 Task: Compose an email with the signature Dominique Adams with the subject Budget report and the message I am writing to inform you that there will be a delay in the shipment. from softage.1@softage.net to softage.9@softage.net with an attached document Product_catalog.pdf Undo the message and rewrite the message as Please let me know if you have any feedback on this proposal. Send the email. Finally, move the email from Sent Items to the label Properties
Action: Mouse moved to (414, 665)
Screenshot: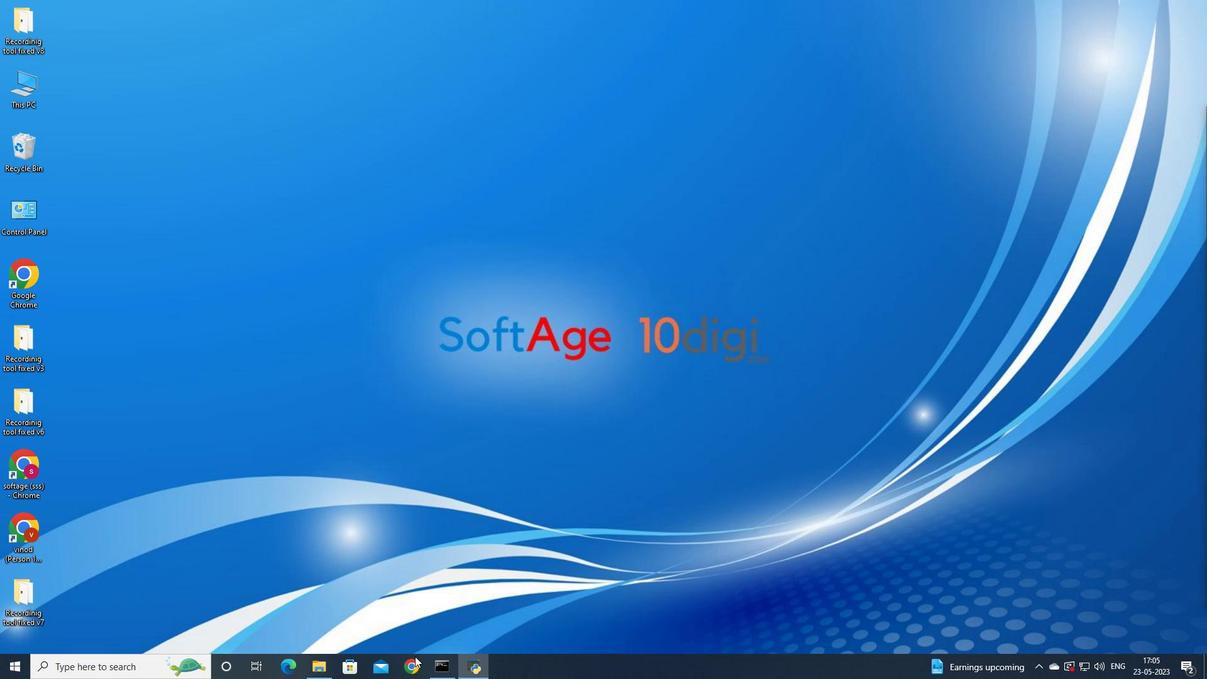 
Action: Mouse pressed left at (414, 665)
Screenshot: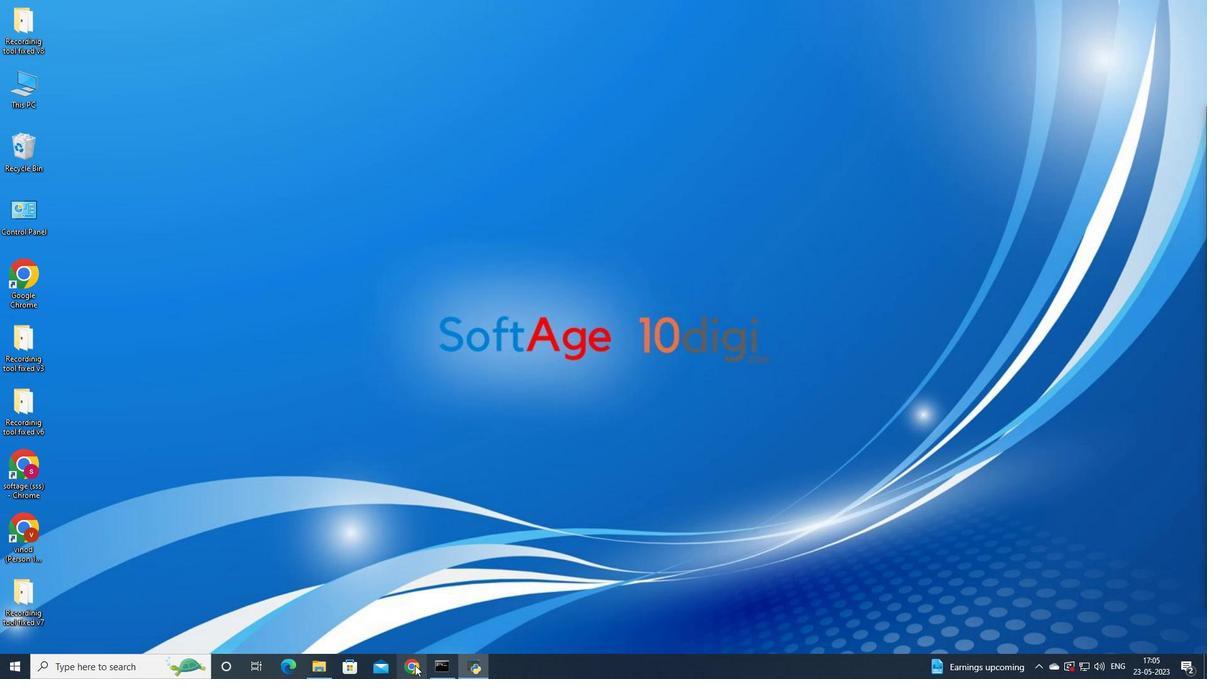 
Action: Mouse moved to (548, 411)
Screenshot: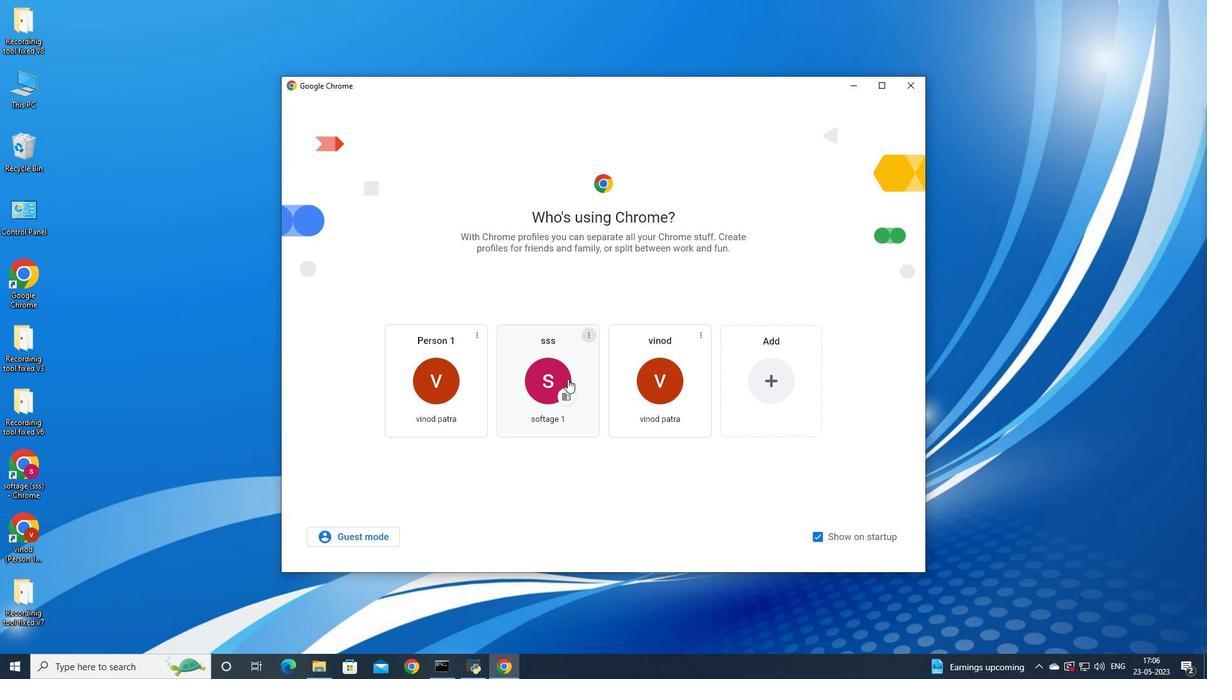 
Action: Mouse pressed left at (548, 411)
Screenshot: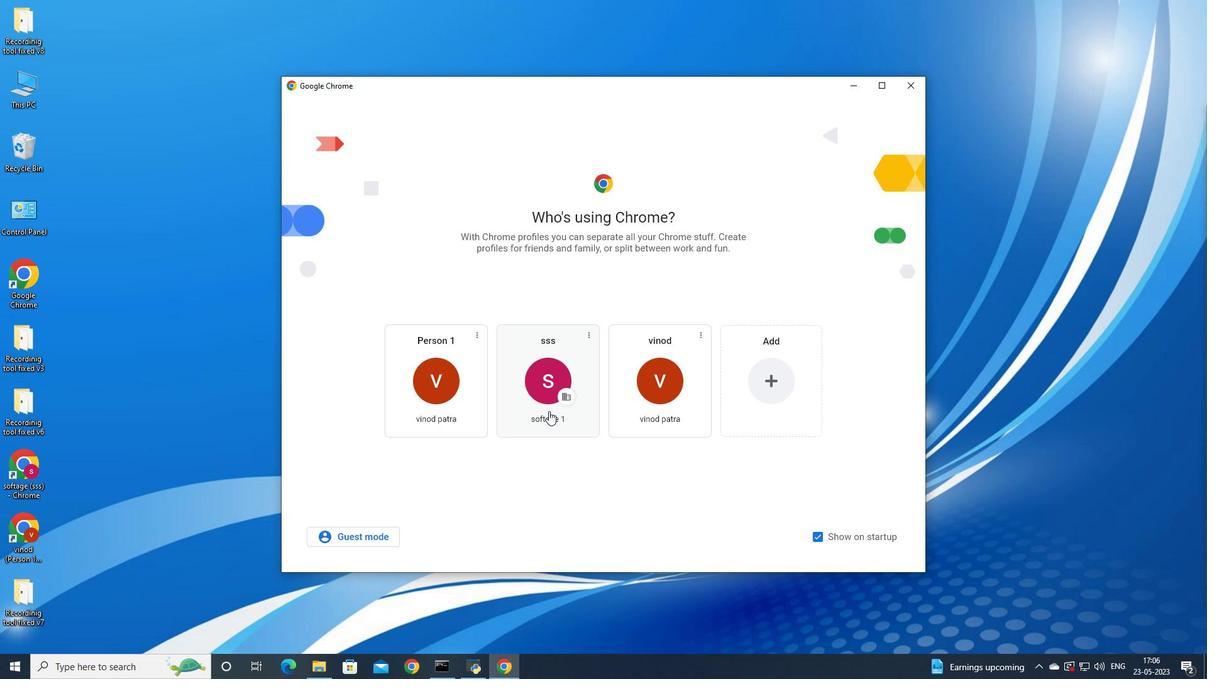 
Action: Mouse moved to (1100, 66)
Screenshot: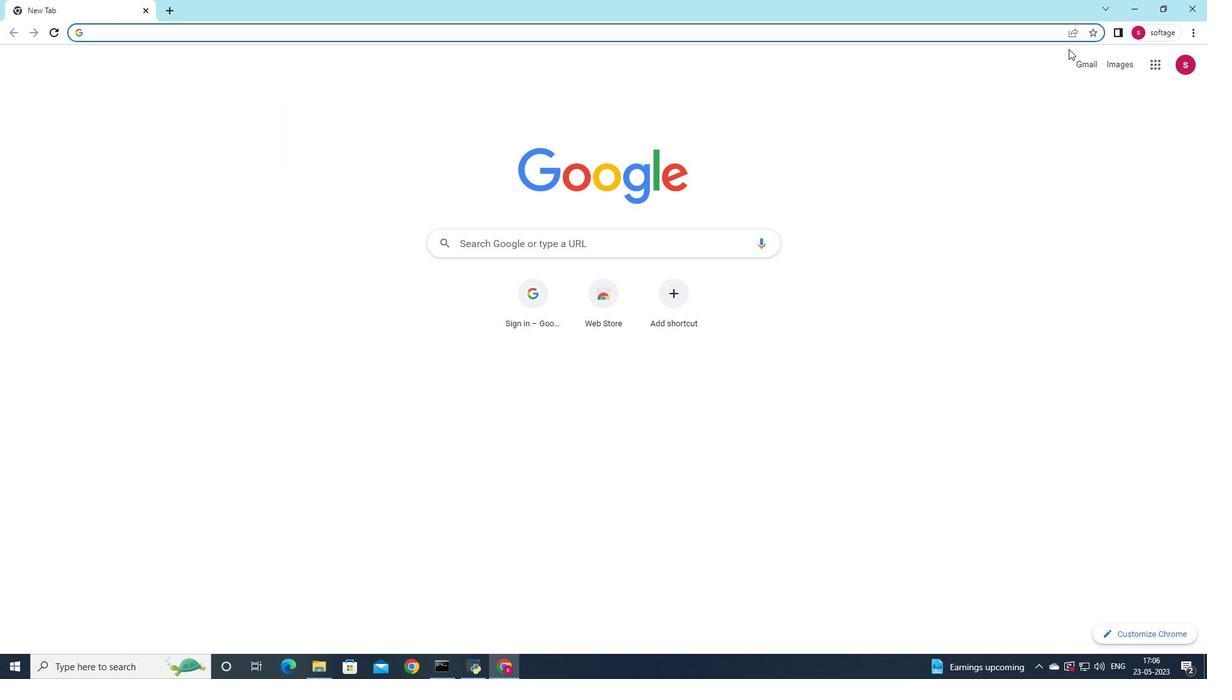 
Action: Mouse pressed left at (1100, 66)
Screenshot: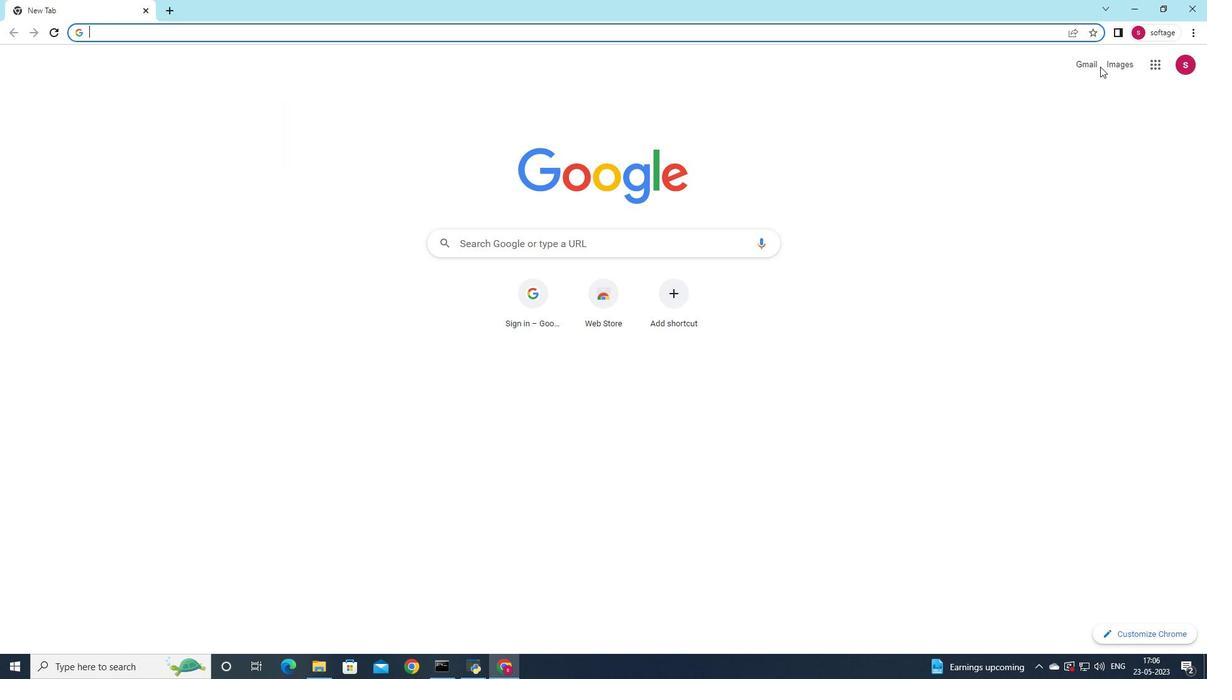 
Action: Mouse moved to (1077, 61)
Screenshot: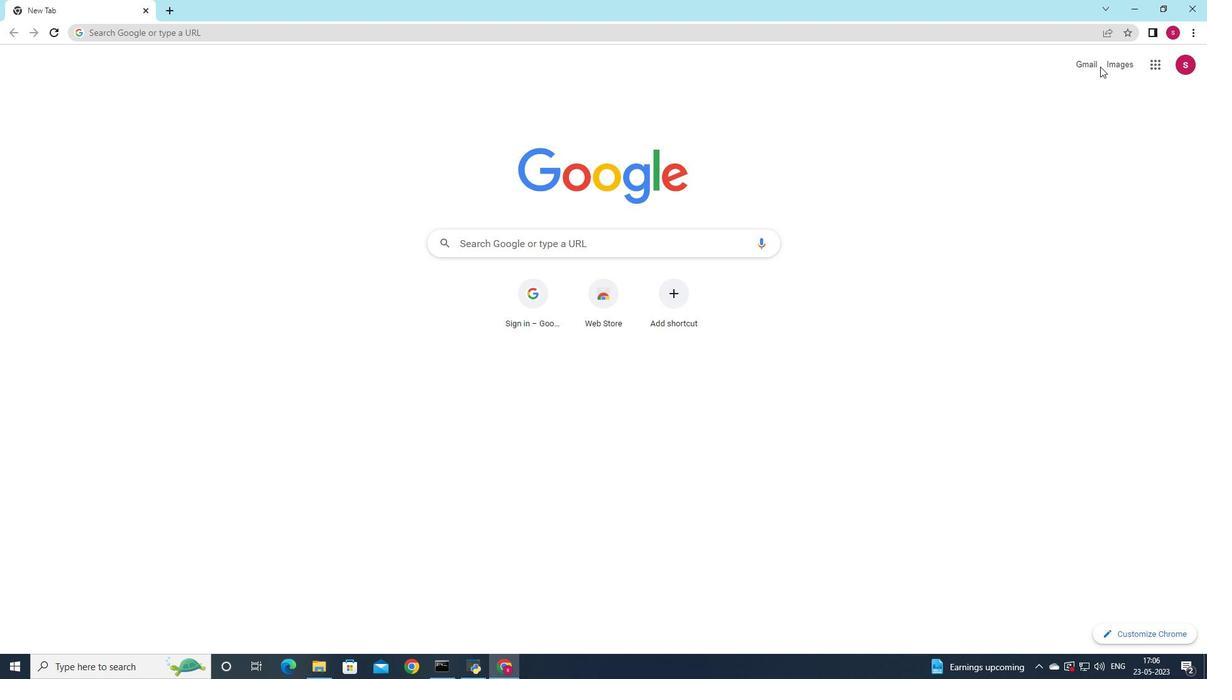 
Action: Mouse pressed left at (1077, 61)
Screenshot: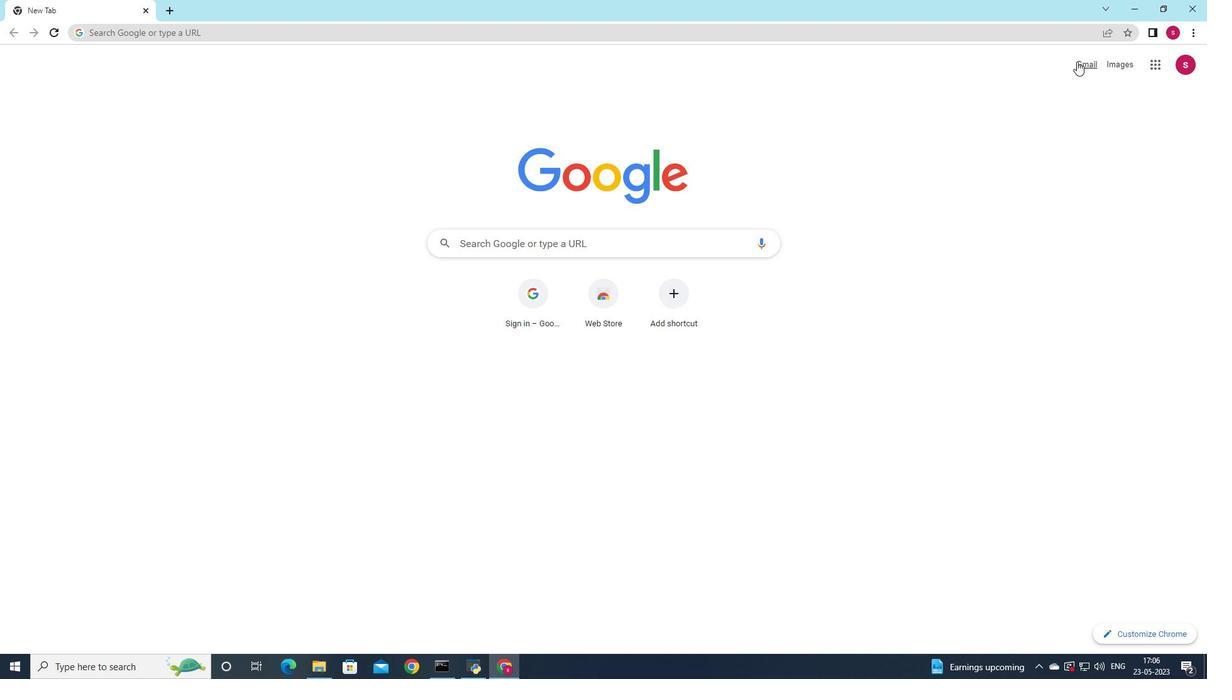
Action: Mouse moved to (1061, 91)
Screenshot: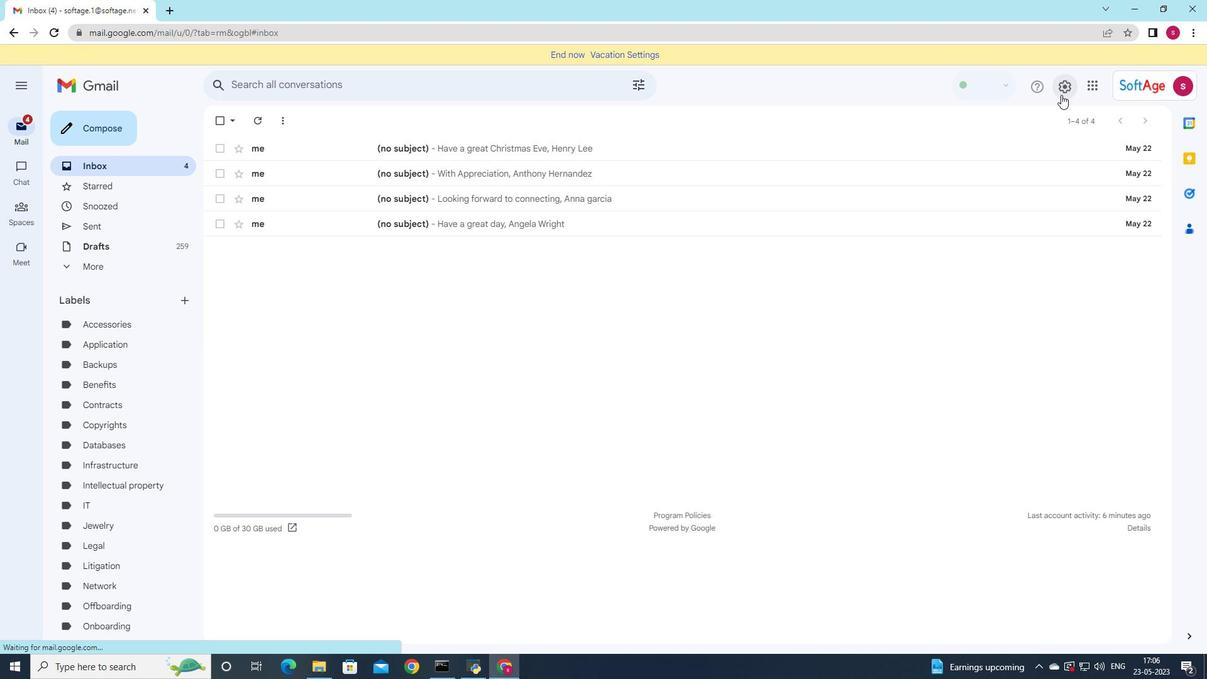 
Action: Mouse pressed left at (1061, 91)
Screenshot: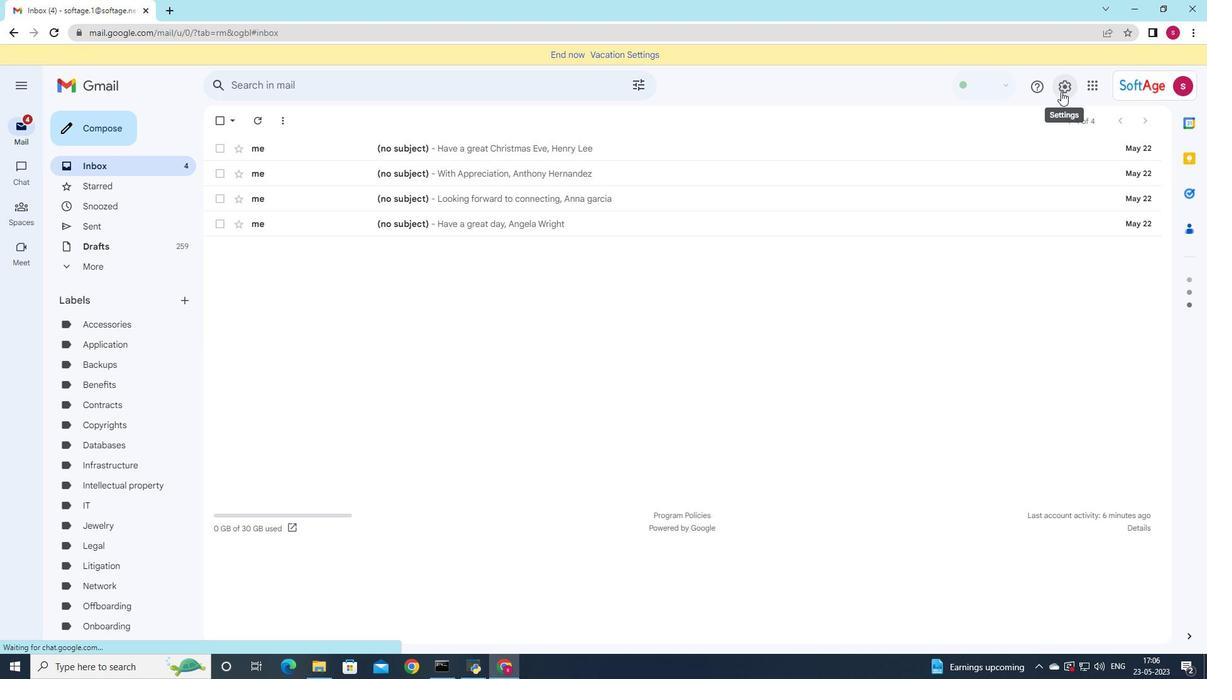 
Action: Mouse moved to (1073, 151)
Screenshot: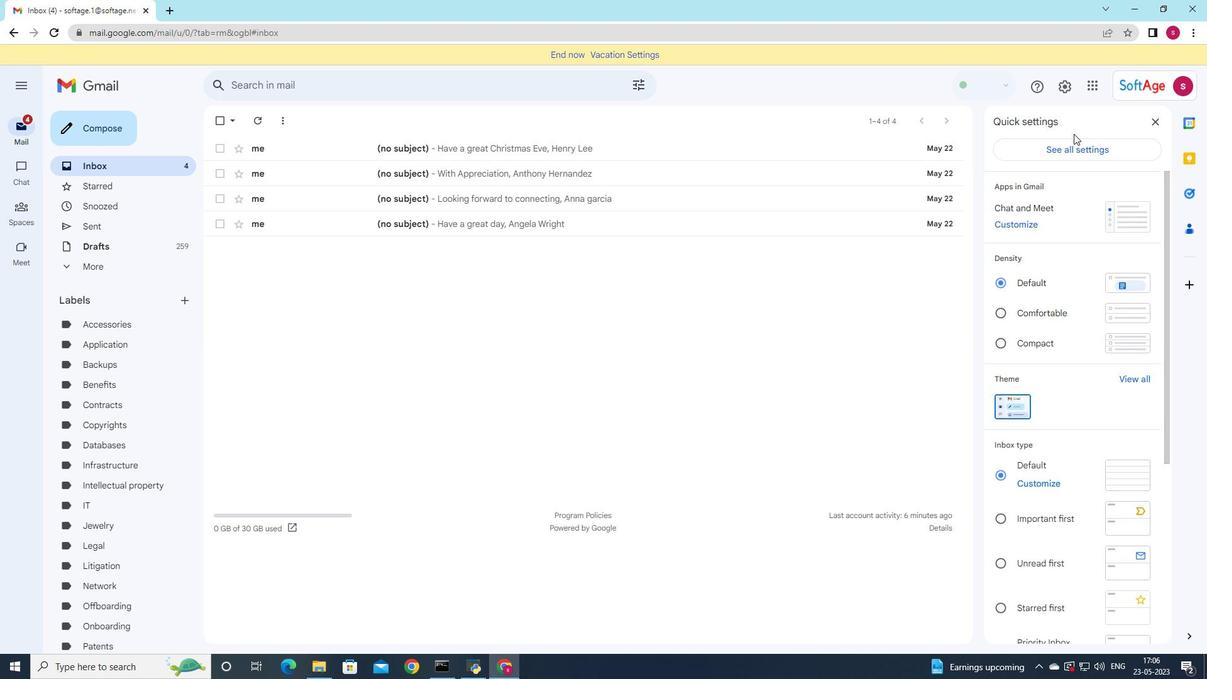 
Action: Mouse pressed left at (1073, 151)
Screenshot: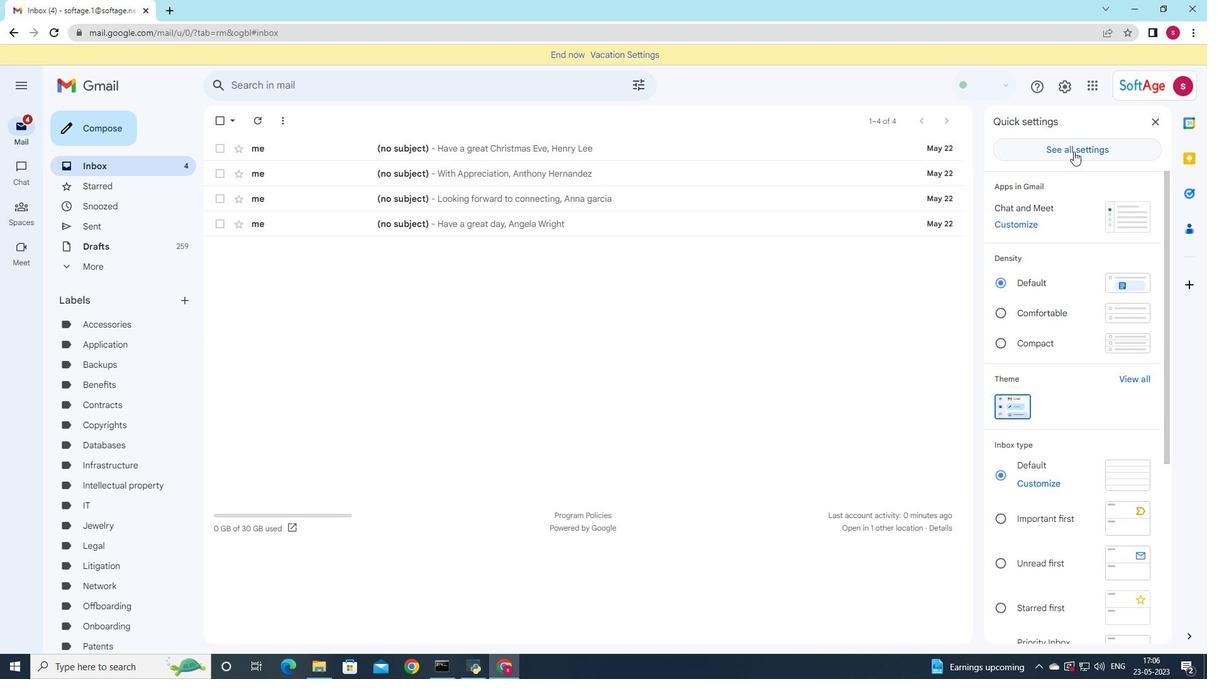 
Action: Mouse moved to (630, 186)
Screenshot: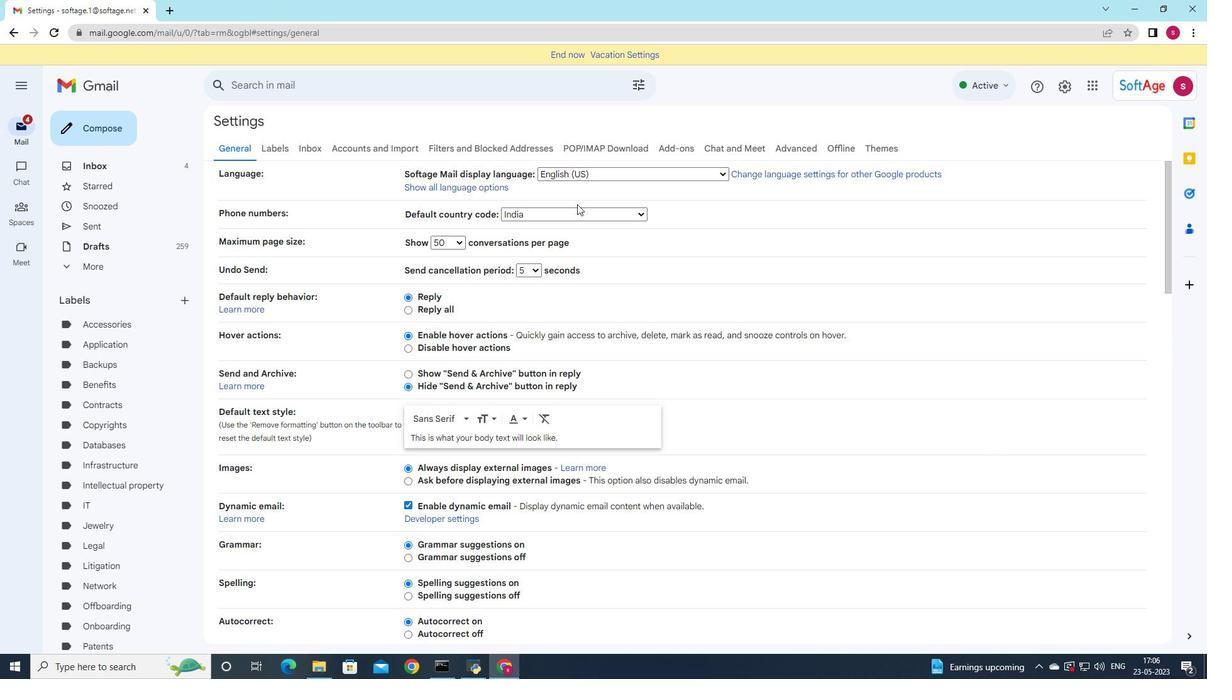 
Action: Mouse scrolled (630, 185) with delta (0, 0)
Screenshot: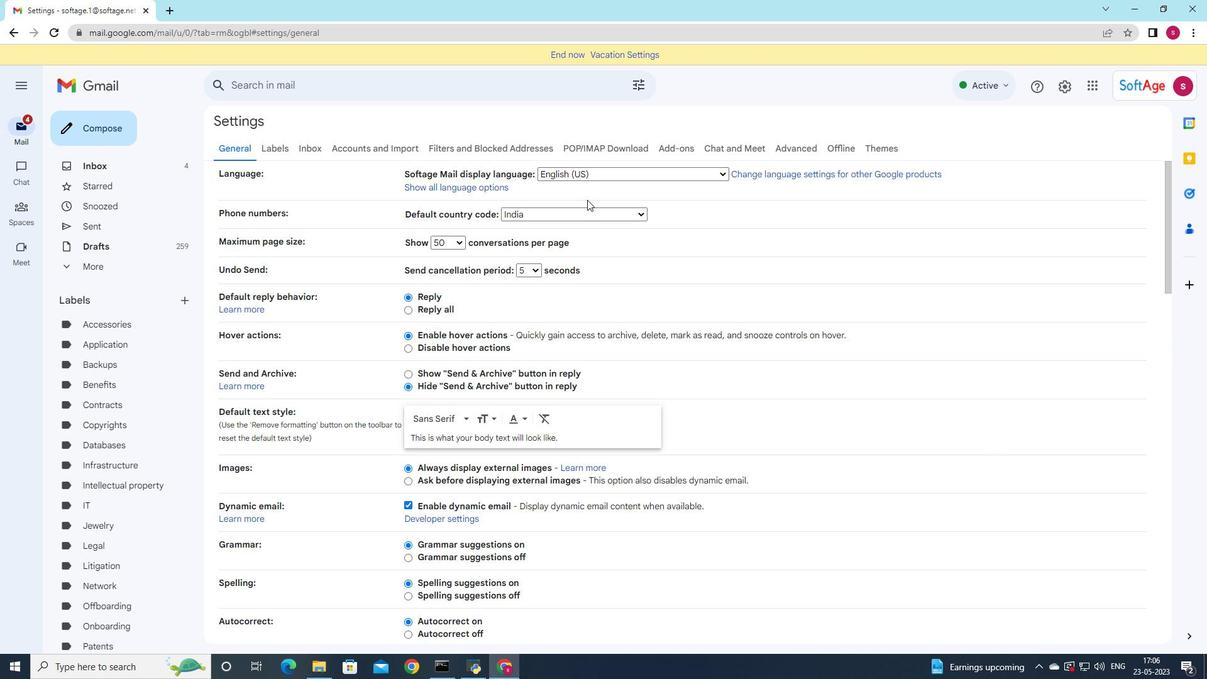 
Action: Mouse scrolled (630, 185) with delta (0, 0)
Screenshot: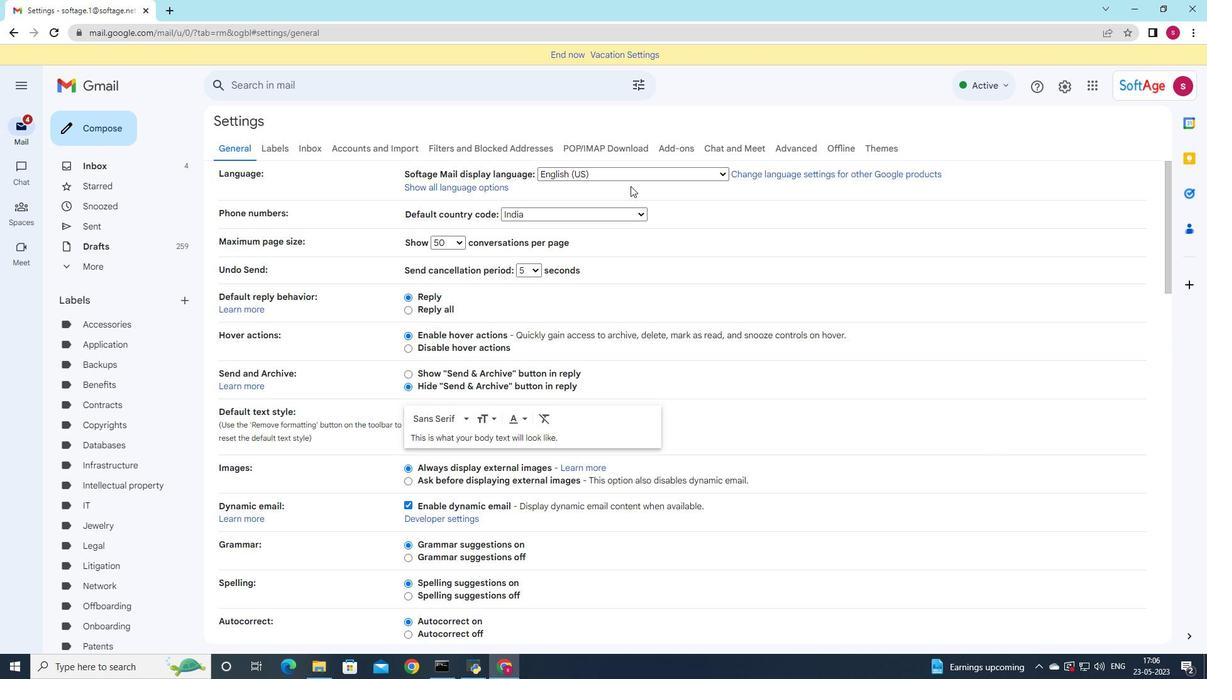 
Action: Mouse scrolled (630, 185) with delta (0, 0)
Screenshot: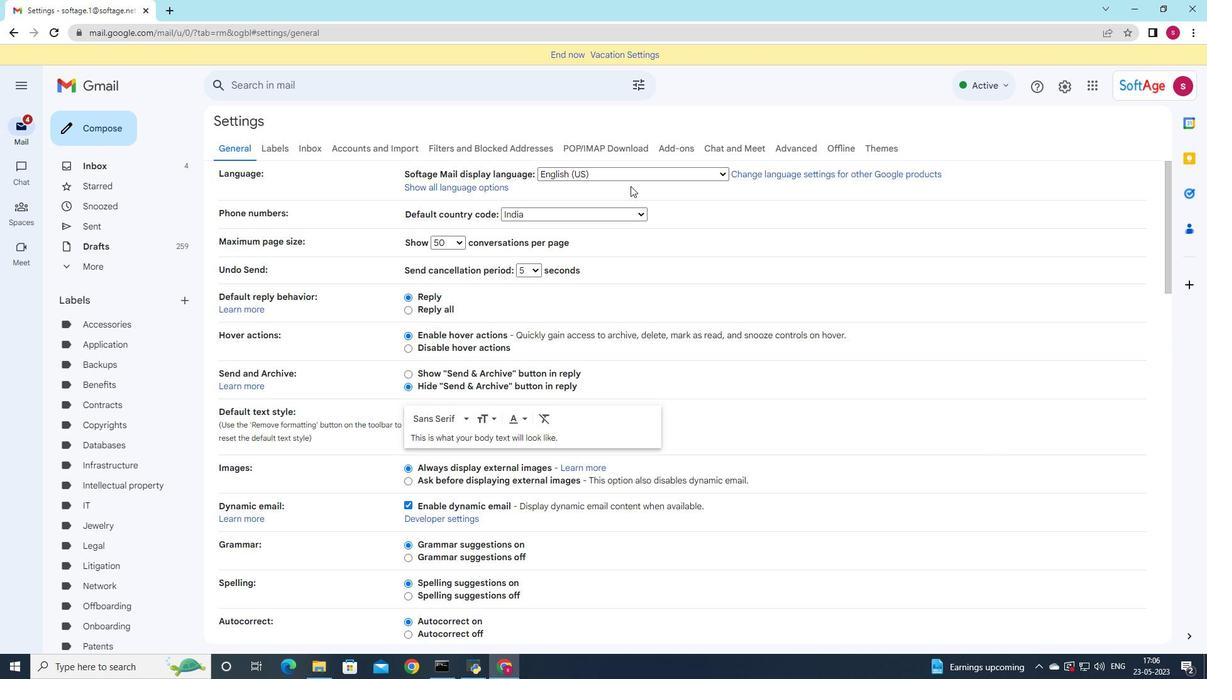 
Action: Mouse scrolled (630, 185) with delta (0, 0)
Screenshot: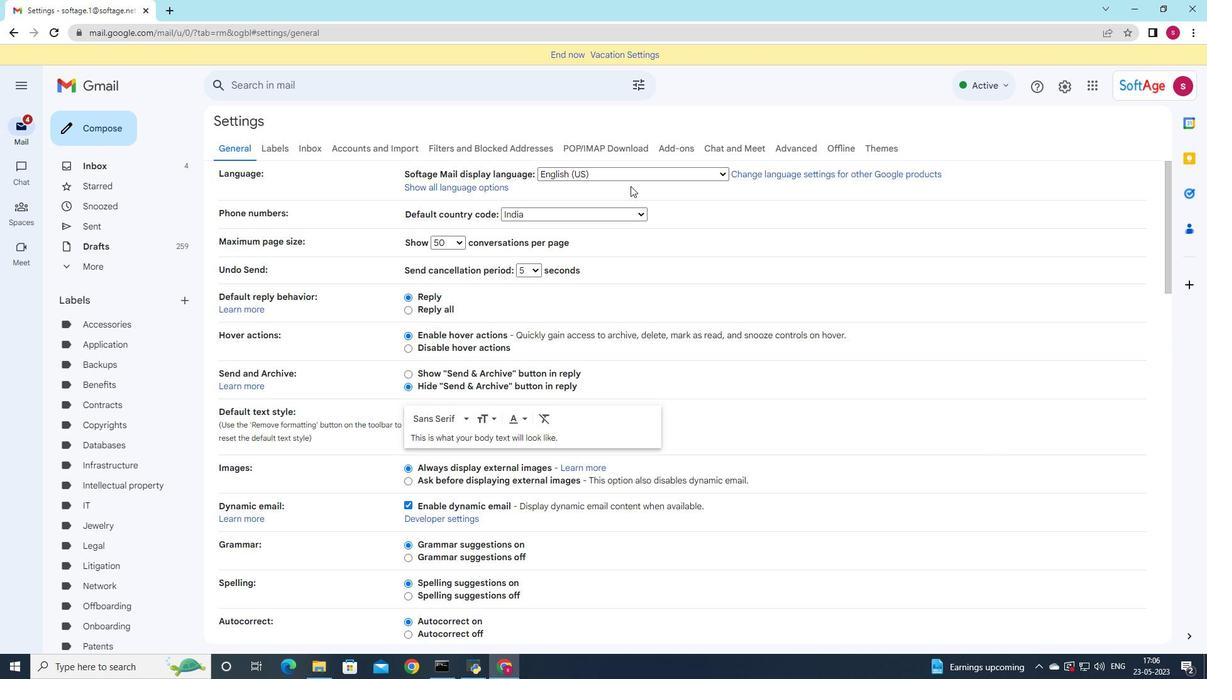 
Action: Mouse moved to (628, 186)
Screenshot: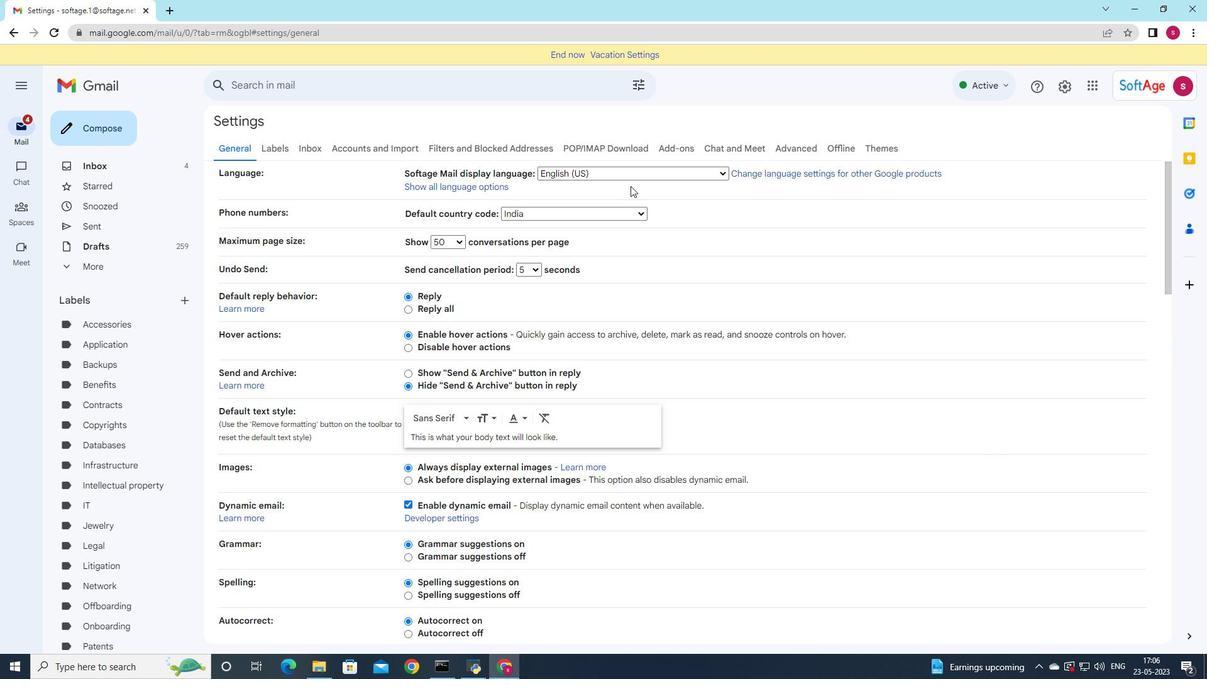 
Action: Mouse scrolled (628, 186) with delta (0, 0)
Screenshot: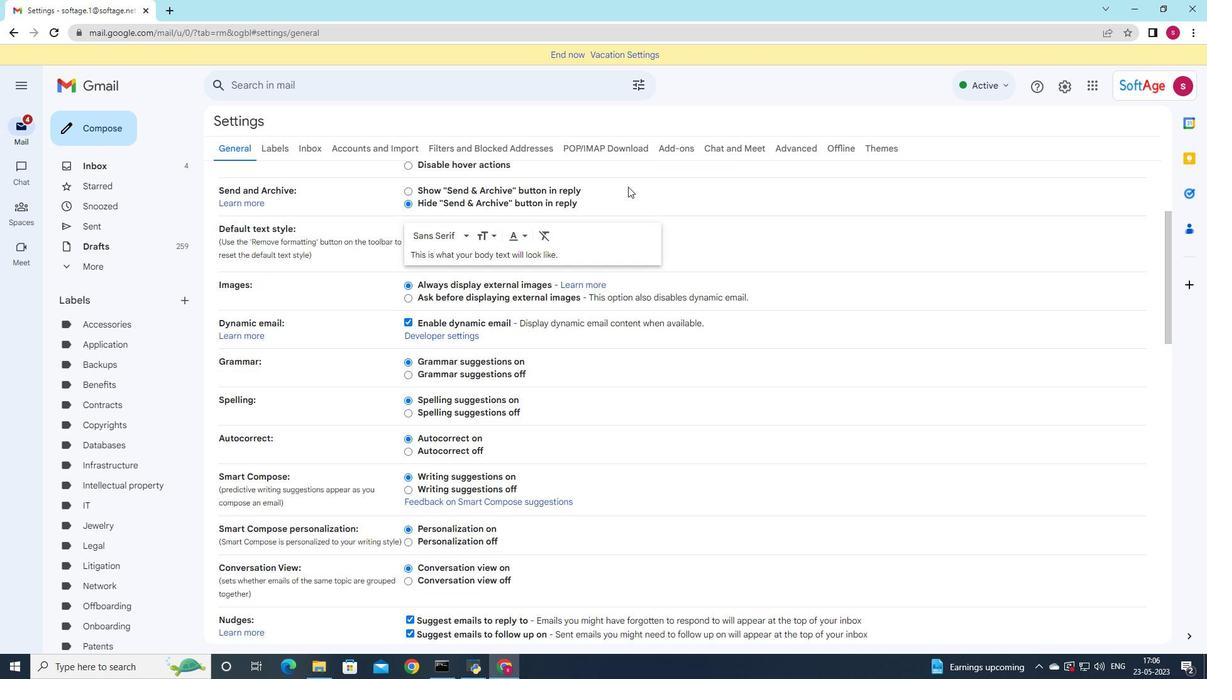
Action: Mouse scrolled (628, 186) with delta (0, 0)
Screenshot: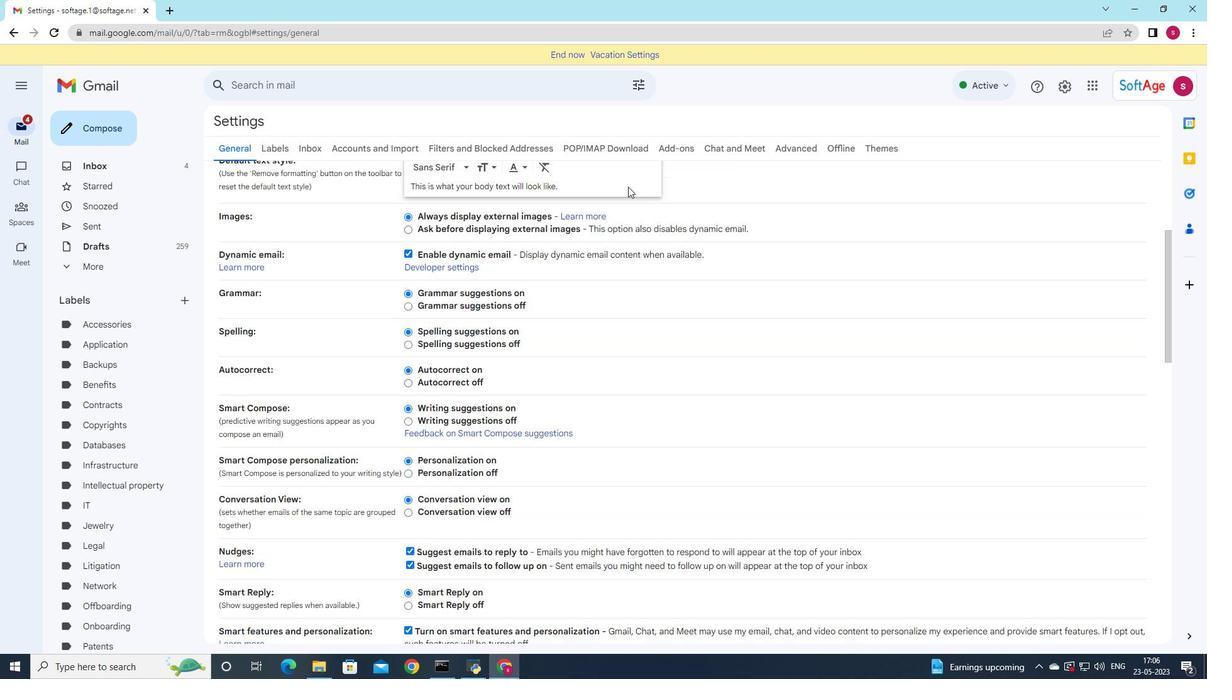 
Action: Mouse scrolled (628, 186) with delta (0, 0)
Screenshot: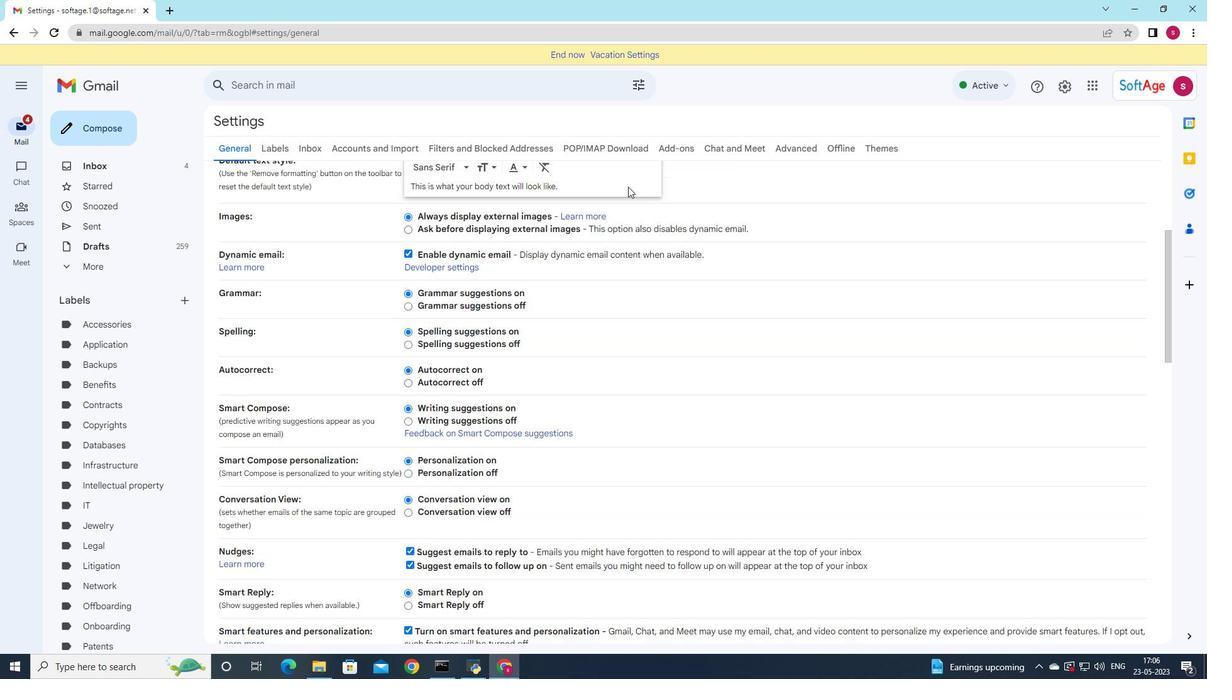 
Action: Mouse scrolled (628, 186) with delta (0, 0)
Screenshot: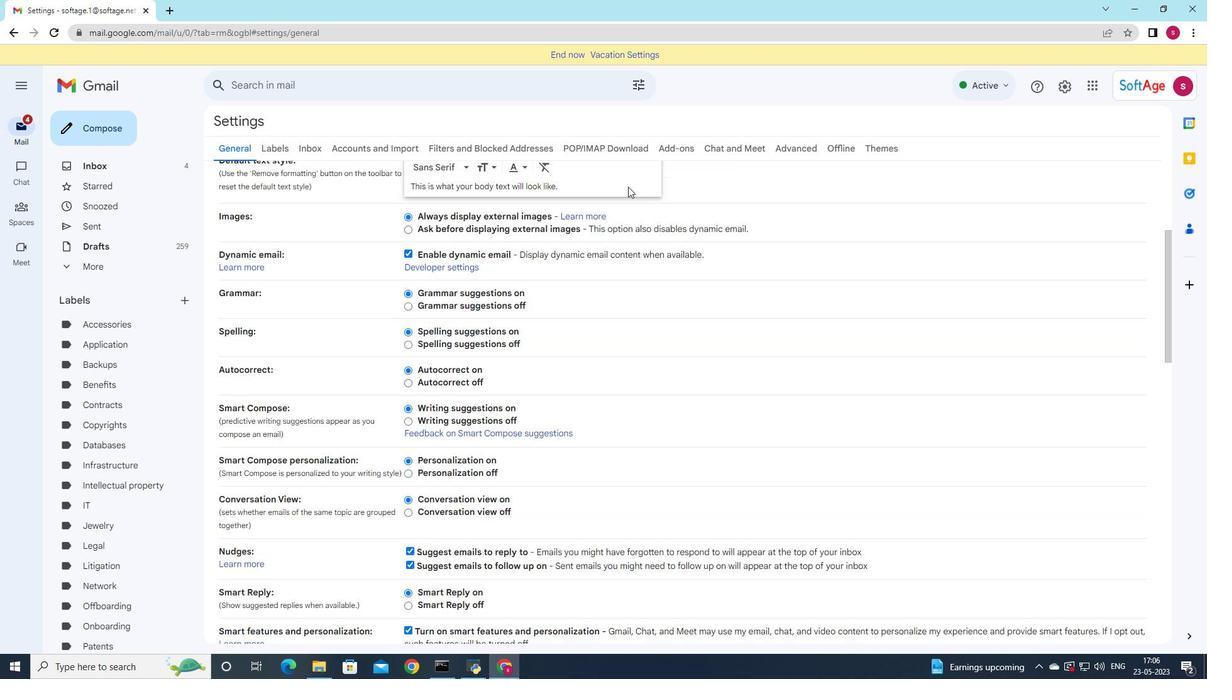 
Action: Mouse scrolled (628, 186) with delta (0, 0)
Screenshot: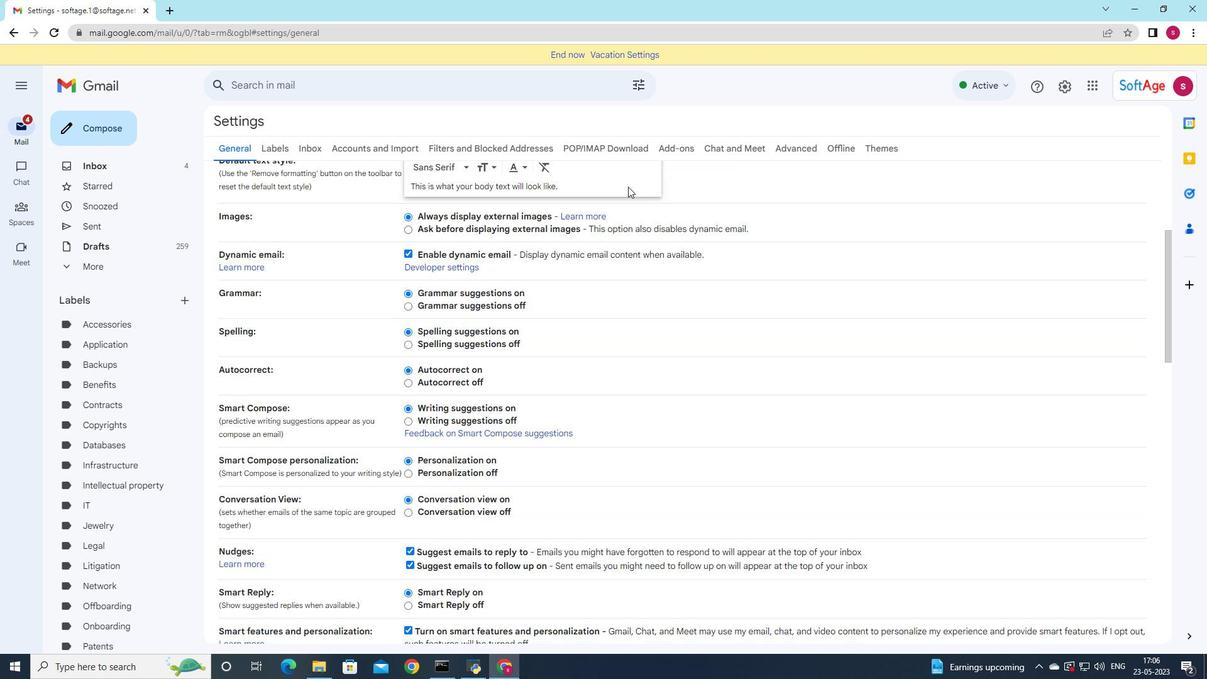 
Action: Mouse scrolled (628, 186) with delta (0, 0)
Screenshot: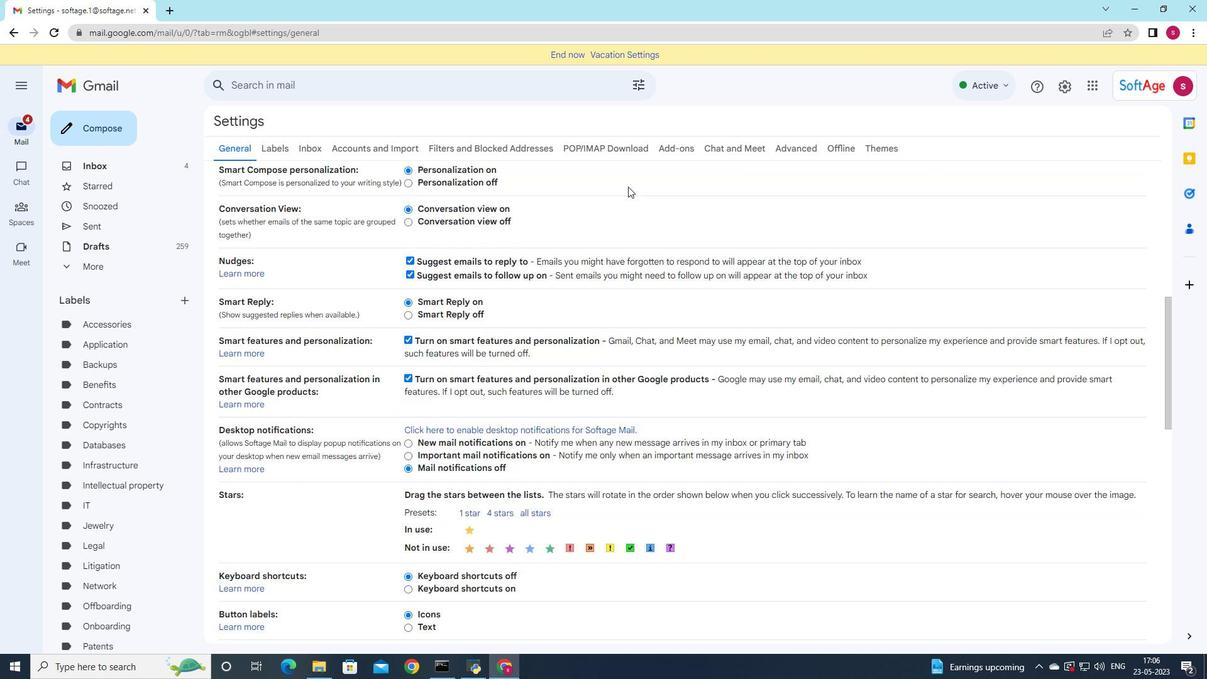 
Action: Mouse scrolled (628, 186) with delta (0, 0)
Screenshot: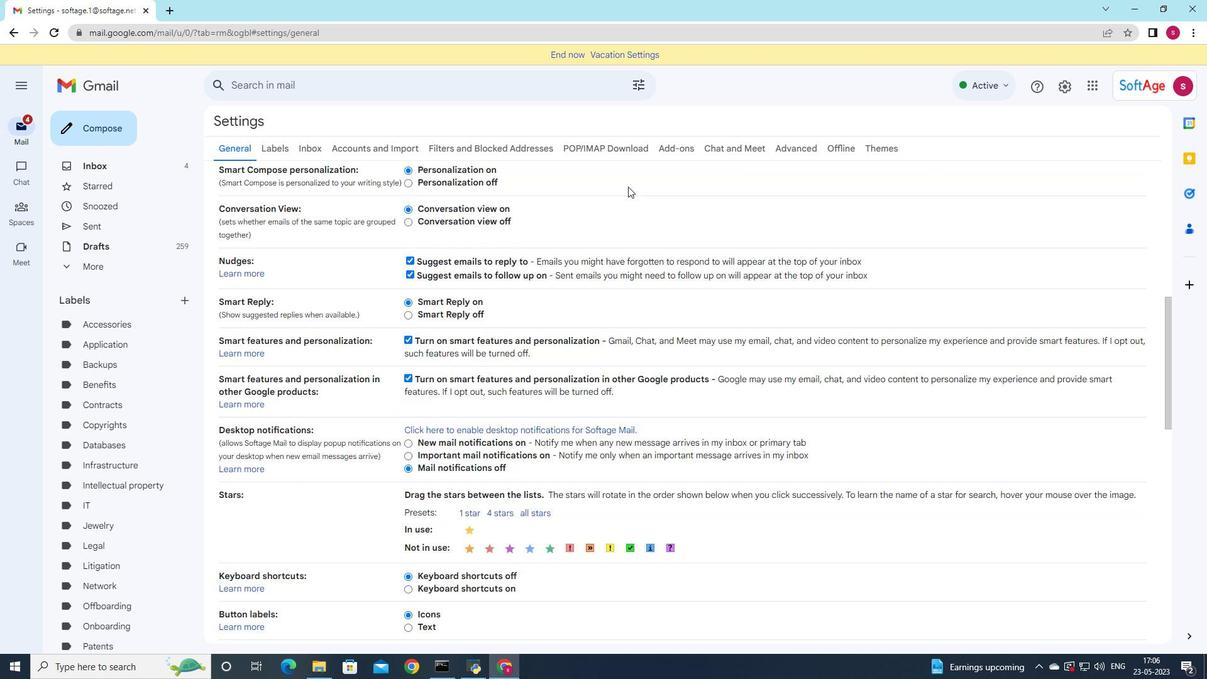 
Action: Mouse scrolled (628, 186) with delta (0, 0)
Screenshot: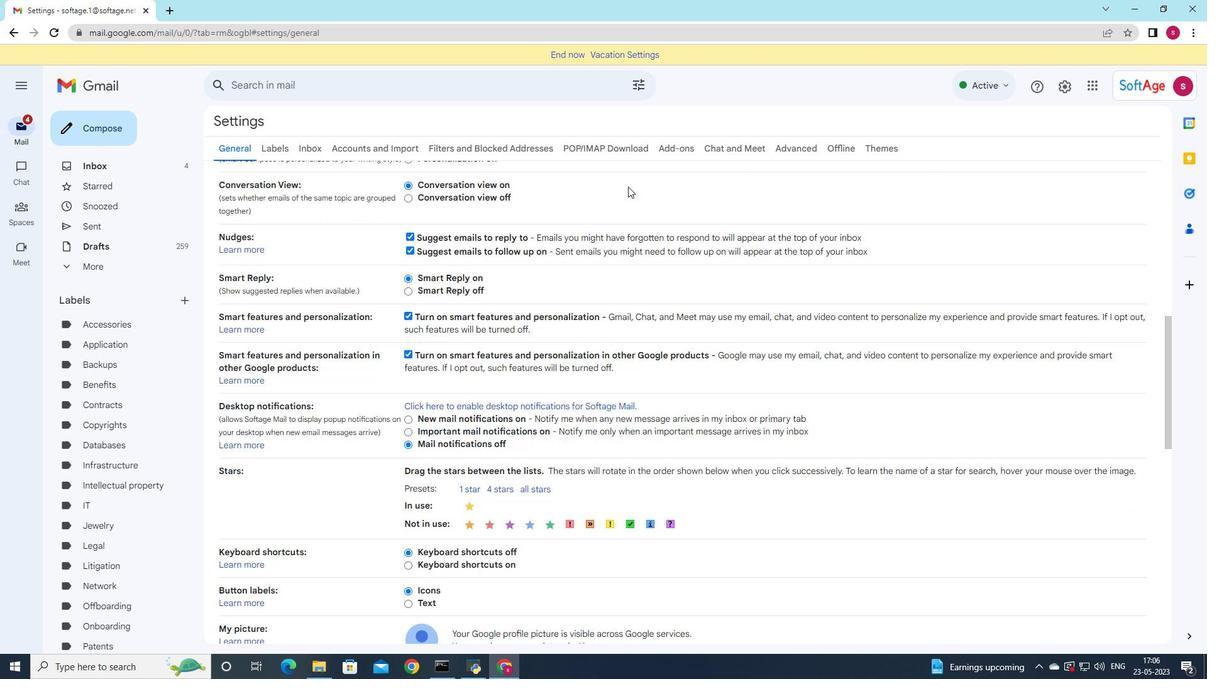 
Action: Mouse scrolled (628, 186) with delta (0, 0)
Screenshot: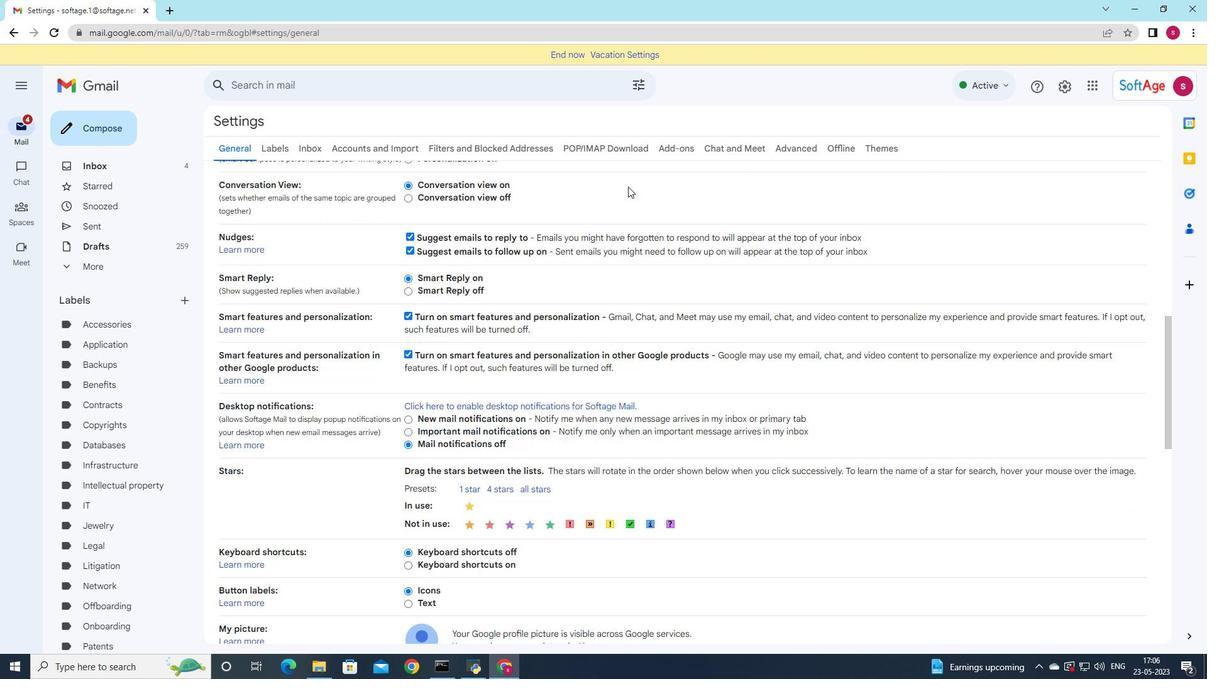 
Action: Mouse scrolled (628, 186) with delta (0, 0)
Screenshot: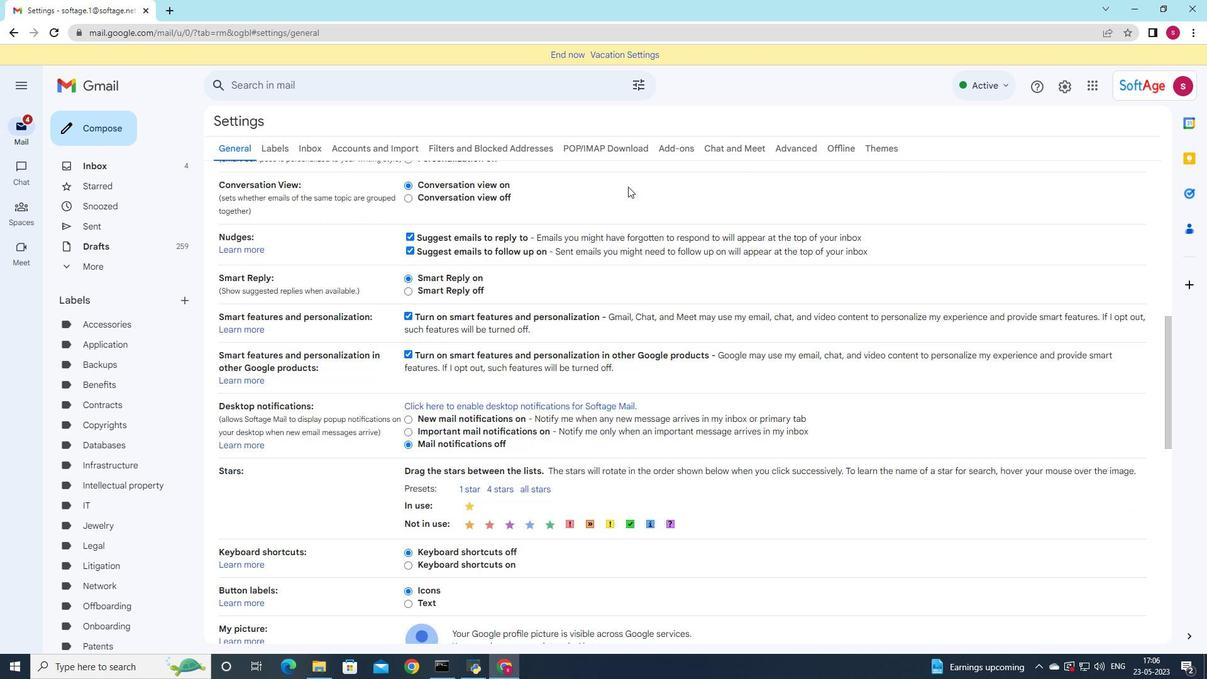 
Action: Mouse moved to (538, 411)
Screenshot: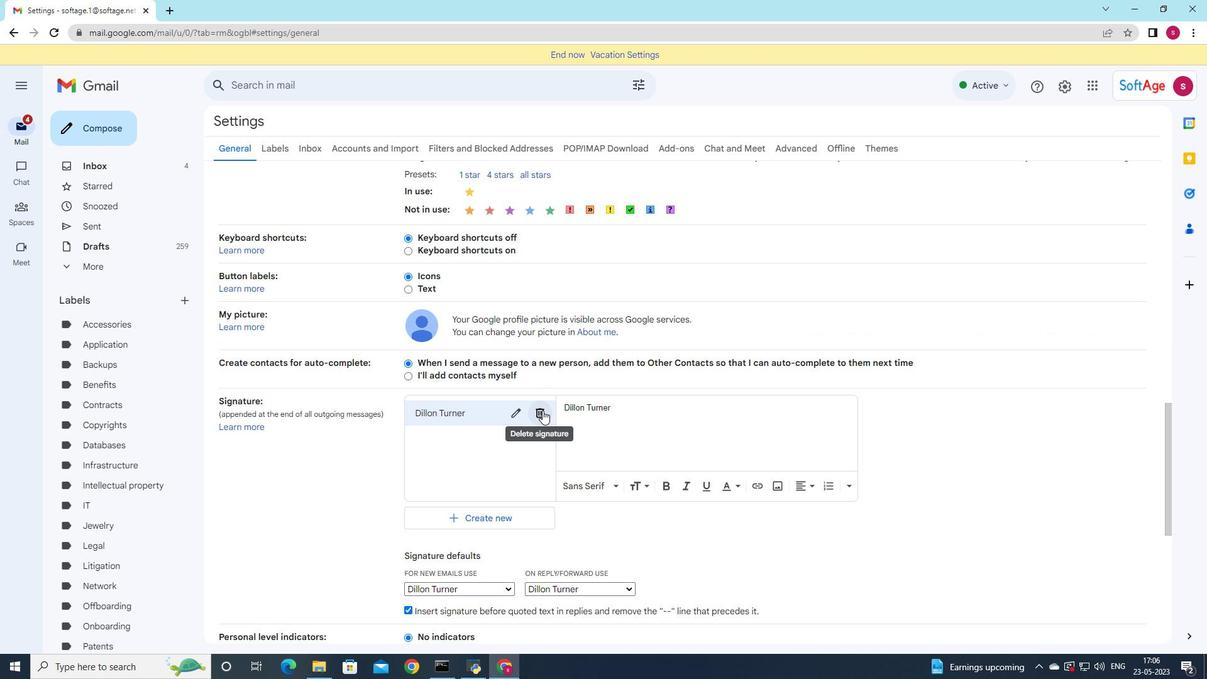
Action: Mouse pressed left at (538, 411)
Screenshot: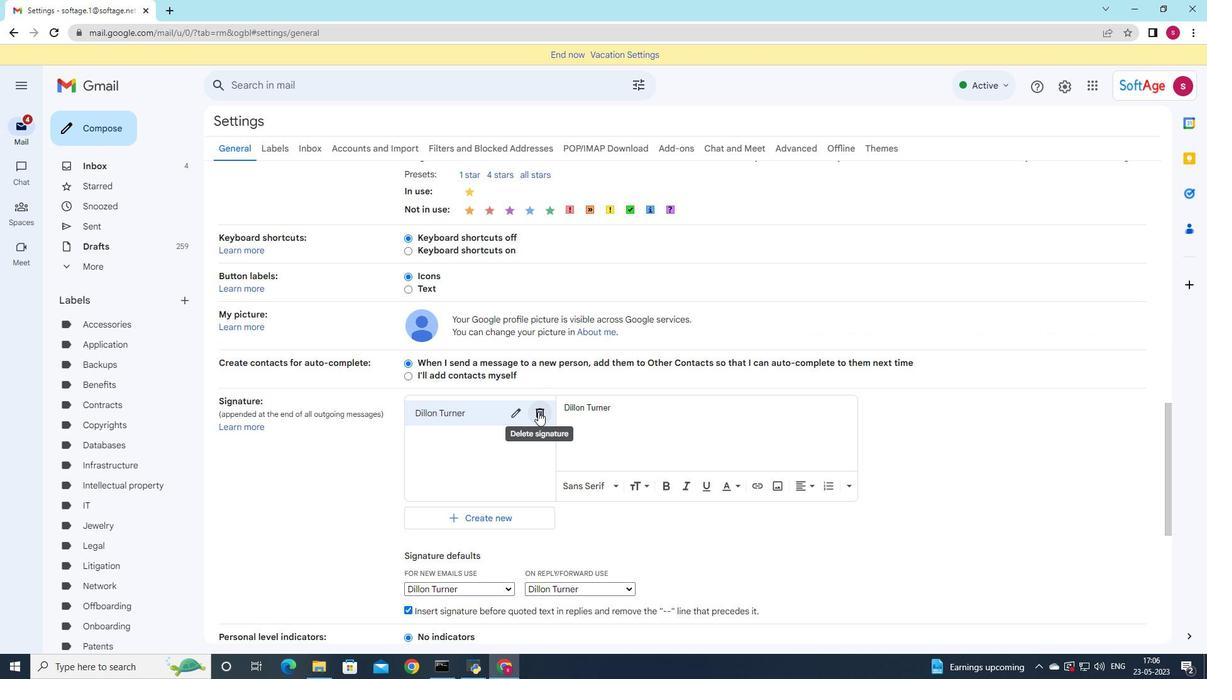 
Action: Mouse moved to (724, 380)
Screenshot: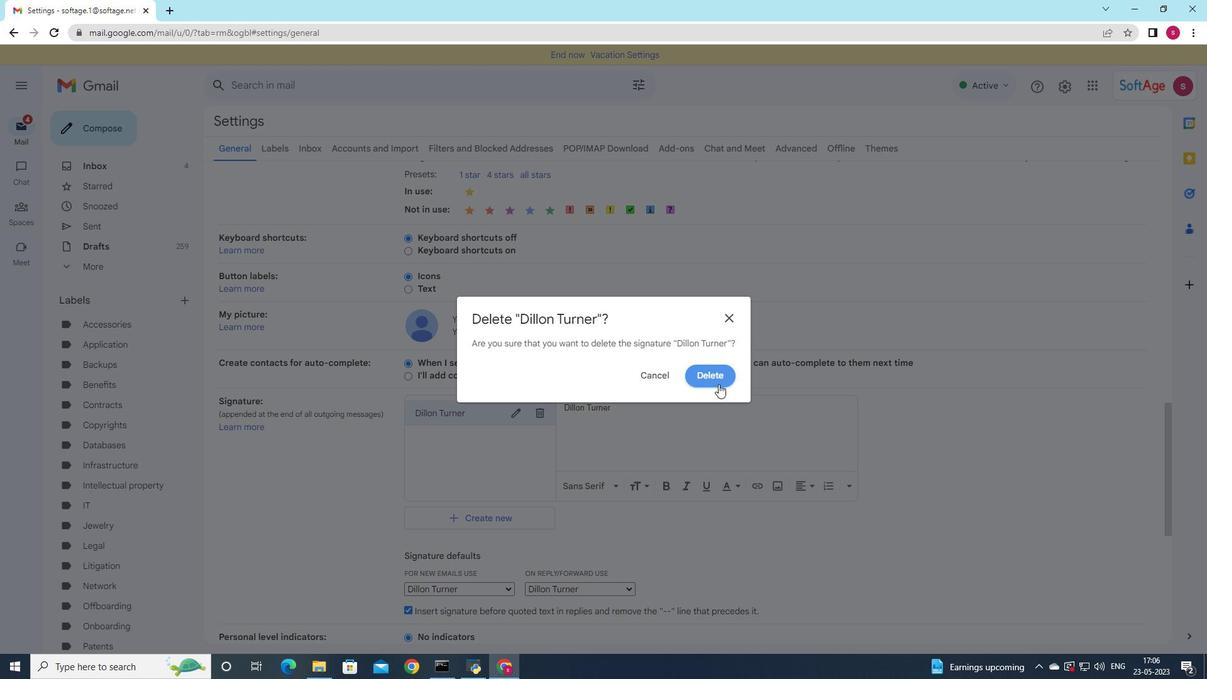 
Action: Mouse pressed left at (724, 380)
Screenshot: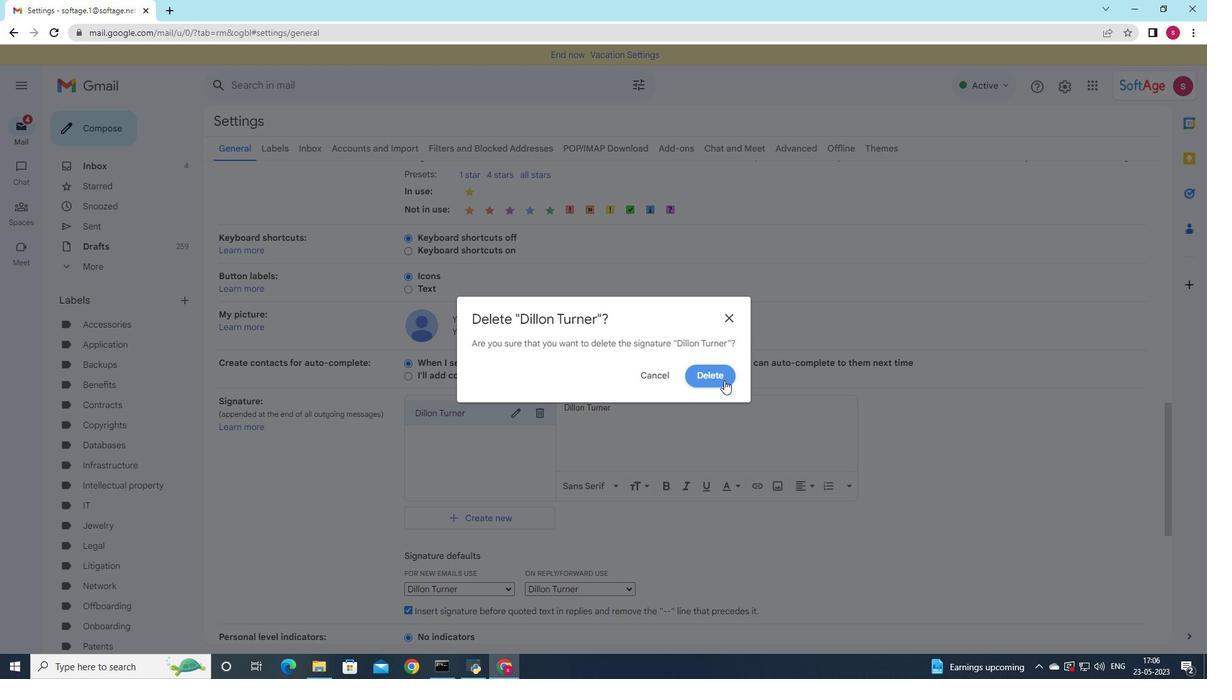 
Action: Mouse moved to (472, 418)
Screenshot: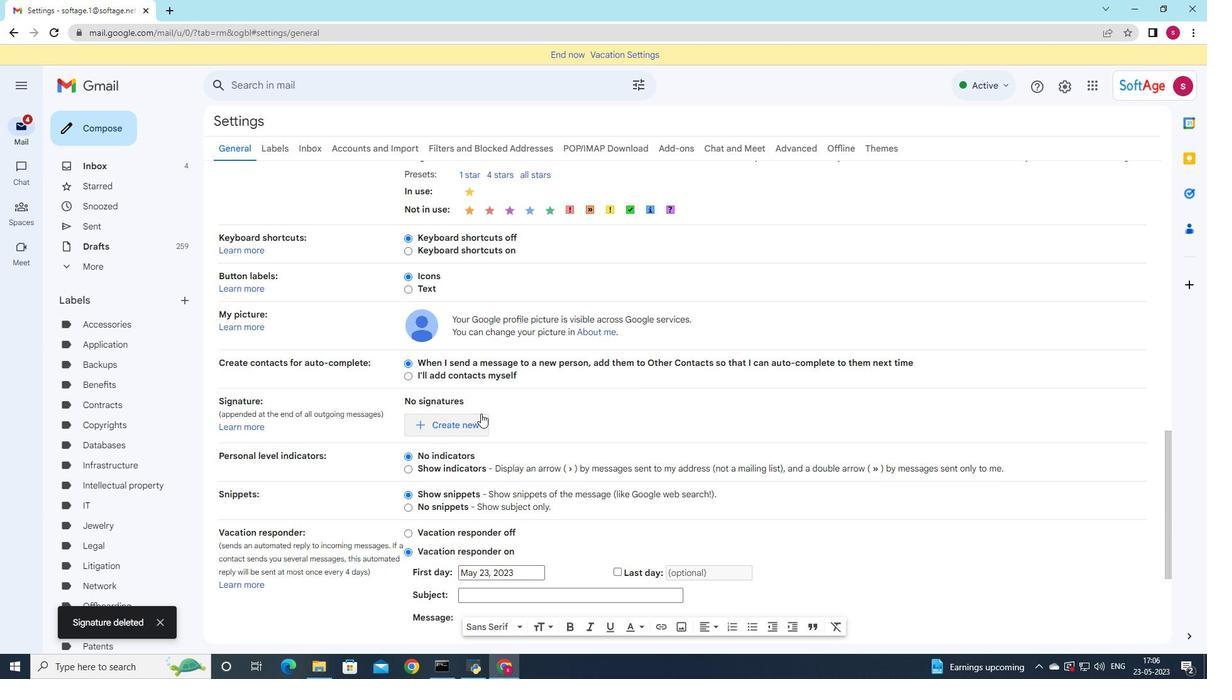 
Action: Mouse pressed left at (472, 418)
Screenshot: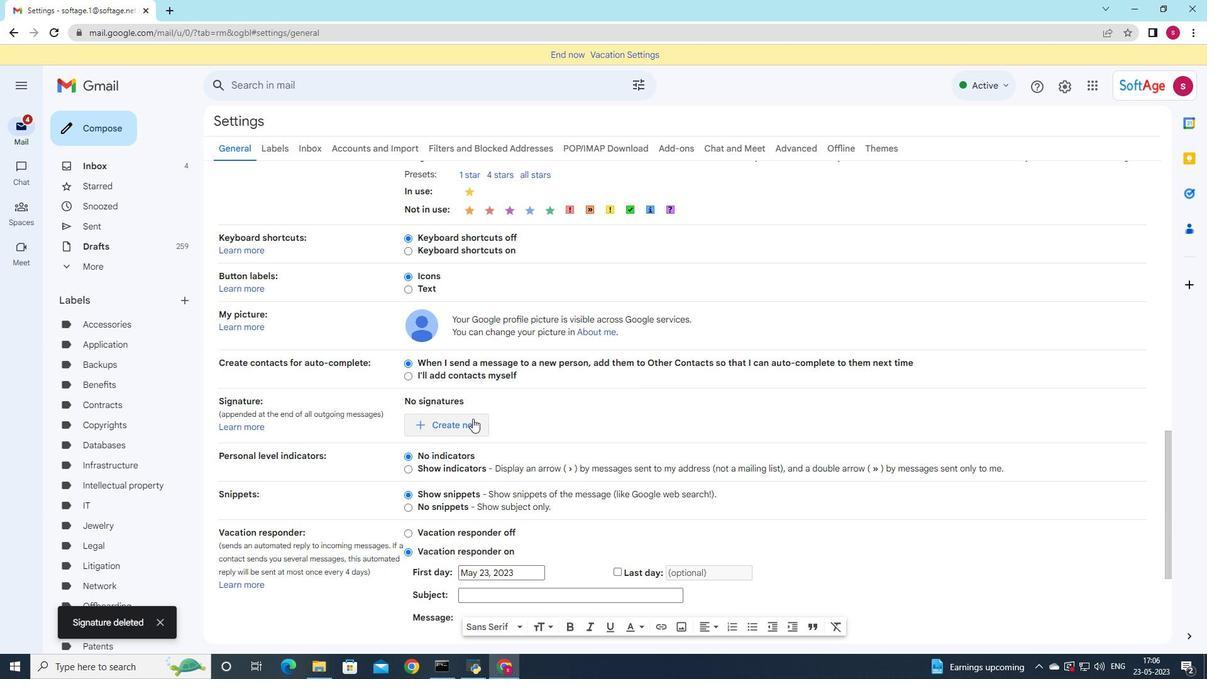 
Action: Mouse moved to (658, 359)
Screenshot: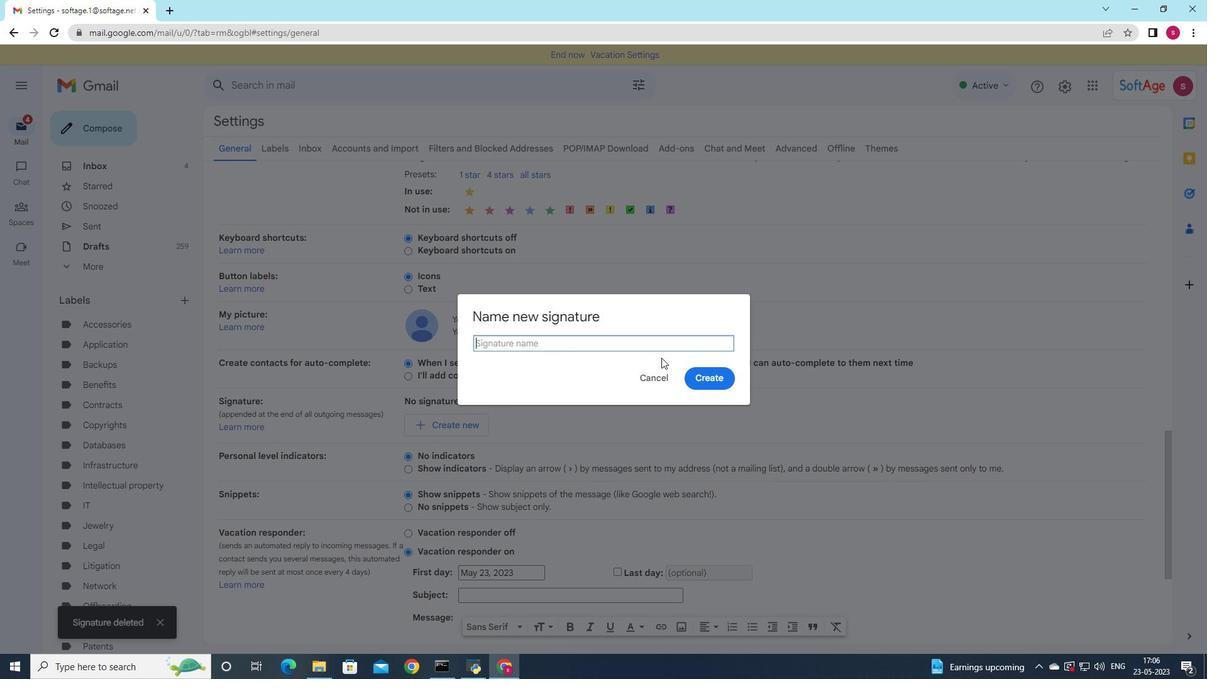 
Action: Key pressed <Key.shift>Dominique<Key.space><Key.shift>Adams
Screenshot: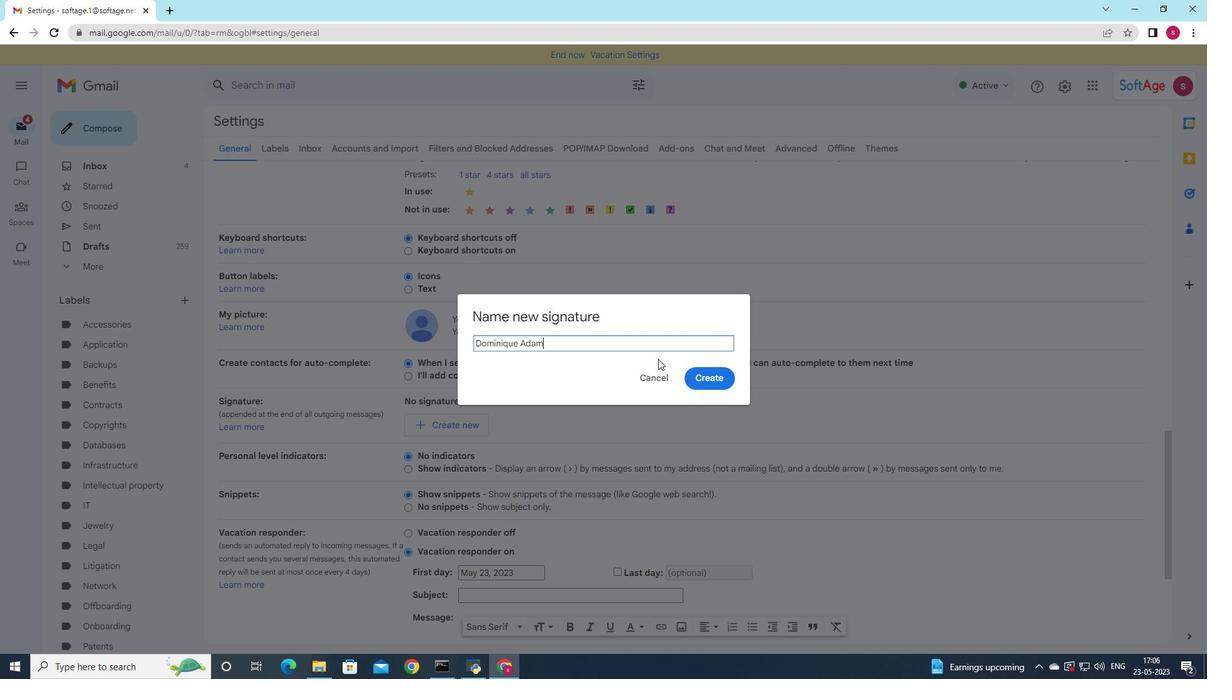 
Action: Mouse moved to (715, 375)
Screenshot: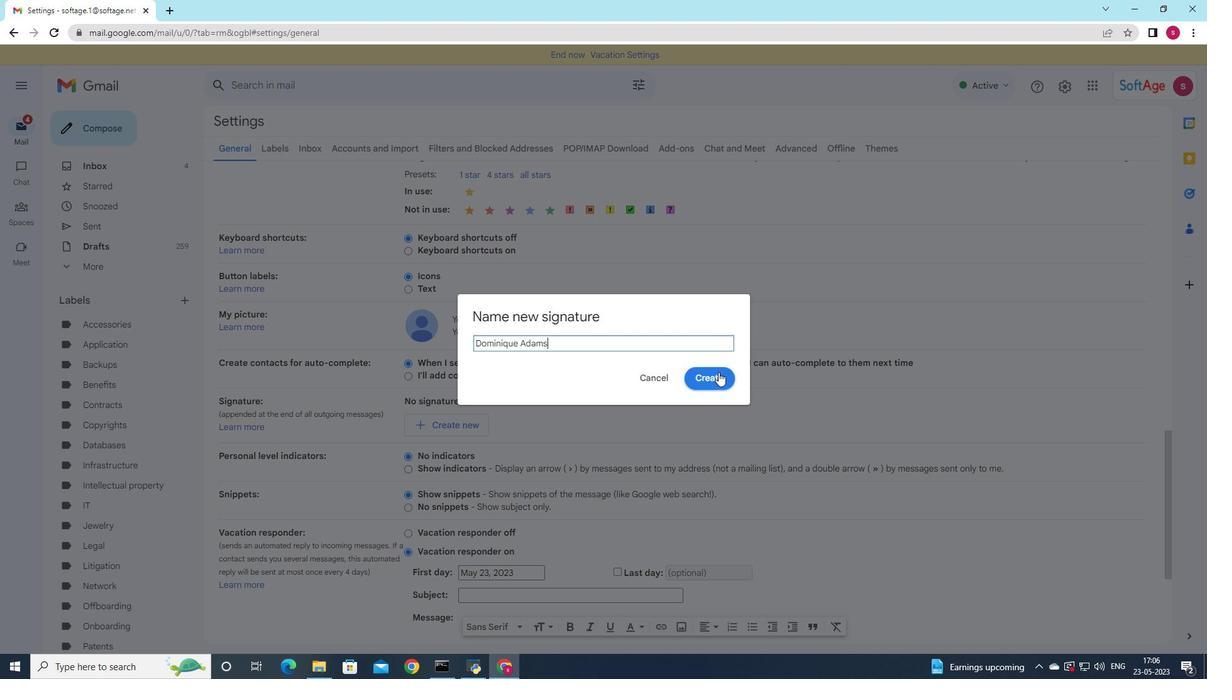
Action: Mouse pressed left at (715, 375)
Screenshot: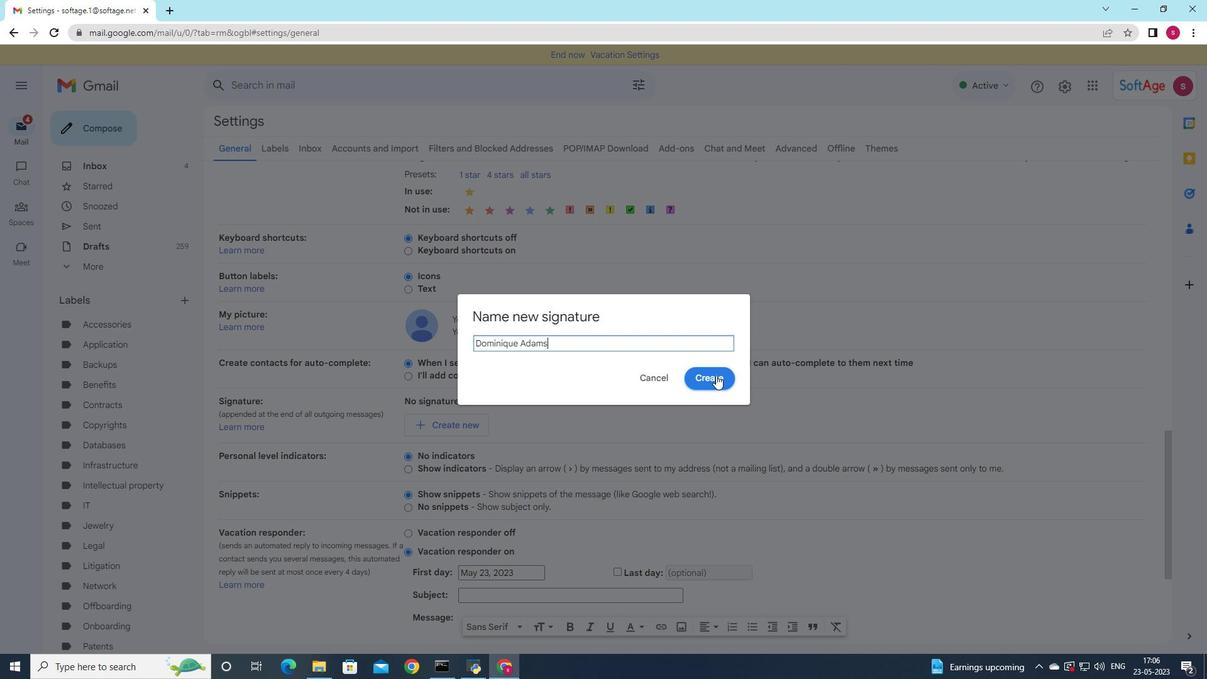 
Action: Mouse moved to (598, 418)
Screenshot: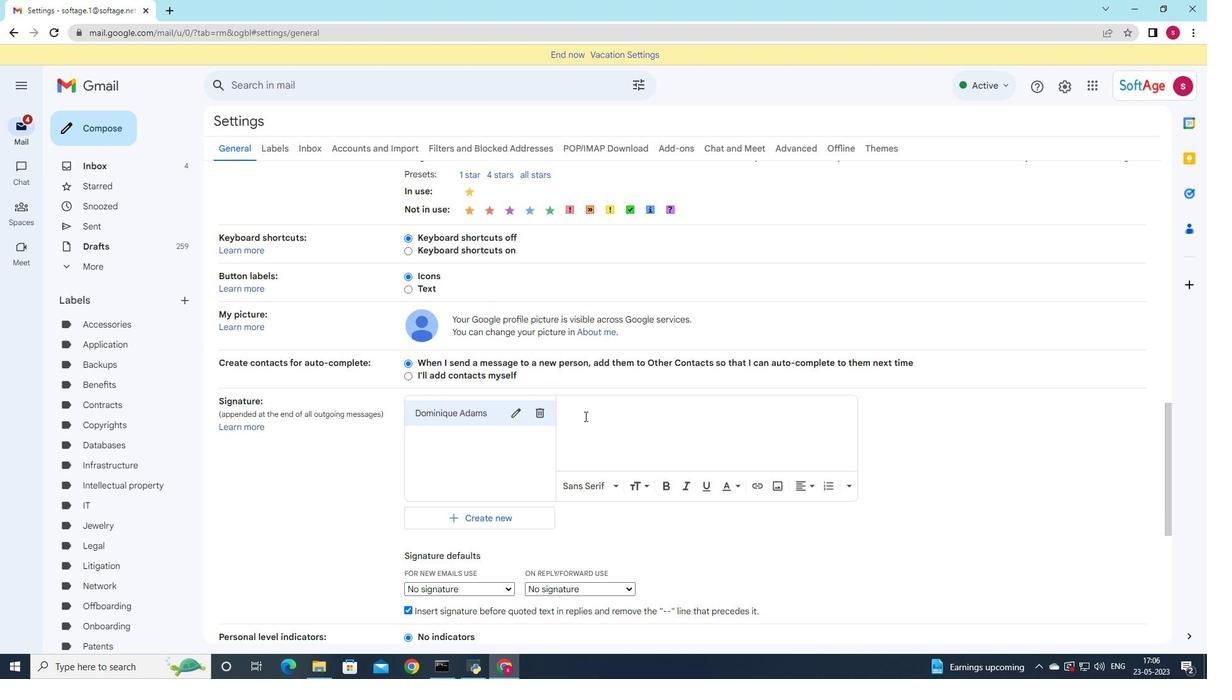 
Action: Mouse pressed left at (598, 418)
Screenshot: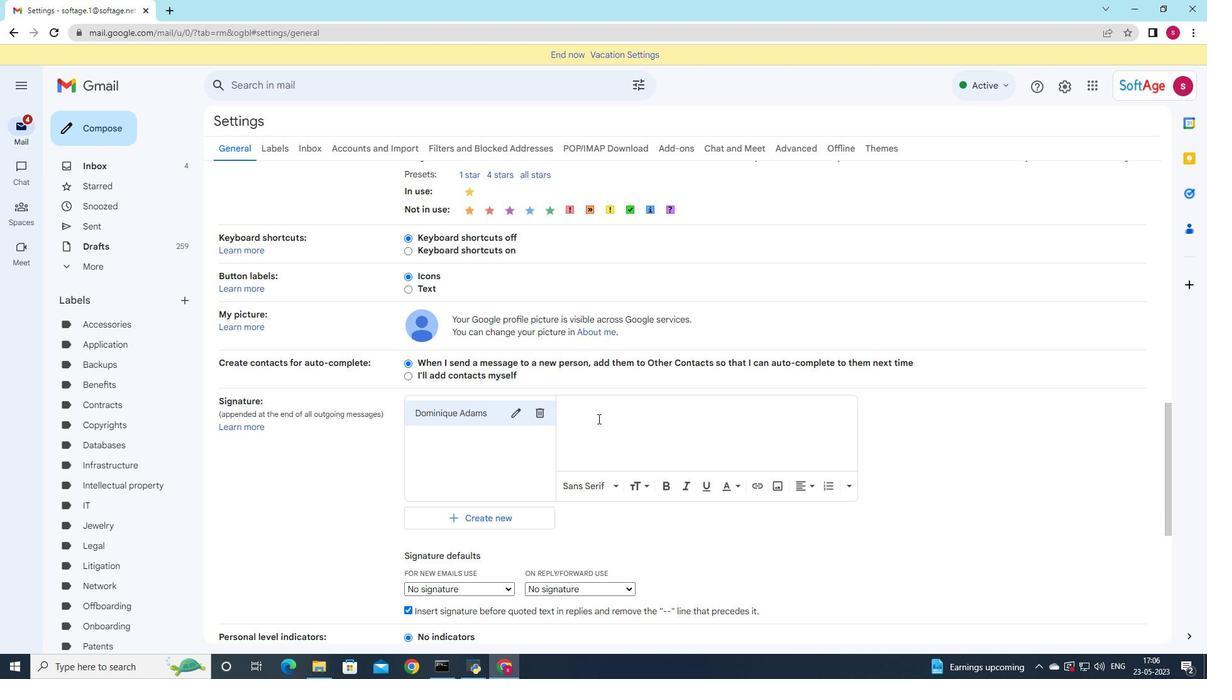 
Action: Mouse moved to (729, 415)
Screenshot: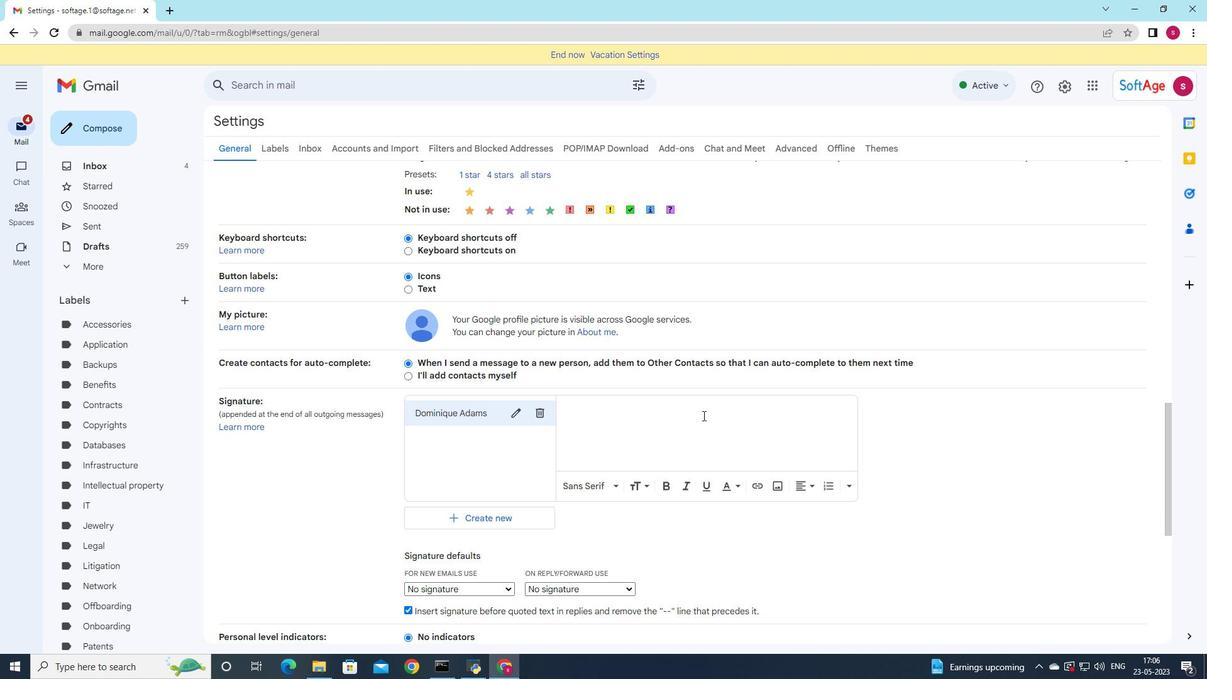 
Action: Key pressed <Key.shift>Dominique<Key.space><Key.shift>Adams
Screenshot: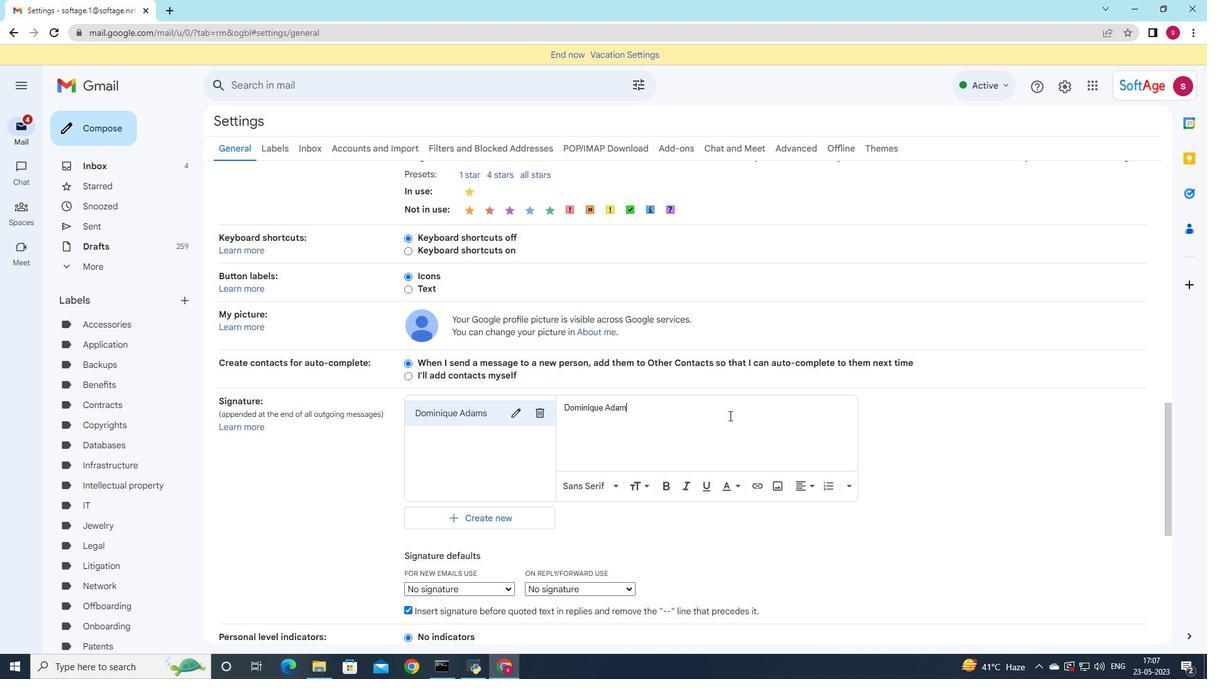 
Action: Mouse moved to (653, 477)
Screenshot: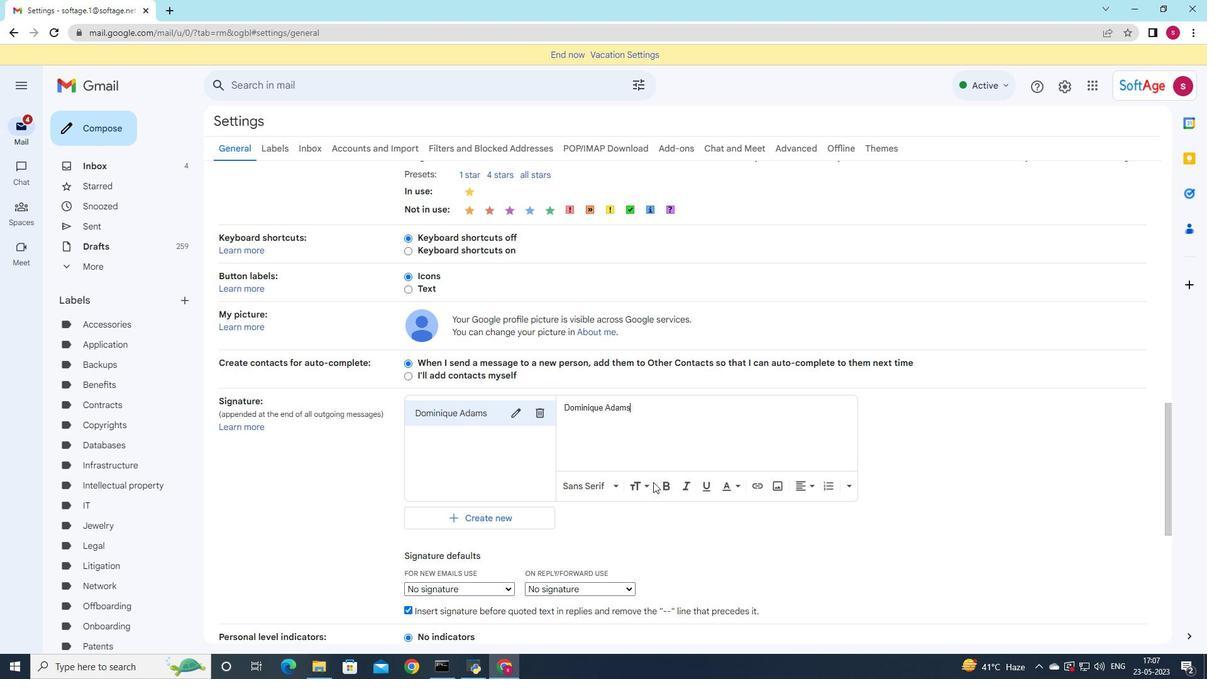 
Action: Mouse scrolled (653, 476) with delta (0, 0)
Screenshot: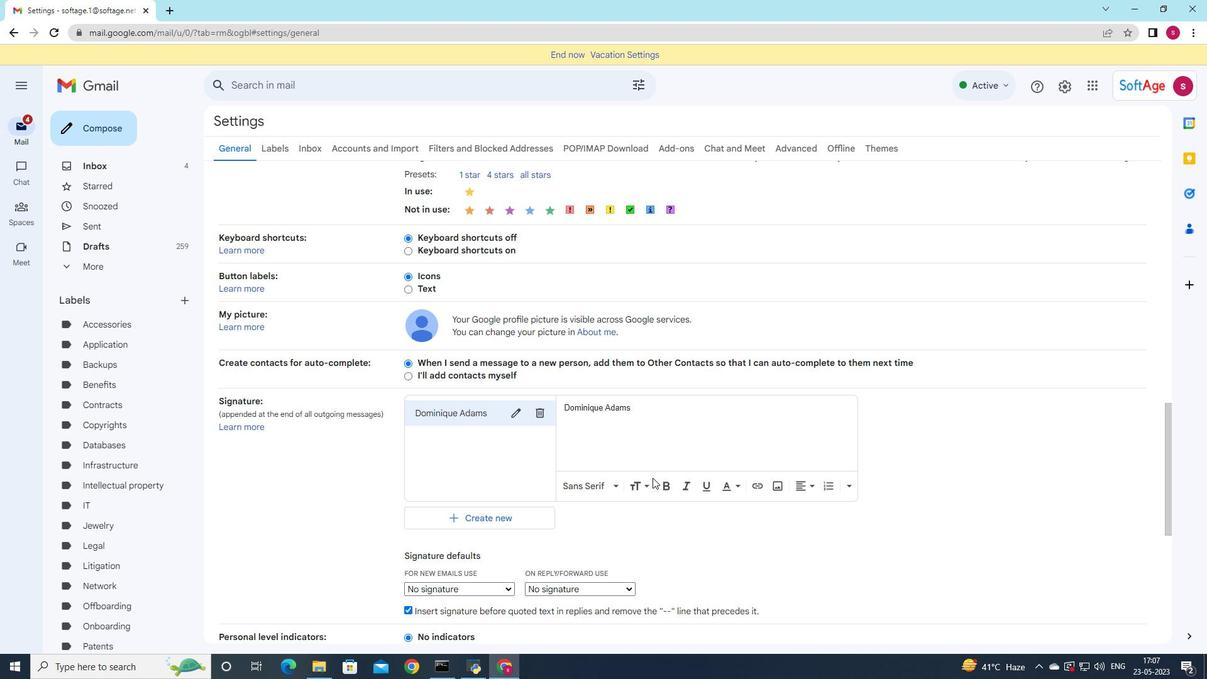 
Action: Mouse moved to (653, 477)
Screenshot: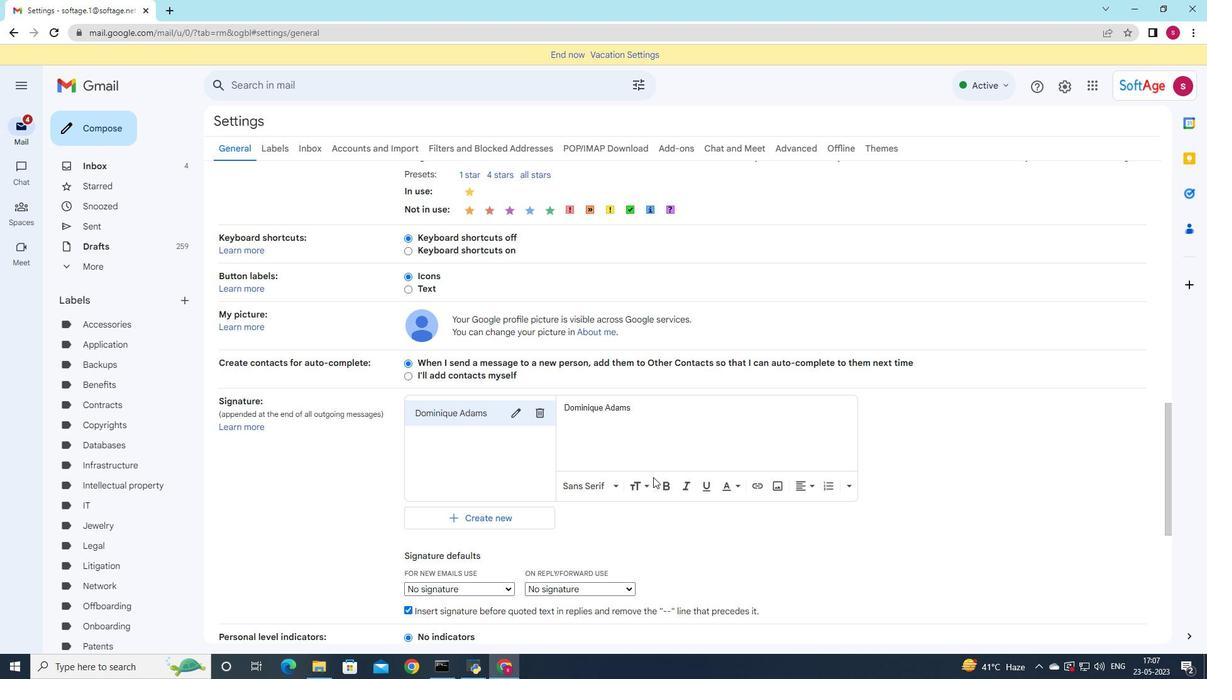 
Action: Mouse scrolled (653, 476) with delta (0, 0)
Screenshot: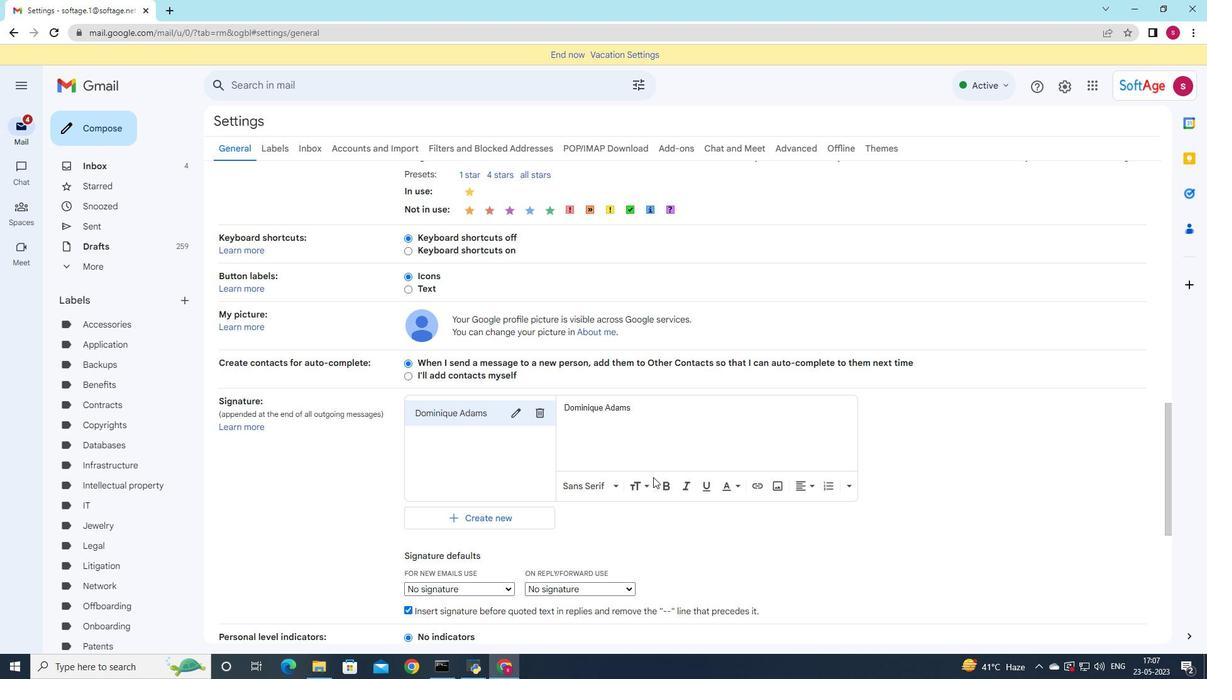 
Action: Mouse moved to (493, 467)
Screenshot: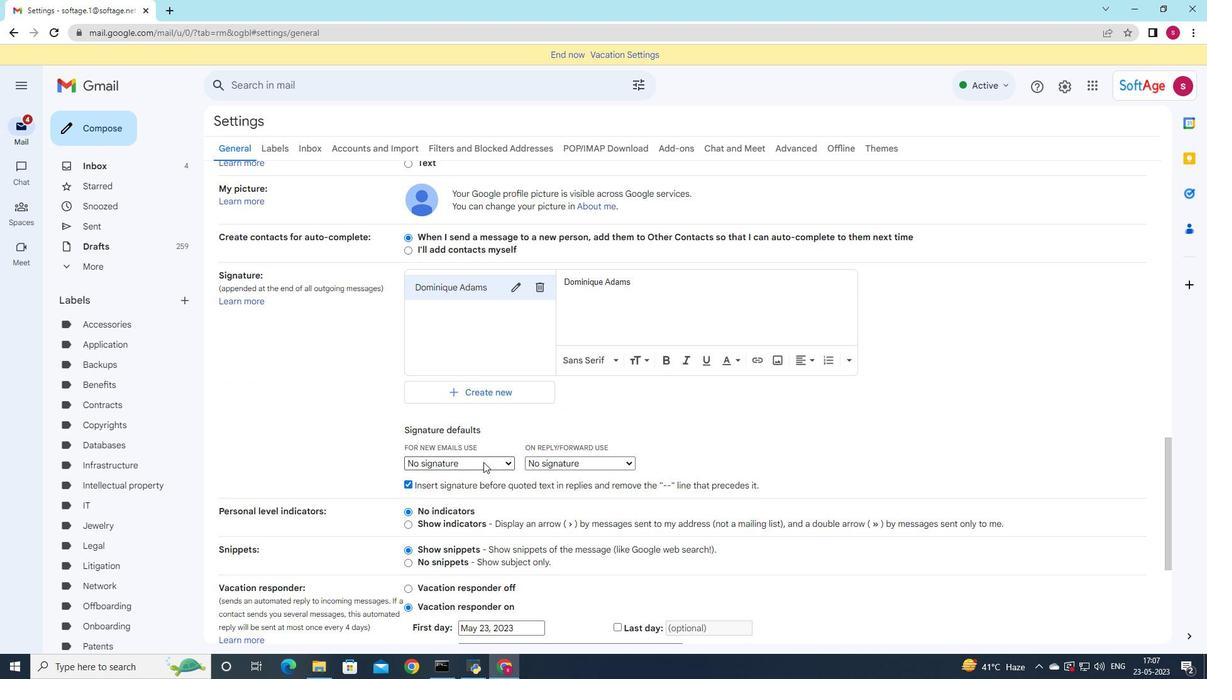 
Action: Mouse pressed left at (493, 467)
Screenshot: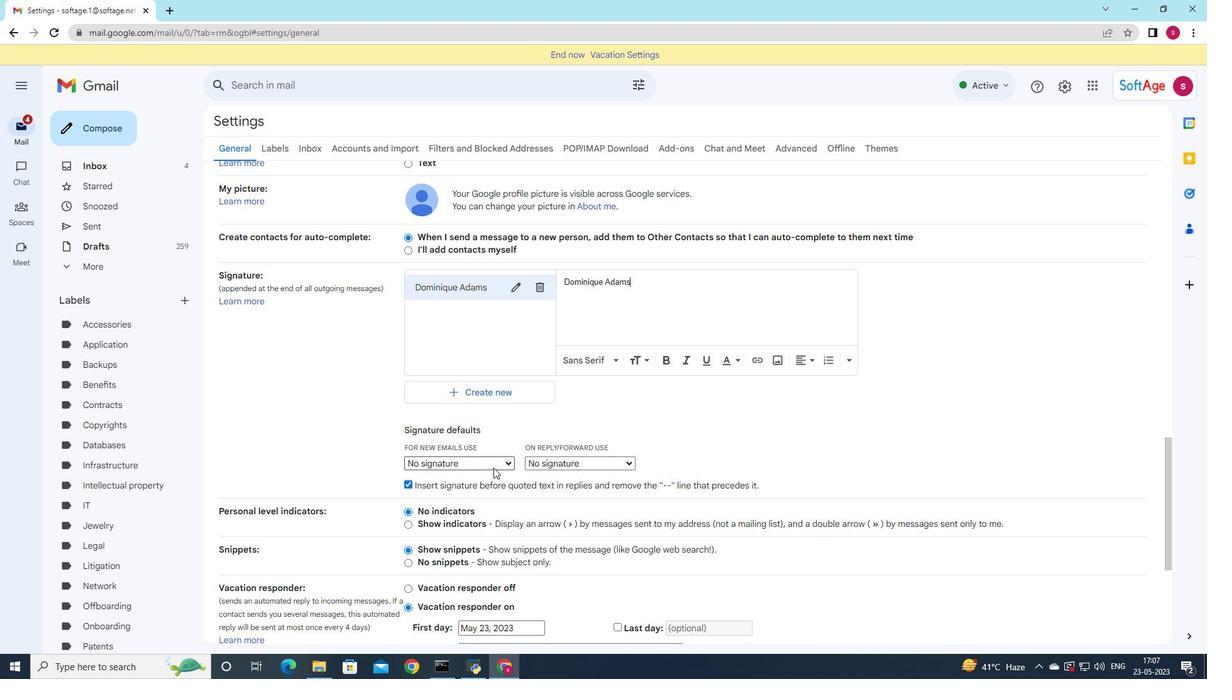 
Action: Mouse moved to (491, 481)
Screenshot: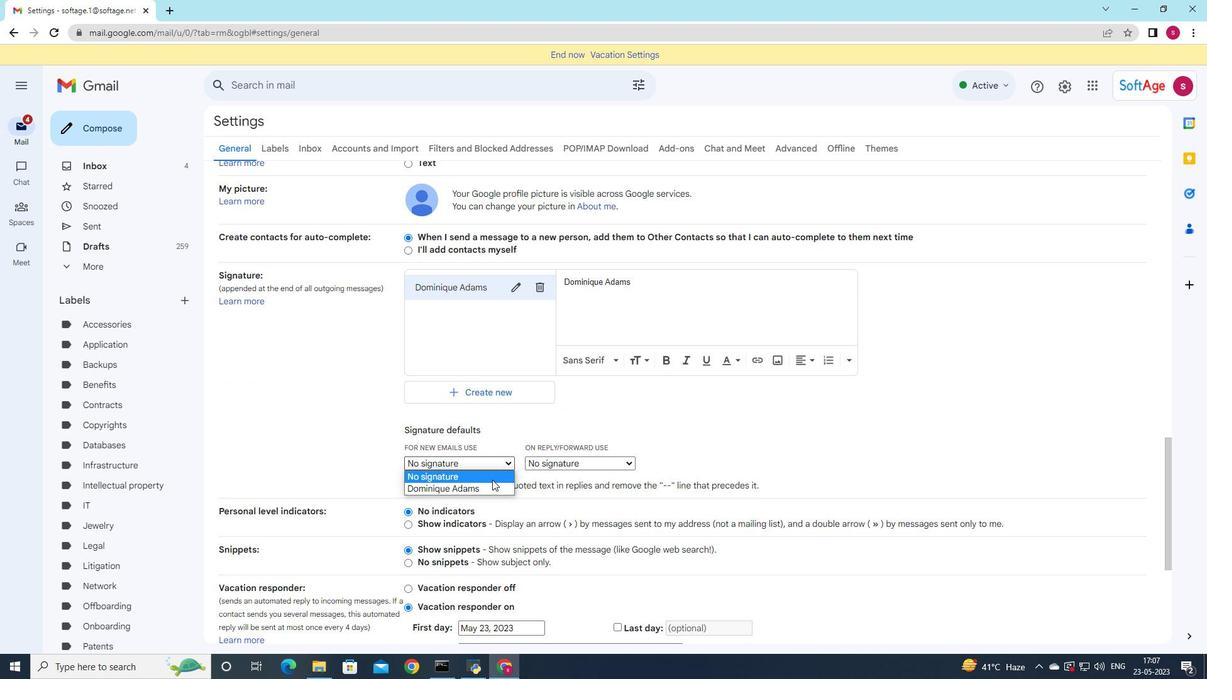
Action: Mouse pressed left at (491, 481)
Screenshot: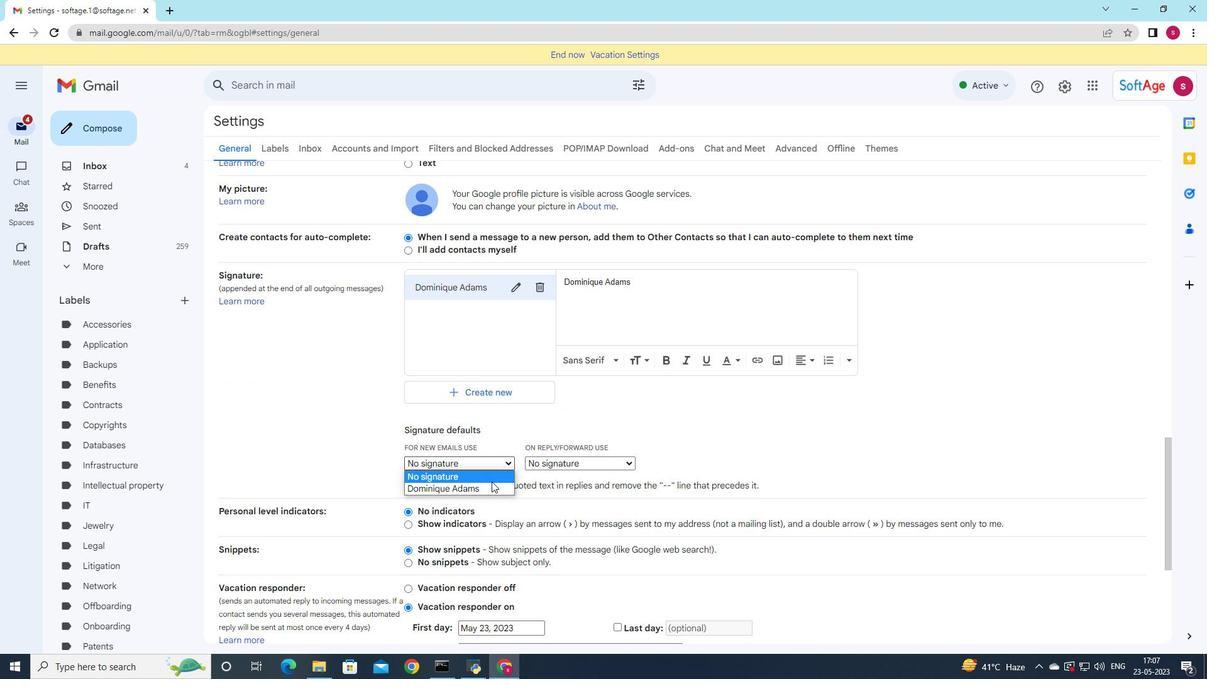 
Action: Mouse moved to (501, 460)
Screenshot: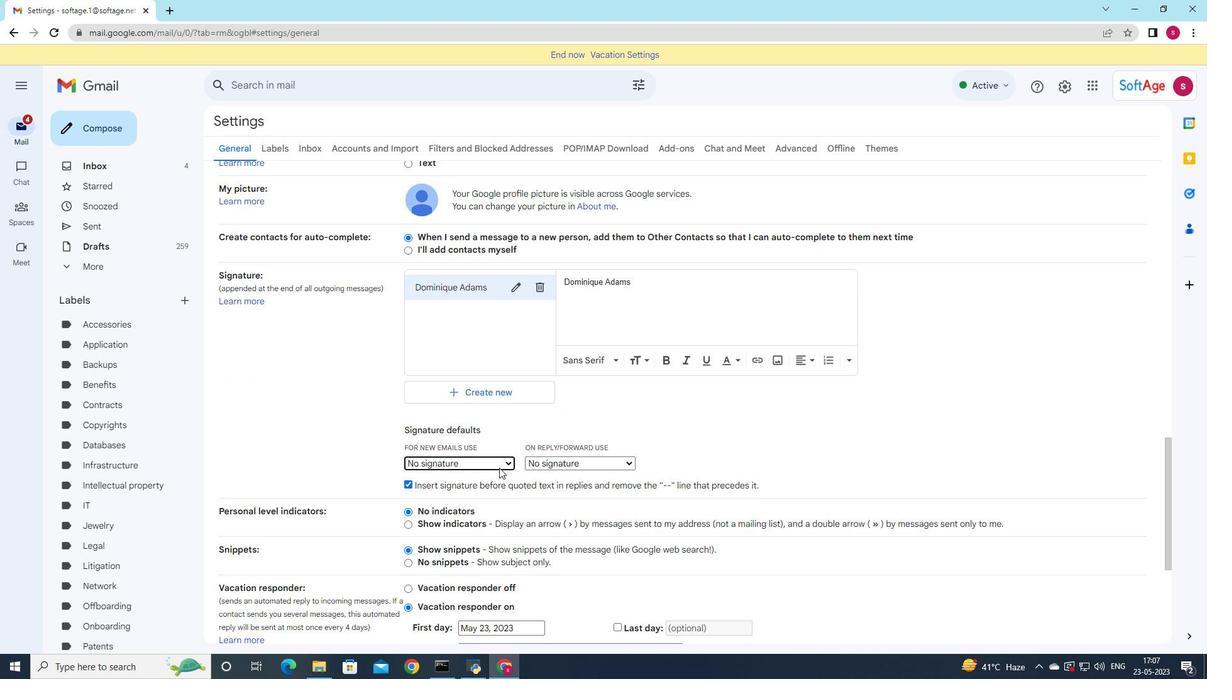 
Action: Mouse pressed left at (501, 460)
Screenshot: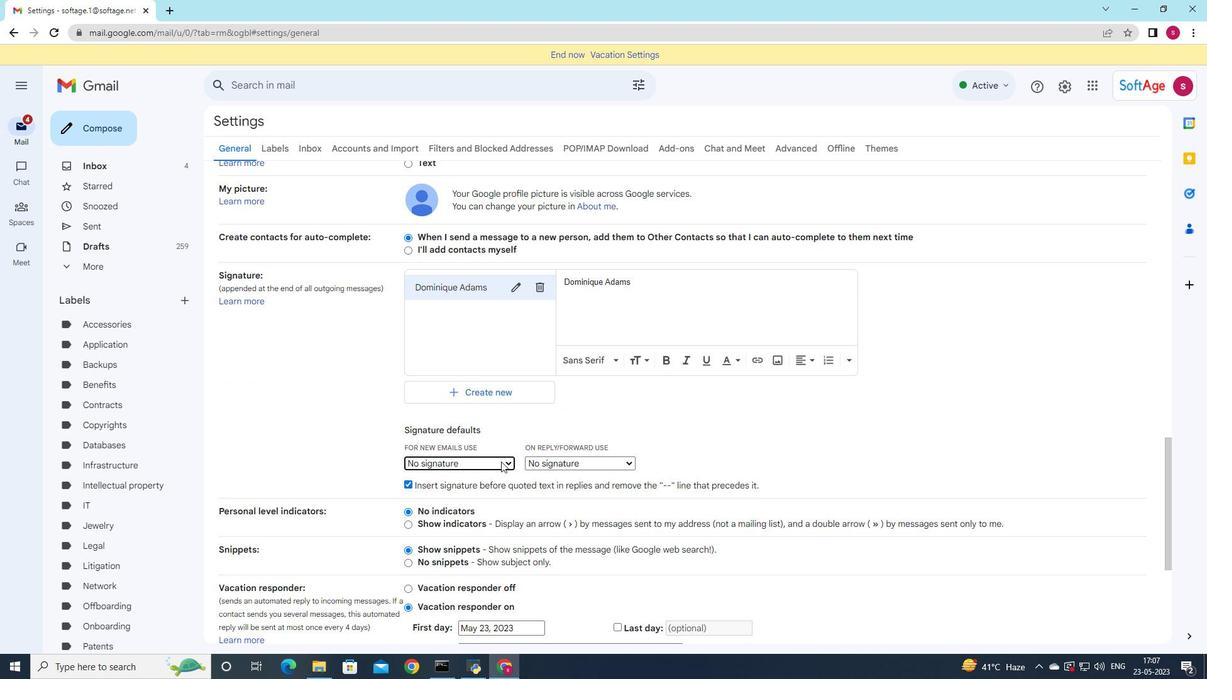 
Action: Mouse moved to (503, 492)
Screenshot: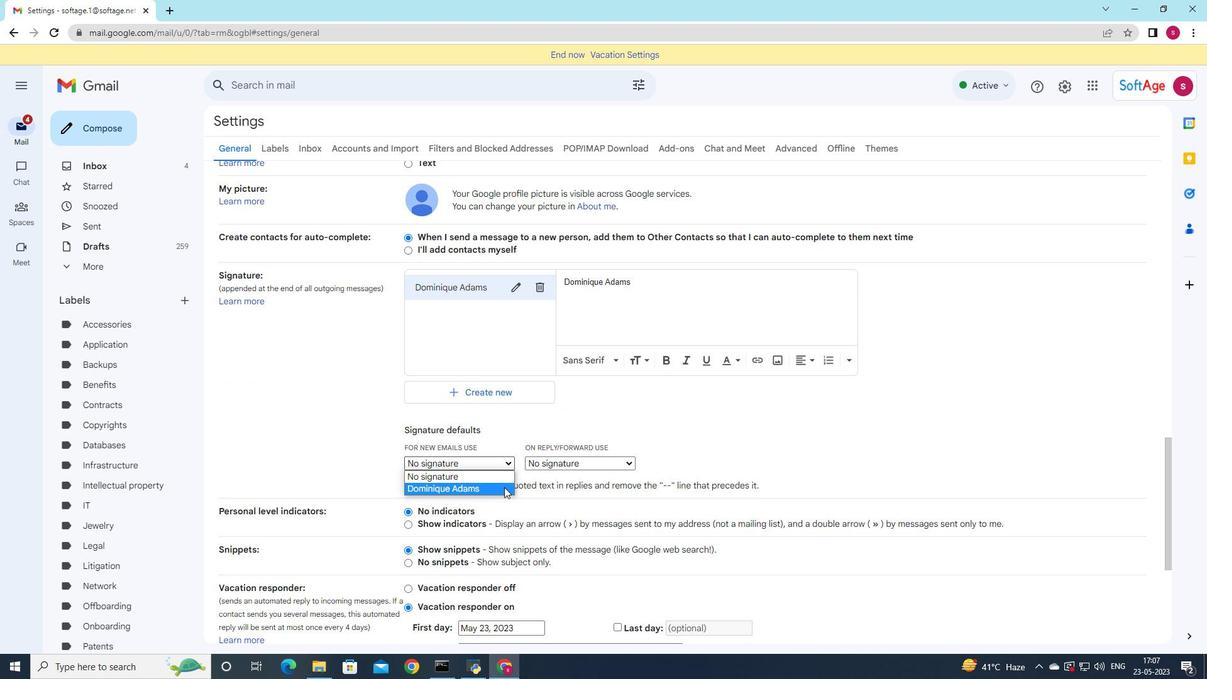 
Action: Mouse pressed left at (503, 492)
Screenshot: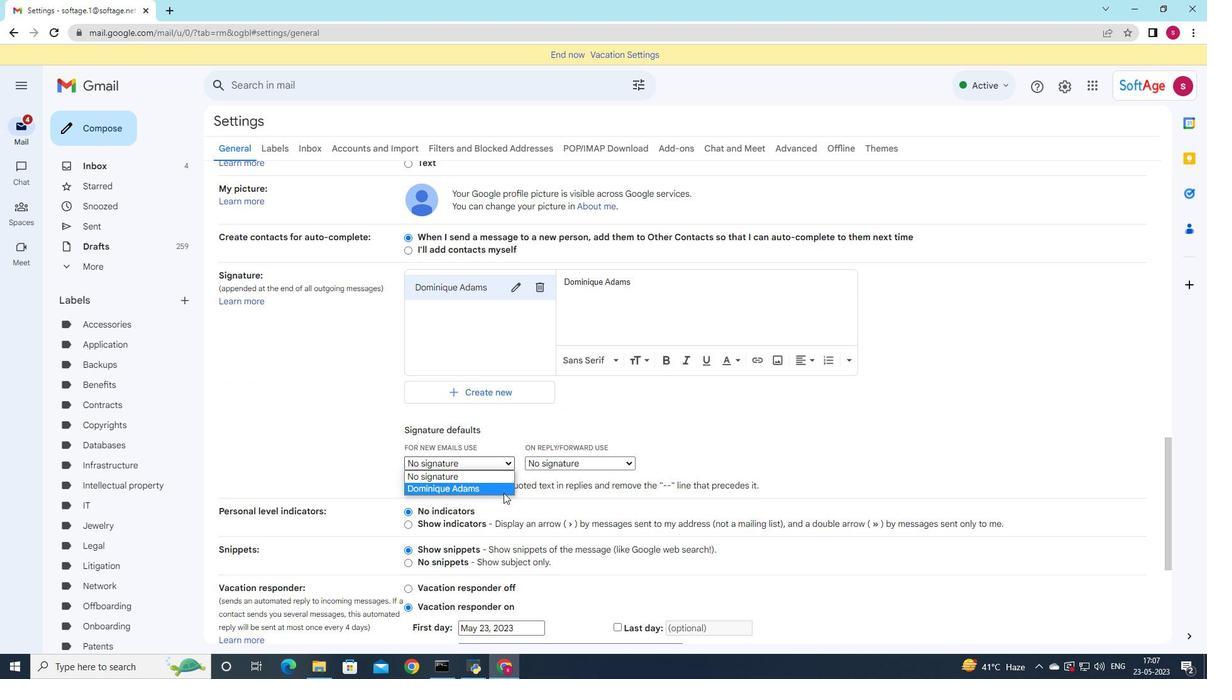 
Action: Mouse moved to (565, 459)
Screenshot: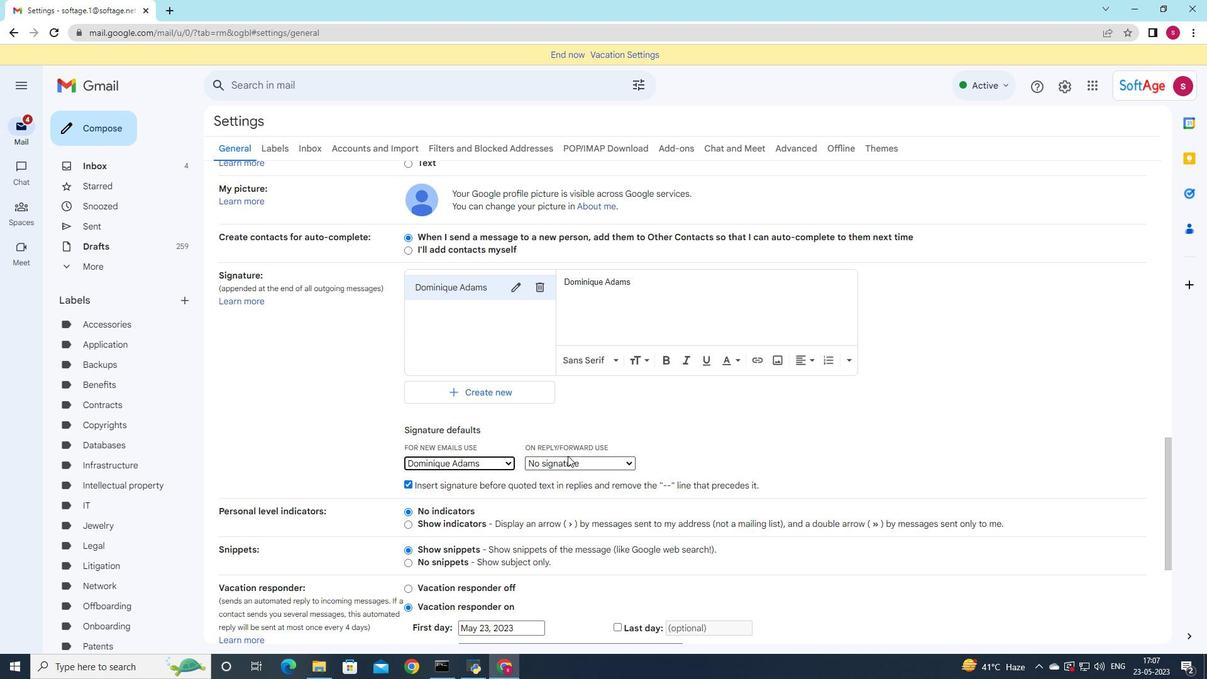 
Action: Mouse pressed left at (565, 459)
Screenshot: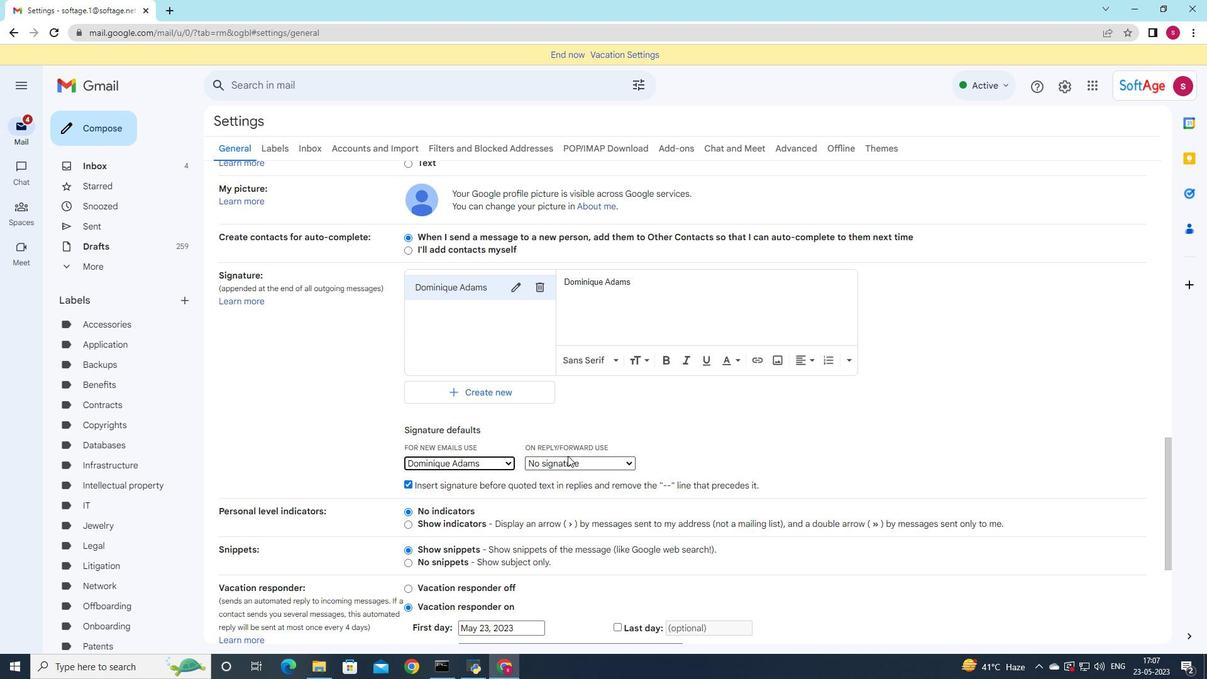 
Action: Mouse moved to (574, 491)
Screenshot: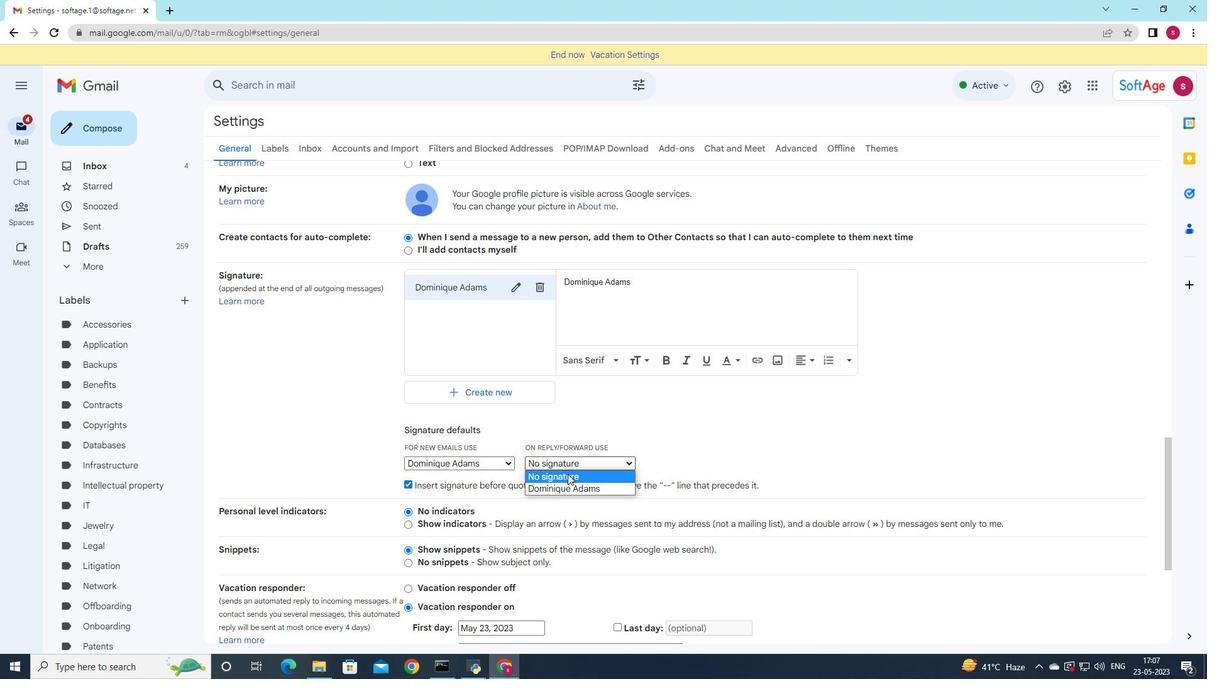 
Action: Mouse pressed left at (574, 491)
Screenshot: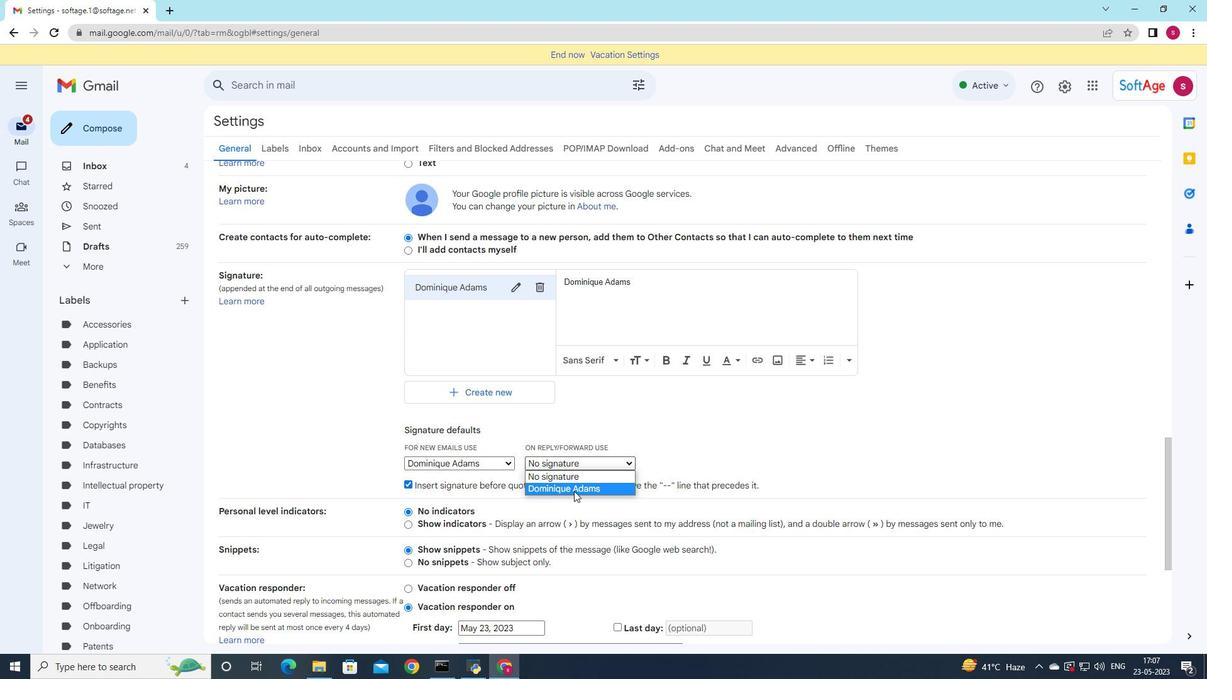 
Action: Mouse moved to (564, 481)
Screenshot: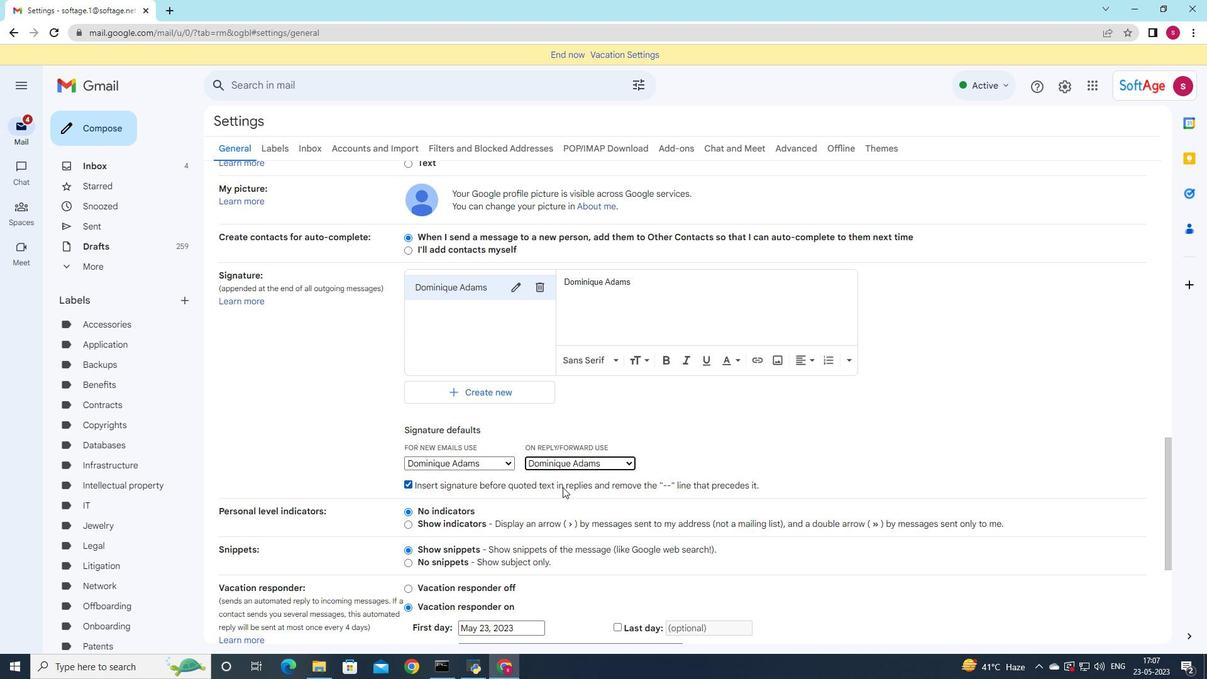 
Action: Mouse scrolled (564, 481) with delta (0, 0)
Screenshot: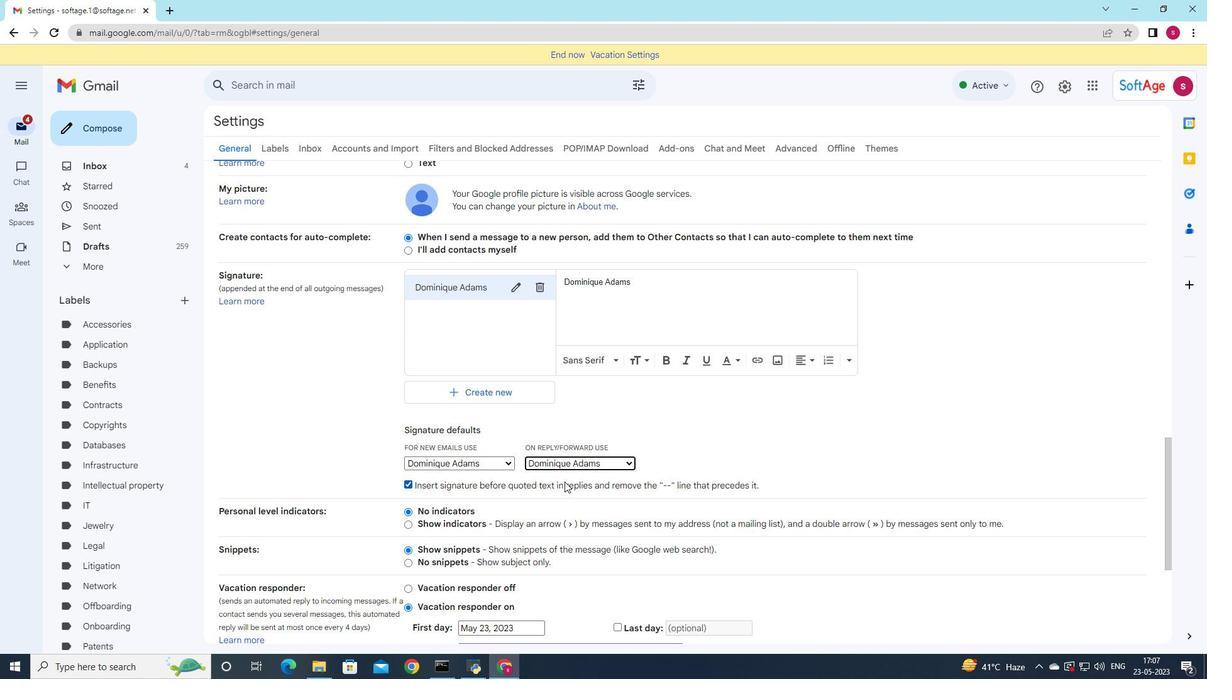 
Action: Mouse scrolled (564, 481) with delta (0, 0)
Screenshot: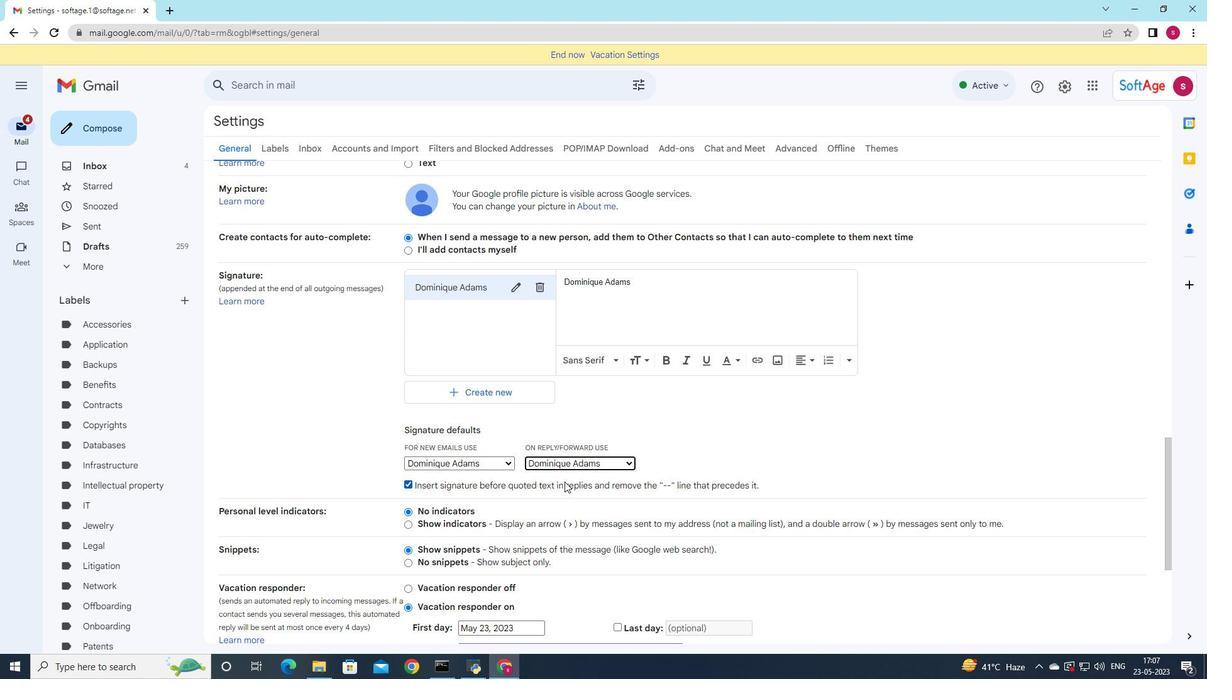
Action: Mouse scrolled (564, 481) with delta (0, 0)
Screenshot: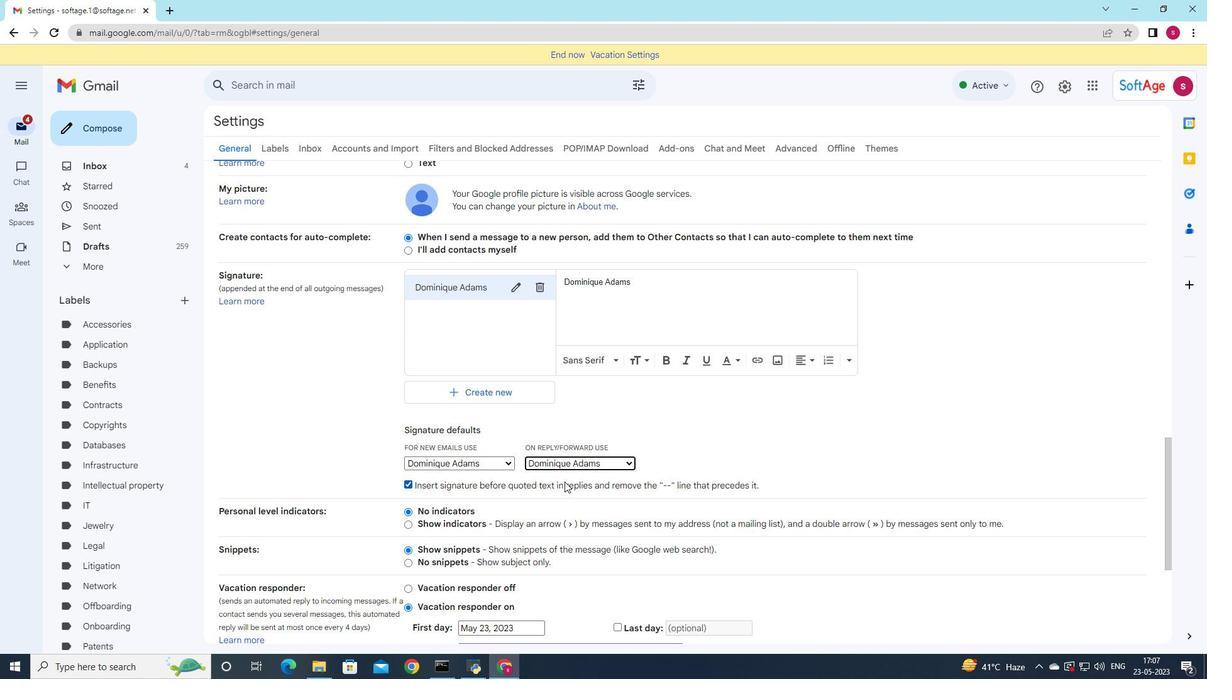 
Action: Mouse scrolled (564, 481) with delta (0, 0)
Screenshot: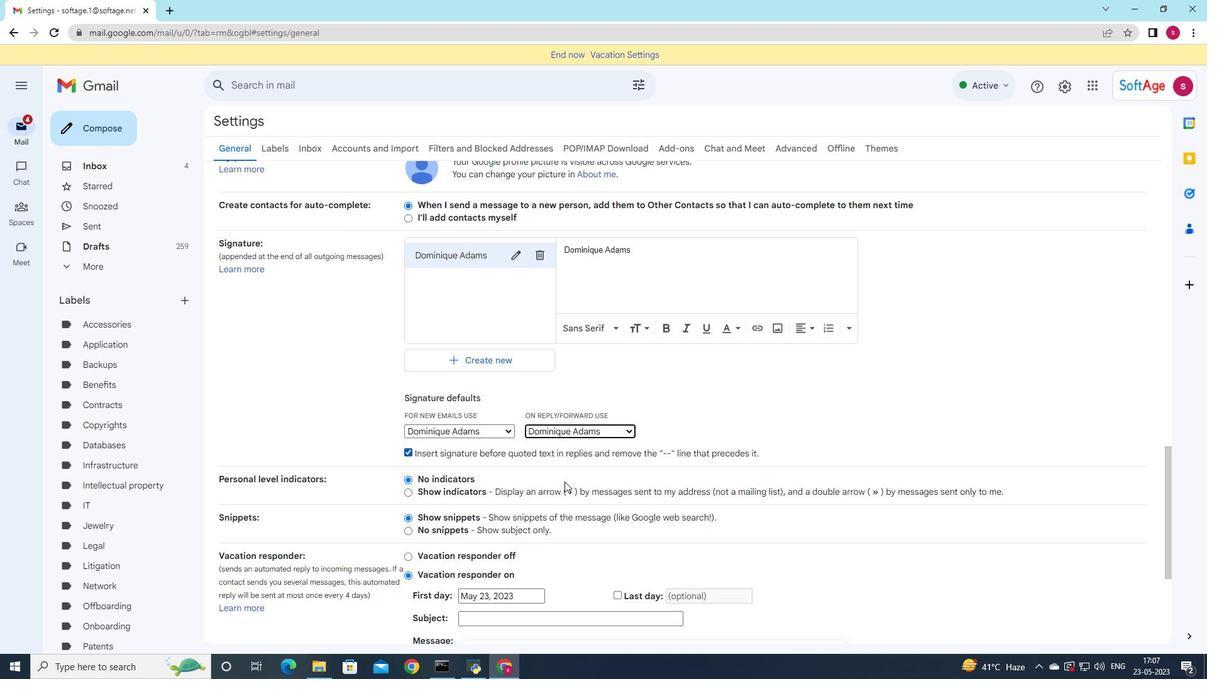 
Action: Mouse scrolled (564, 481) with delta (0, 0)
Screenshot: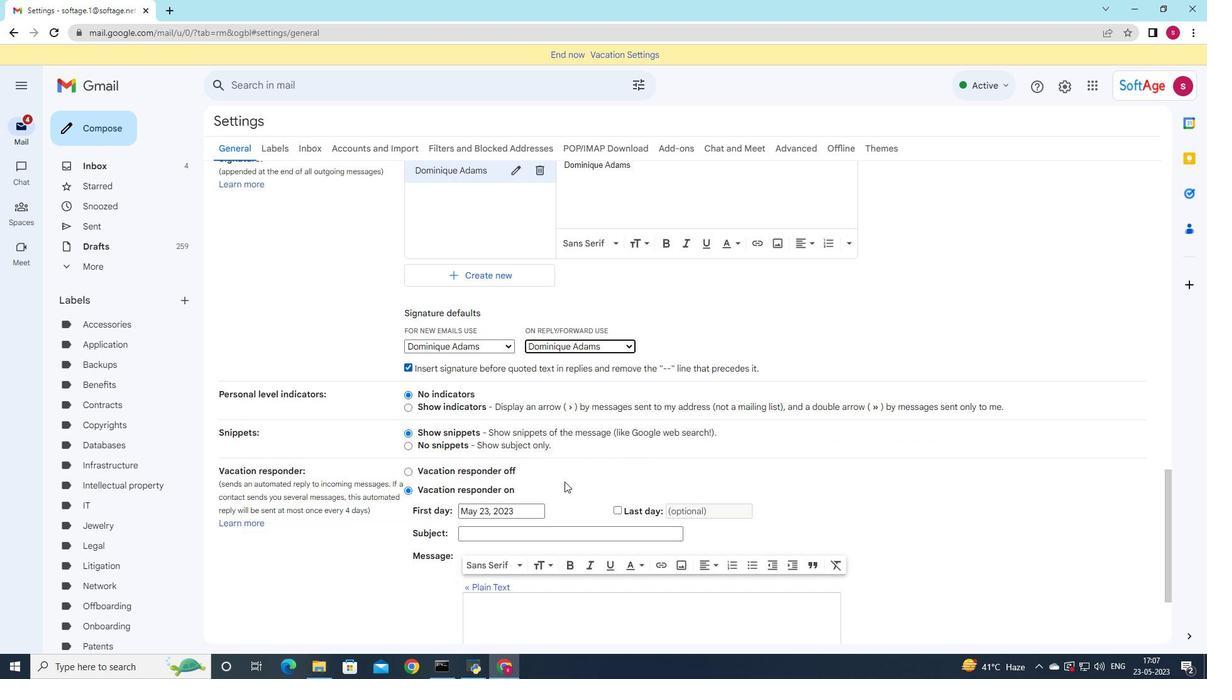
Action: Mouse moved to (563, 479)
Screenshot: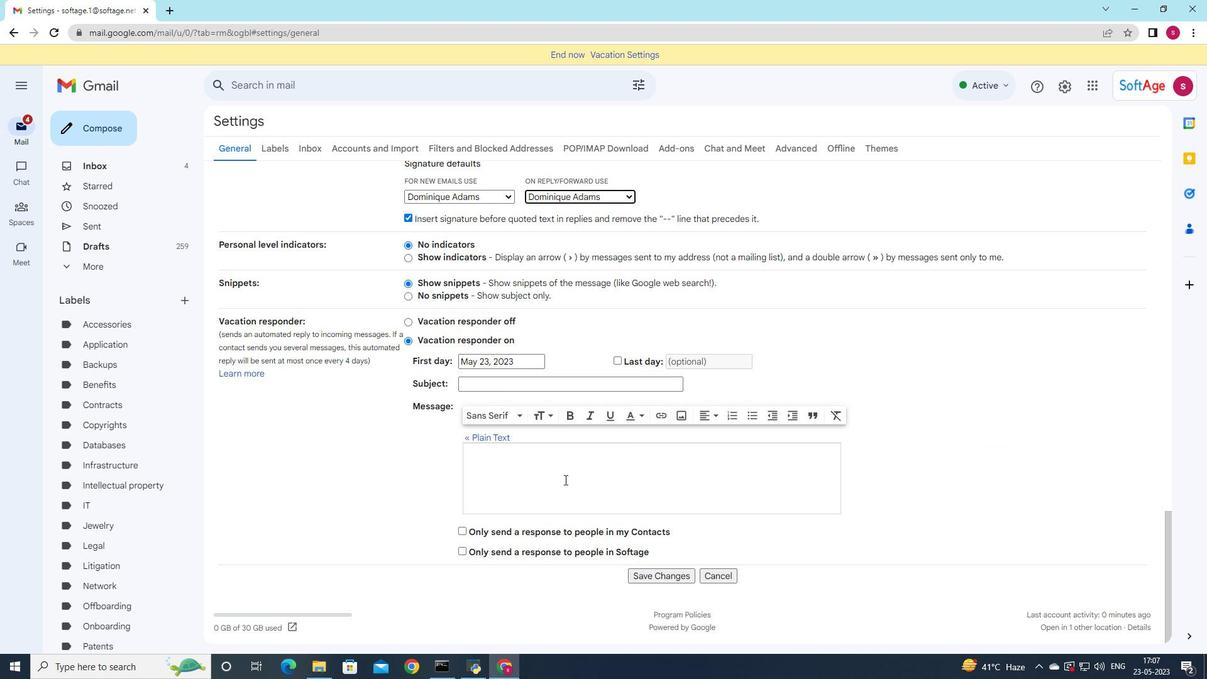 
Action: Mouse scrolled (563, 479) with delta (0, 0)
Screenshot: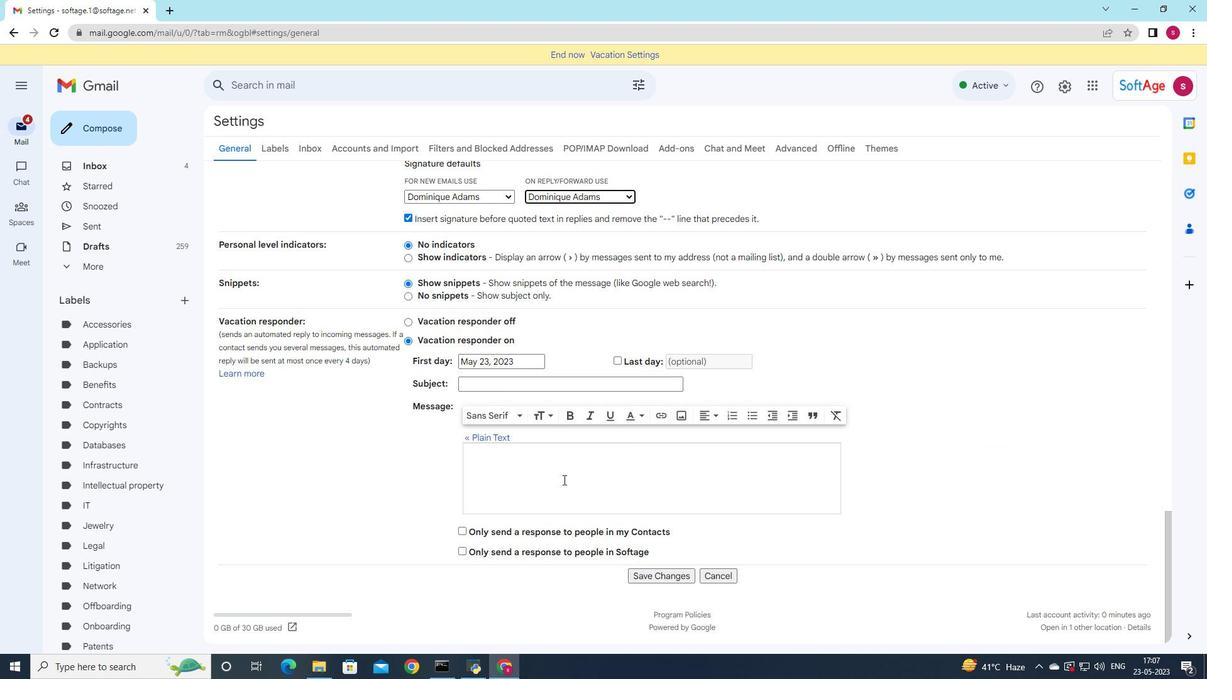 
Action: Mouse scrolled (563, 479) with delta (0, 0)
Screenshot: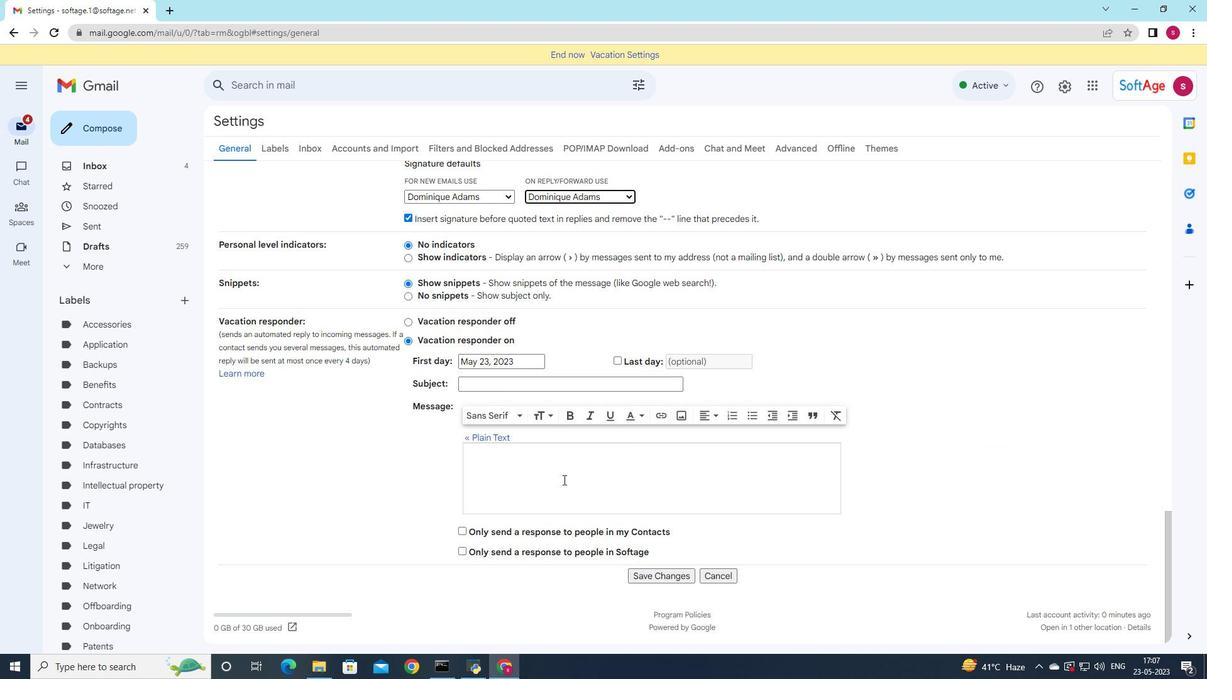 
Action: Mouse scrolled (563, 479) with delta (0, 0)
Screenshot: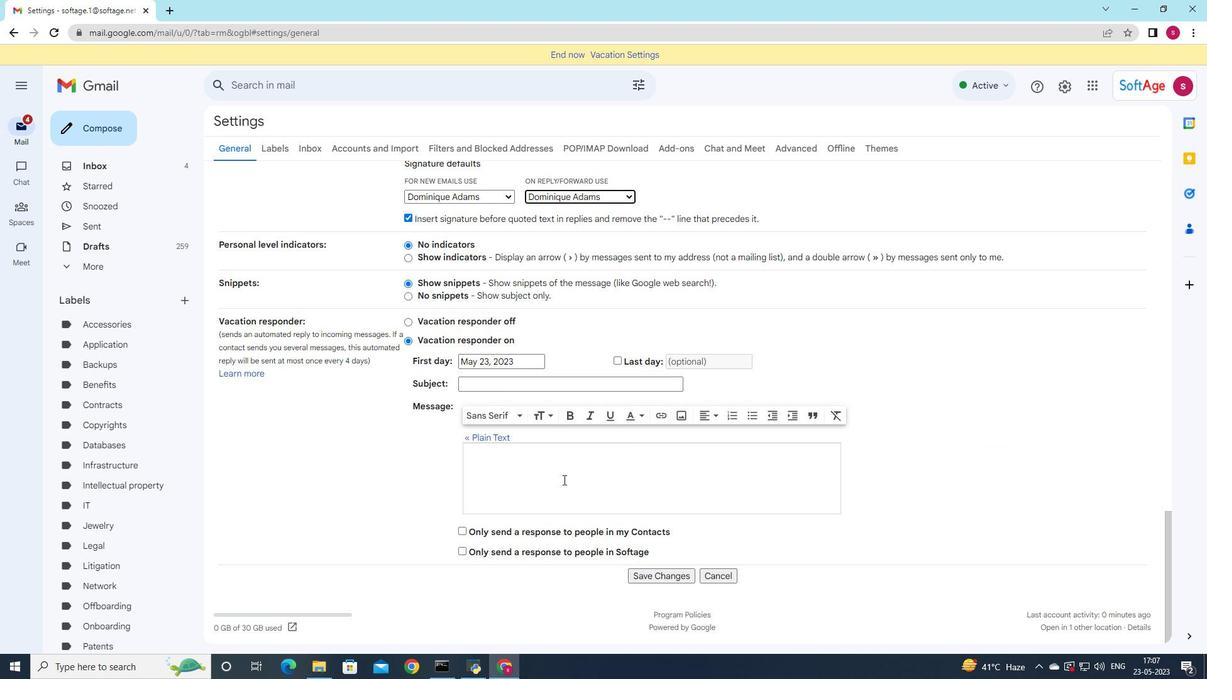 
Action: Mouse scrolled (563, 479) with delta (0, 0)
Screenshot: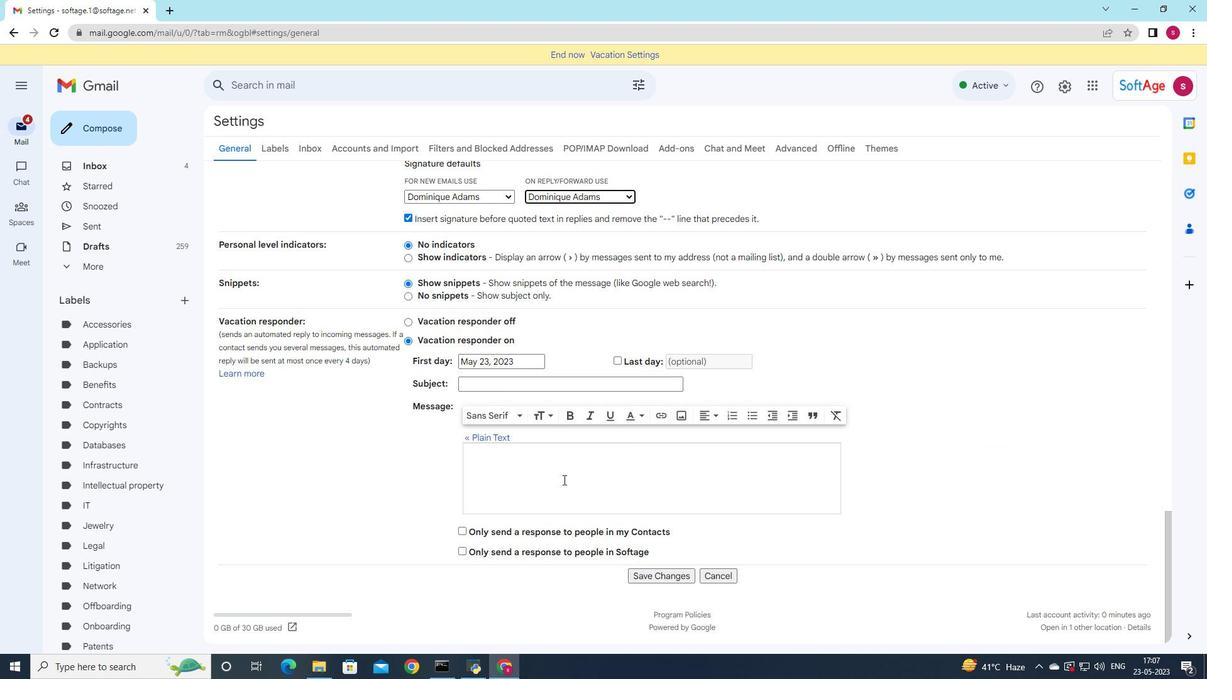 
Action: Mouse moved to (633, 570)
Screenshot: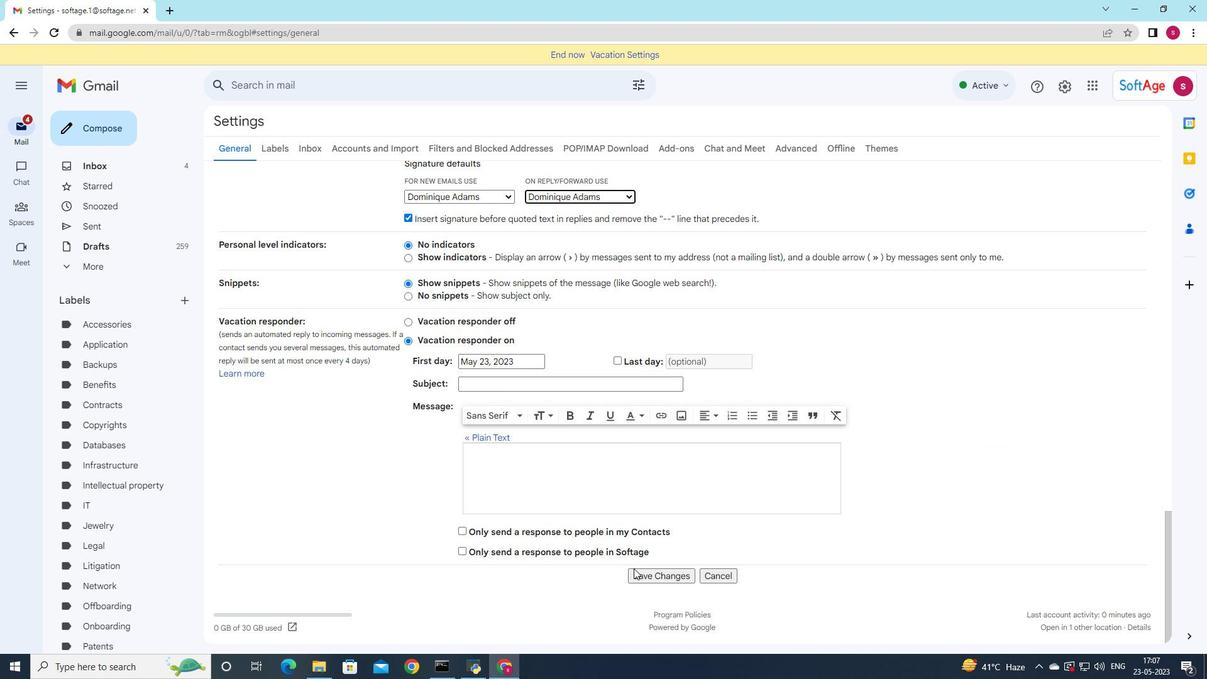 
Action: Mouse pressed left at (633, 570)
Screenshot: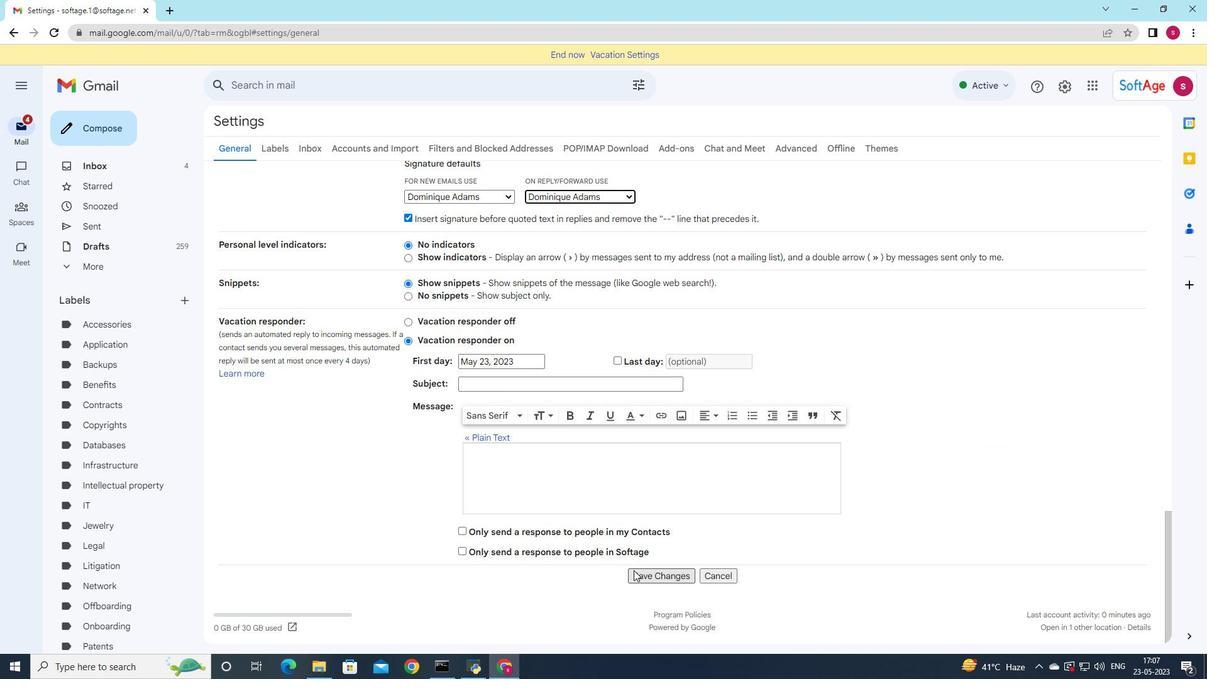 
Action: Mouse moved to (104, 127)
Screenshot: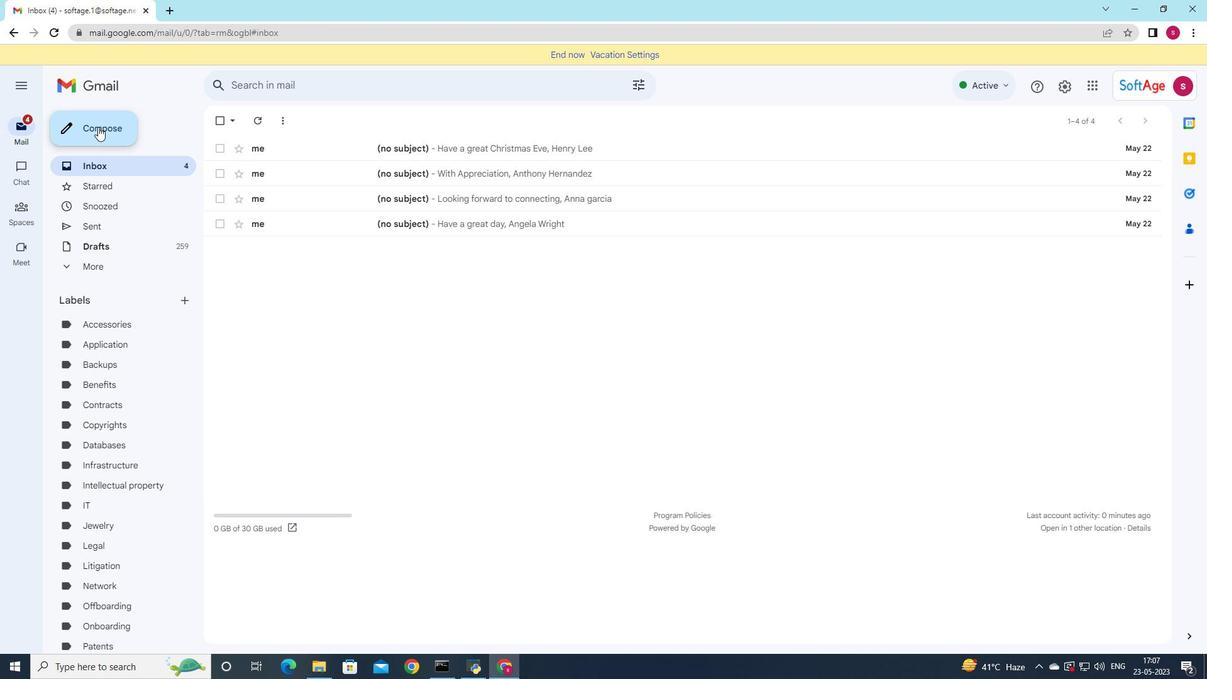 
Action: Mouse pressed left at (104, 127)
Screenshot: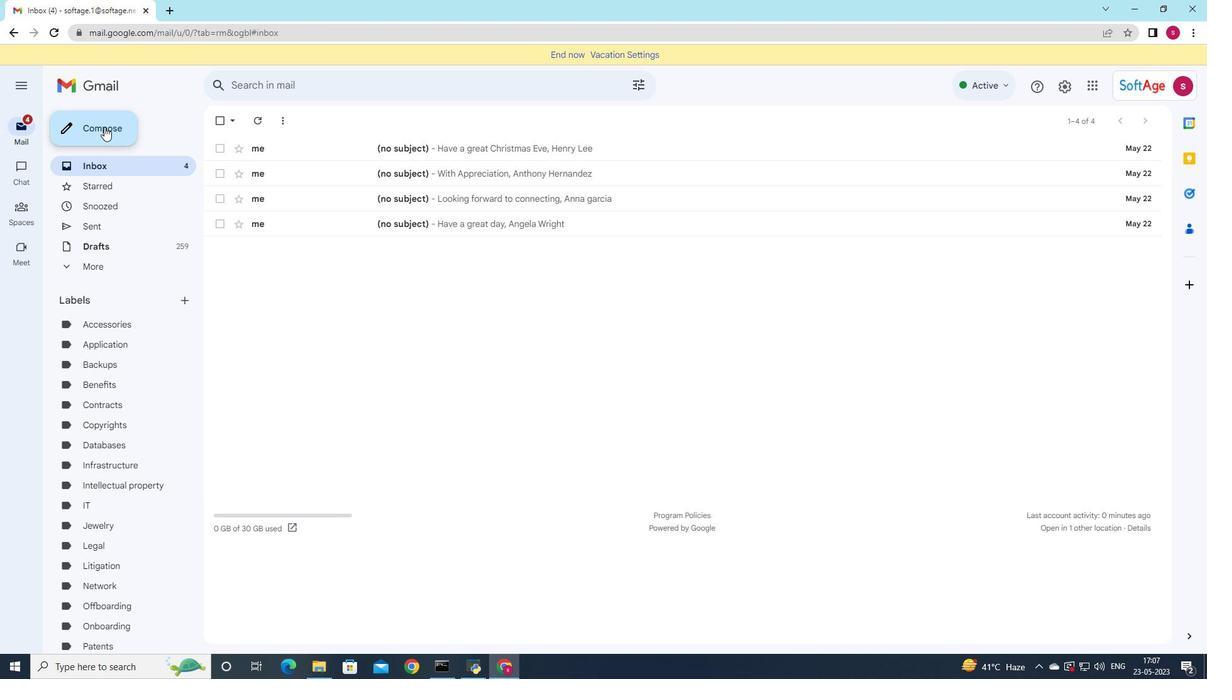 
Action: Mouse moved to (867, 304)
Screenshot: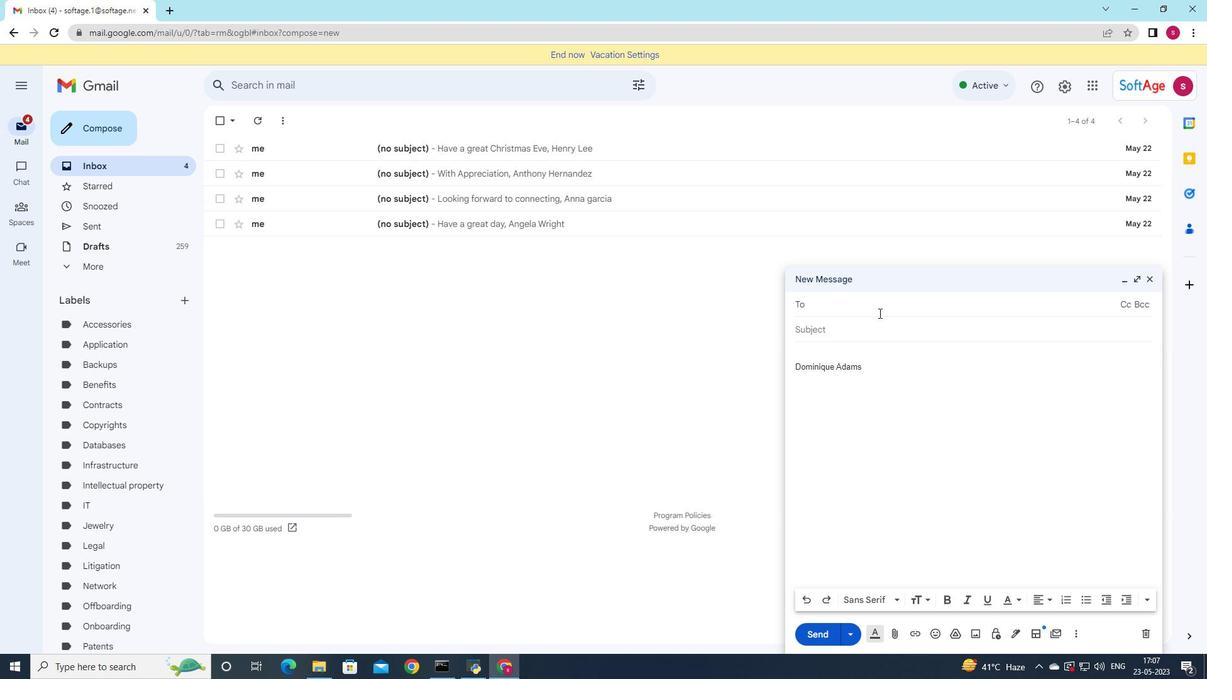 
Action: Key pressed softage
Screenshot: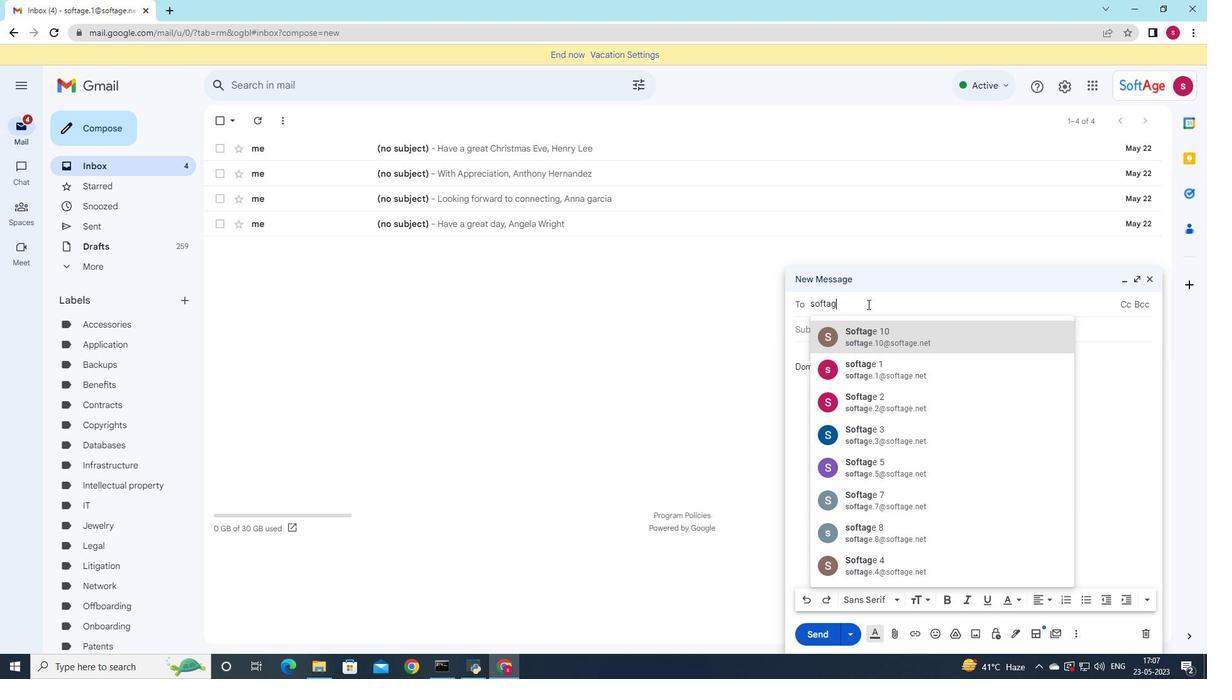 
Action: Mouse moved to (1063, 309)
Screenshot: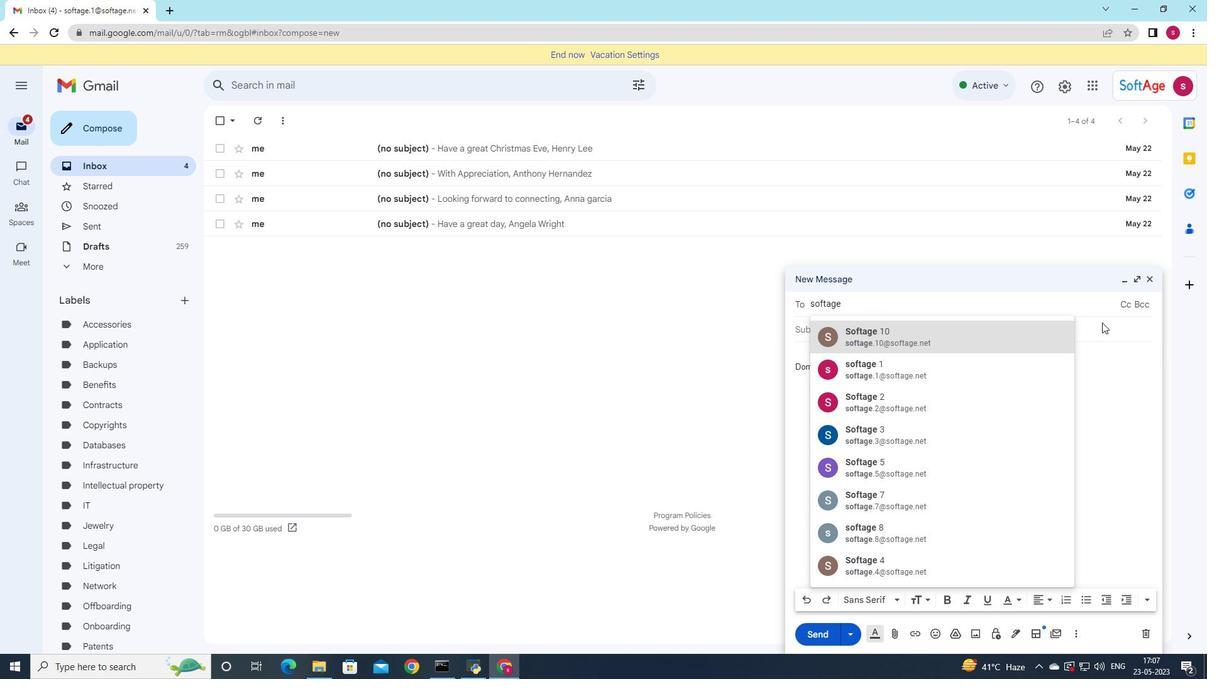 
Action: Key pressed .9
Screenshot: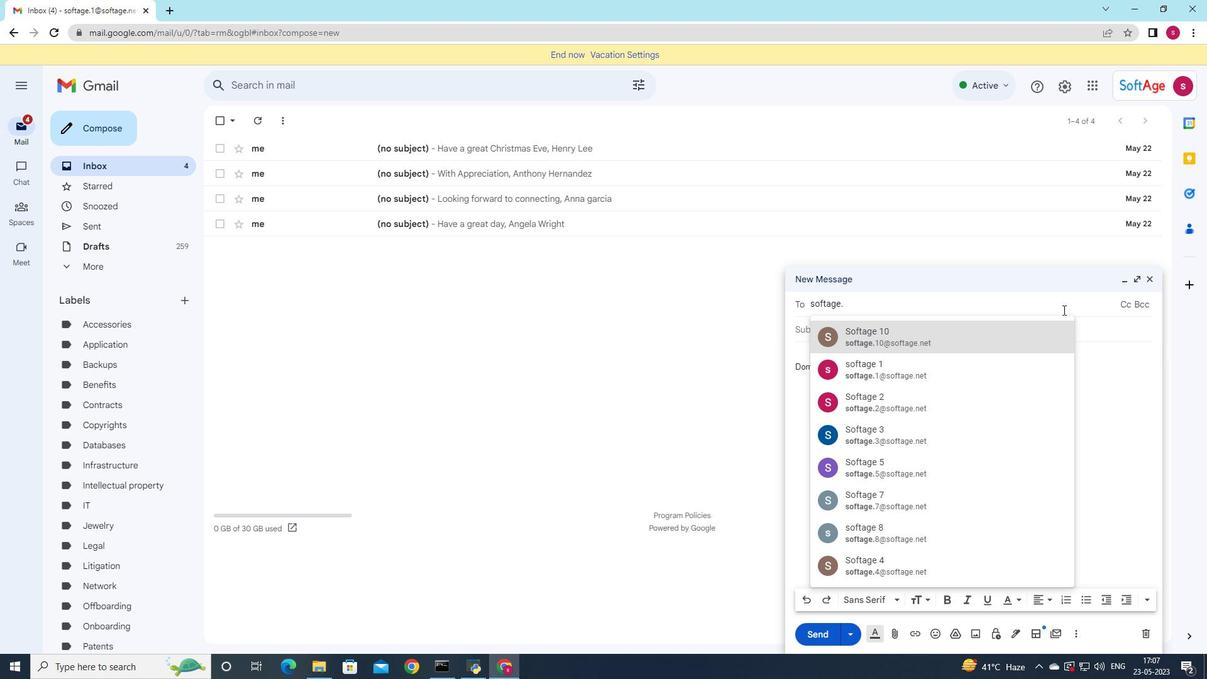 
Action: Mouse moved to (993, 337)
Screenshot: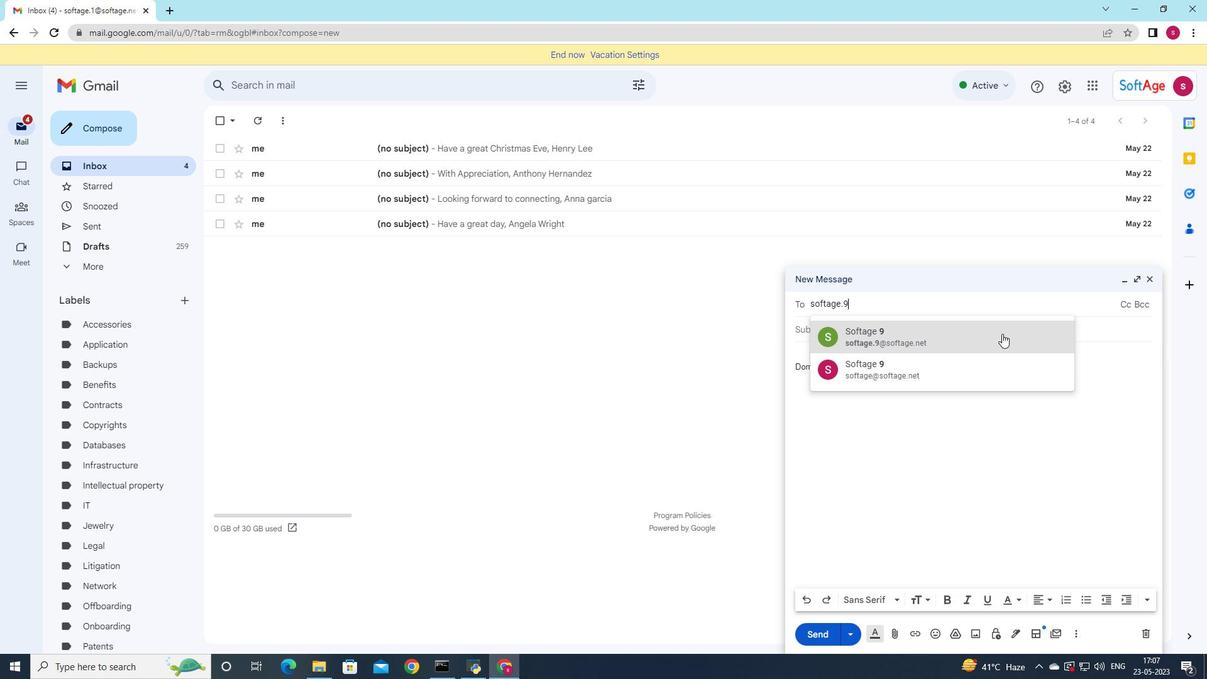 
Action: Mouse pressed left at (993, 337)
Screenshot: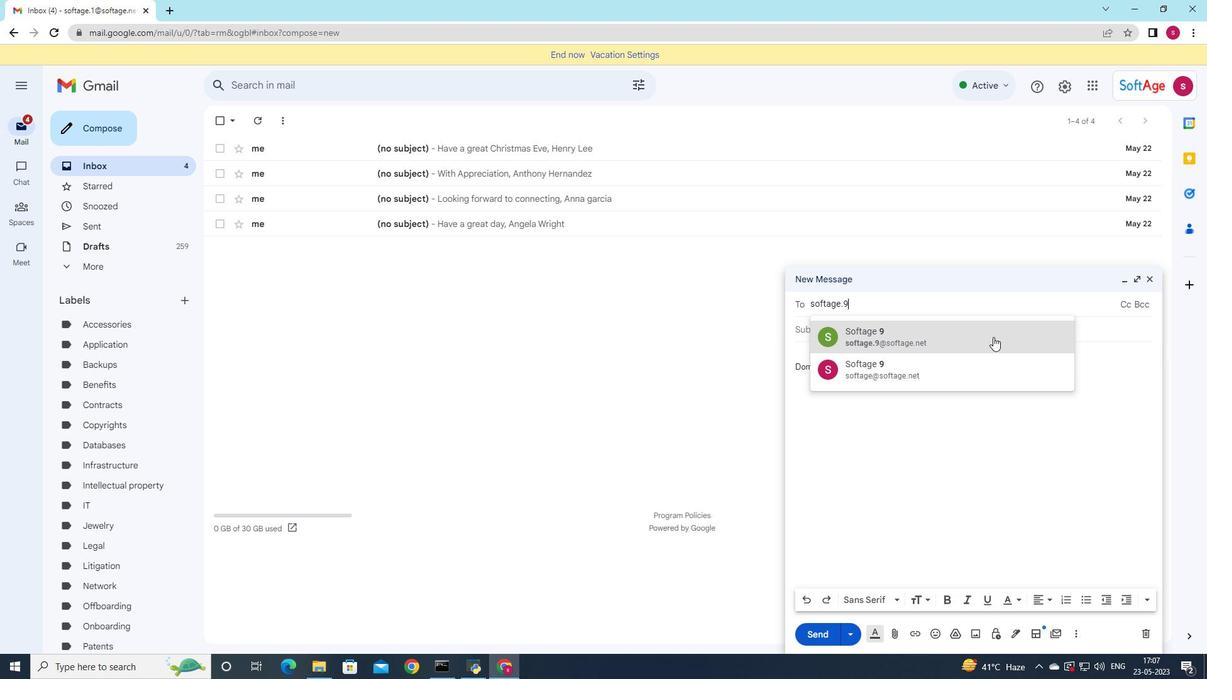 
Action: Mouse moved to (880, 345)
Screenshot: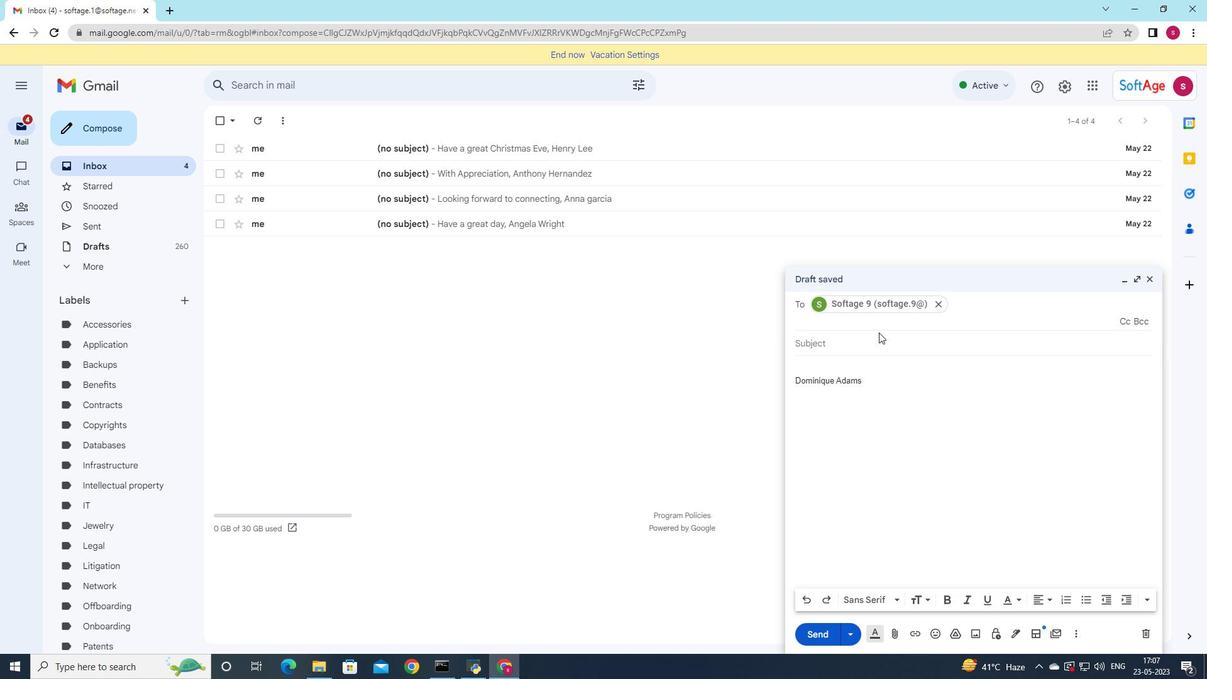 
Action: Mouse pressed left at (880, 345)
Screenshot: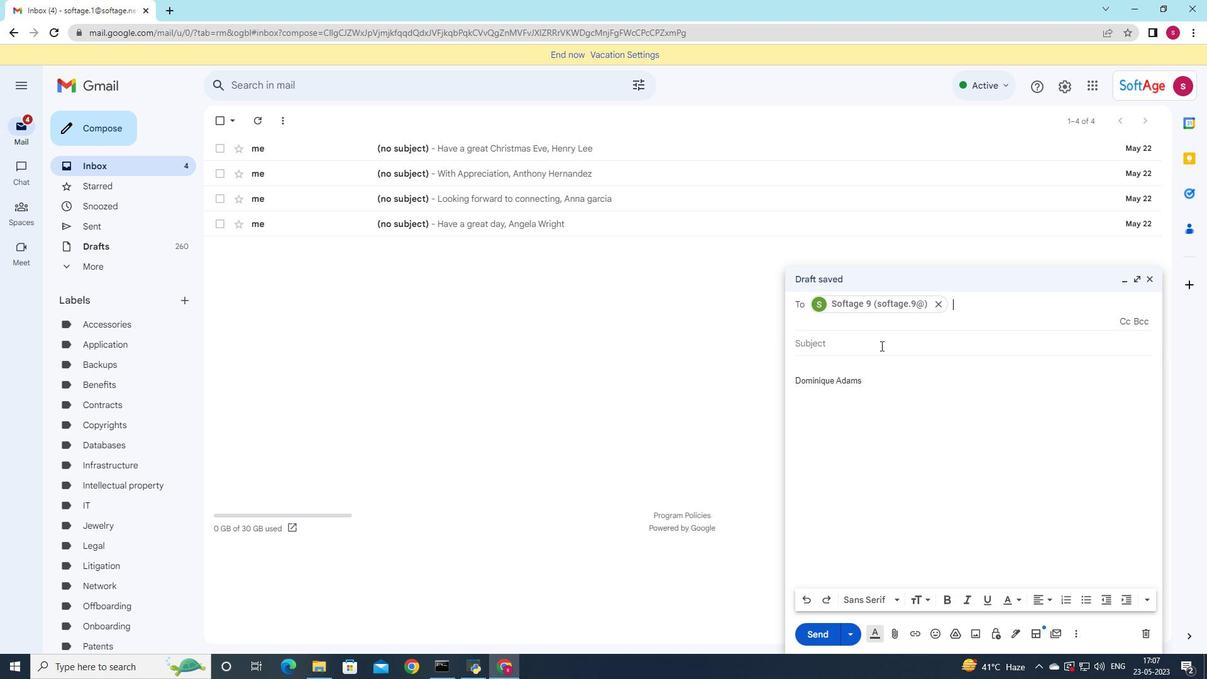 
Action: Key pressed <Key.shift>Budget<Key.space>report
Screenshot: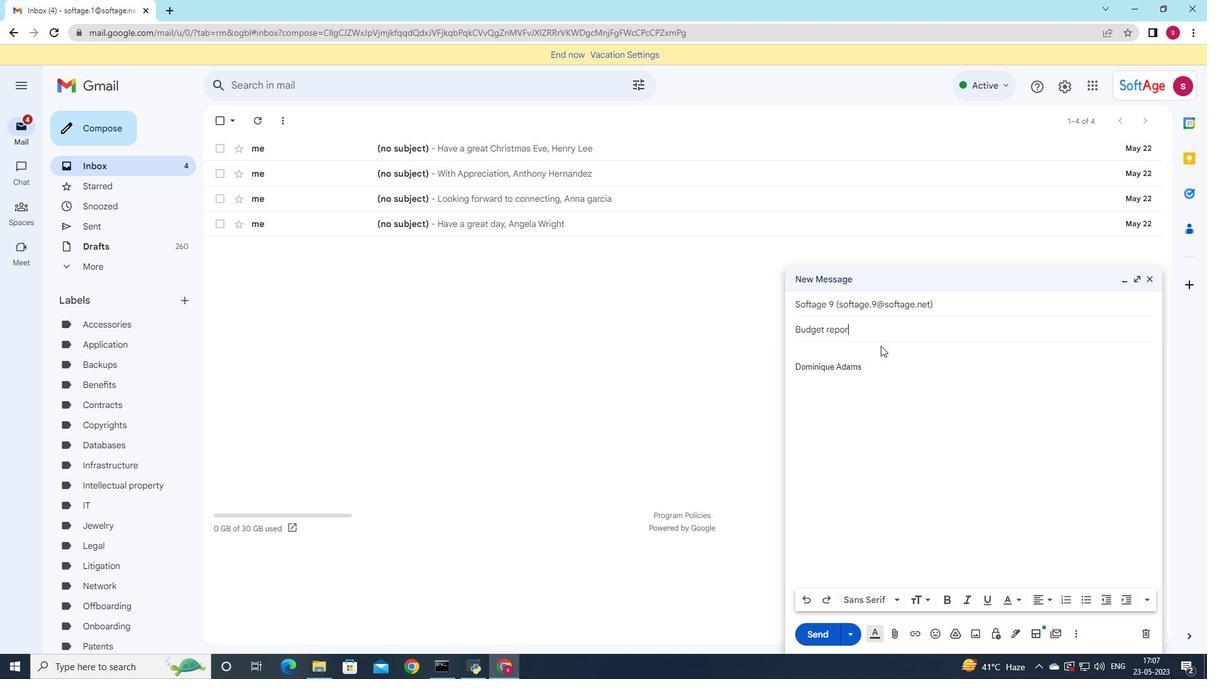 
Action: Mouse moved to (891, 631)
Screenshot: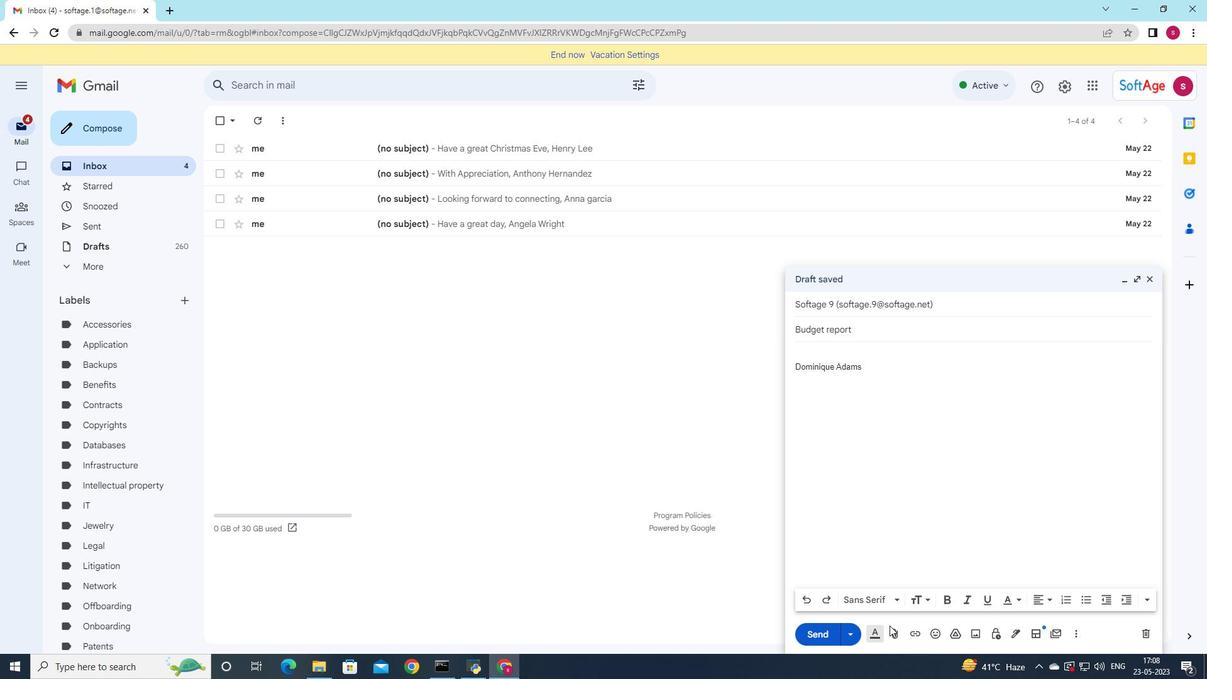 
Action: Mouse pressed left at (891, 631)
Screenshot: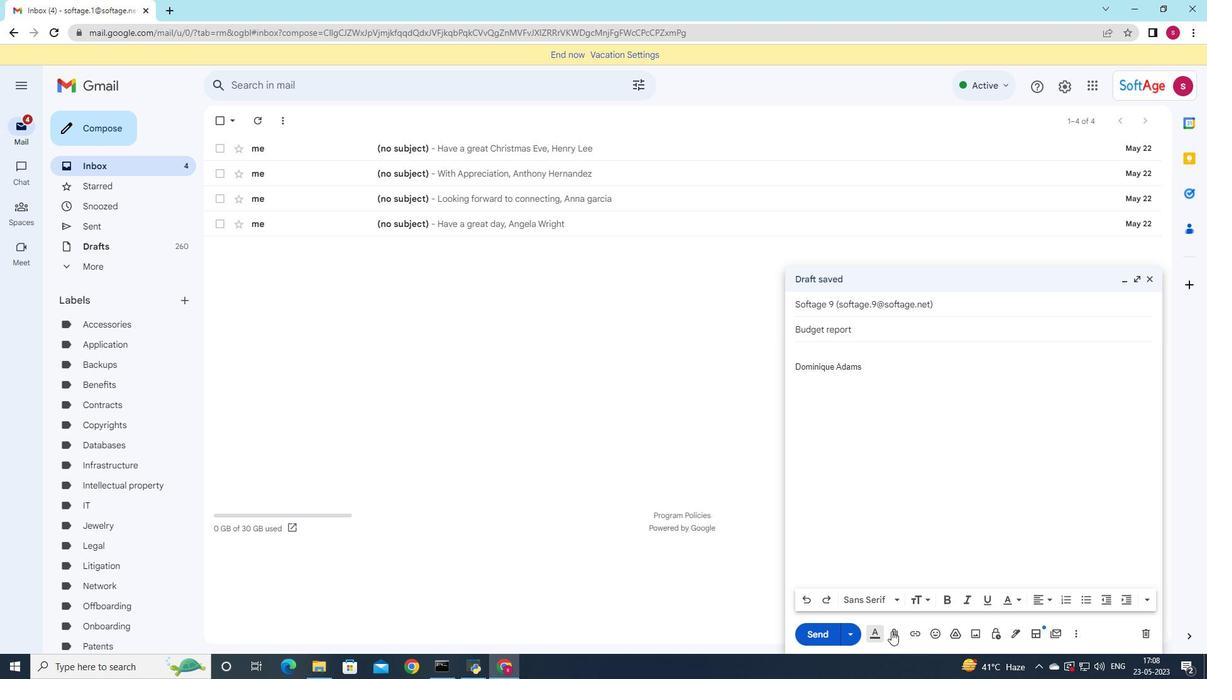 
Action: Mouse moved to (236, 96)
Screenshot: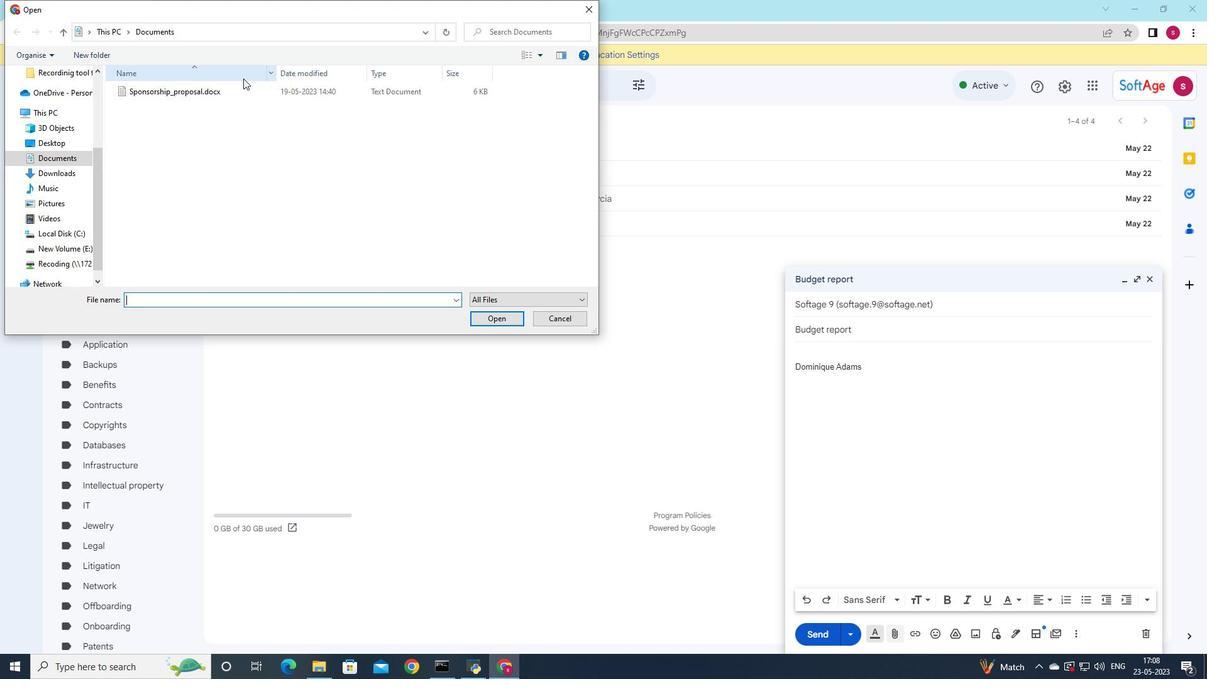 
Action: Mouse pressed left at (236, 96)
Screenshot: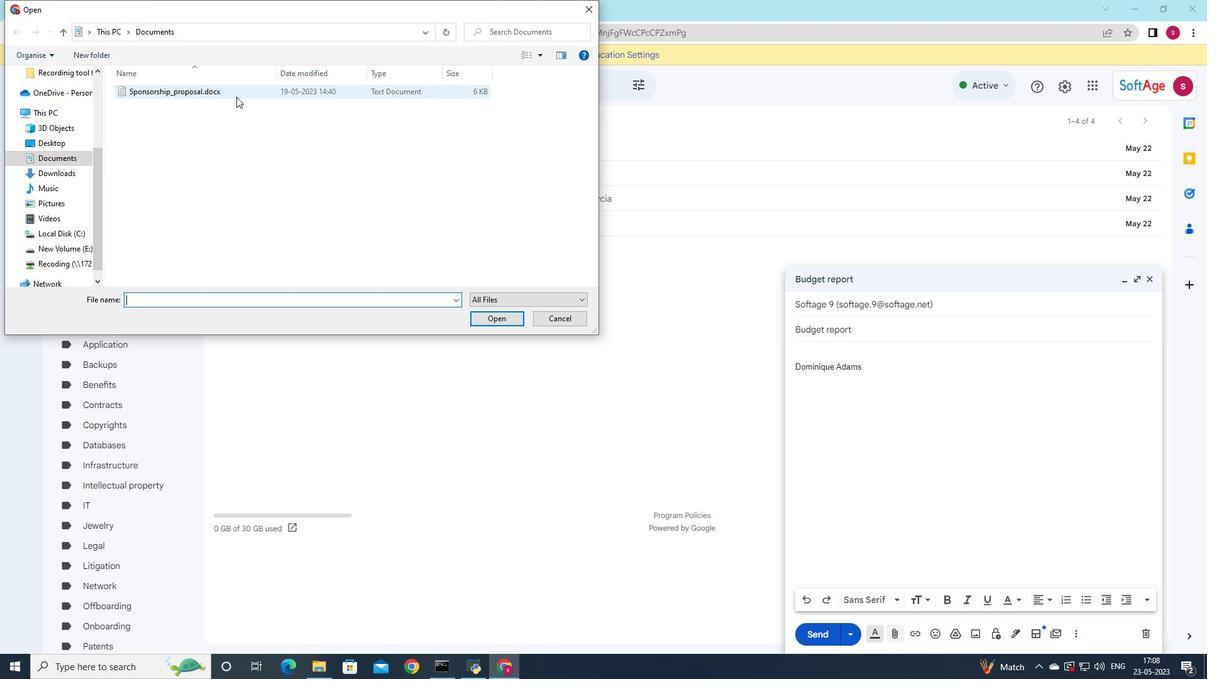 
Action: Mouse pressed left at (236, 96)
Screenshot: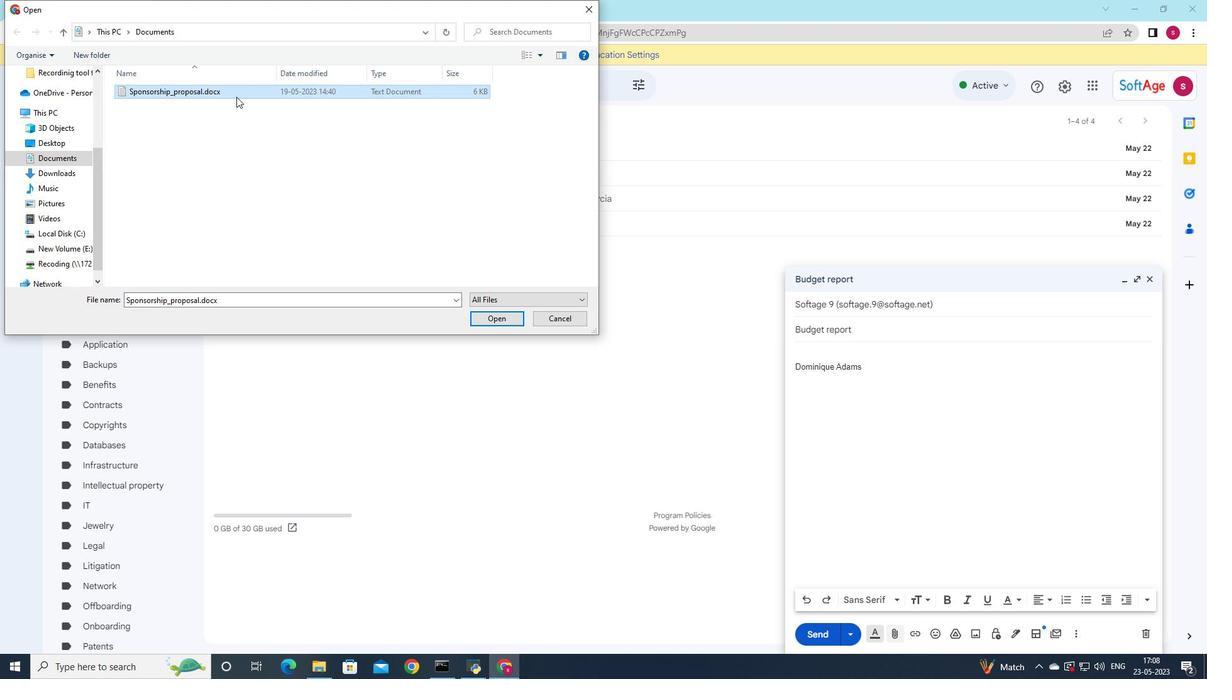 
Action: Mouse moved to (550, 133)
Screenshot: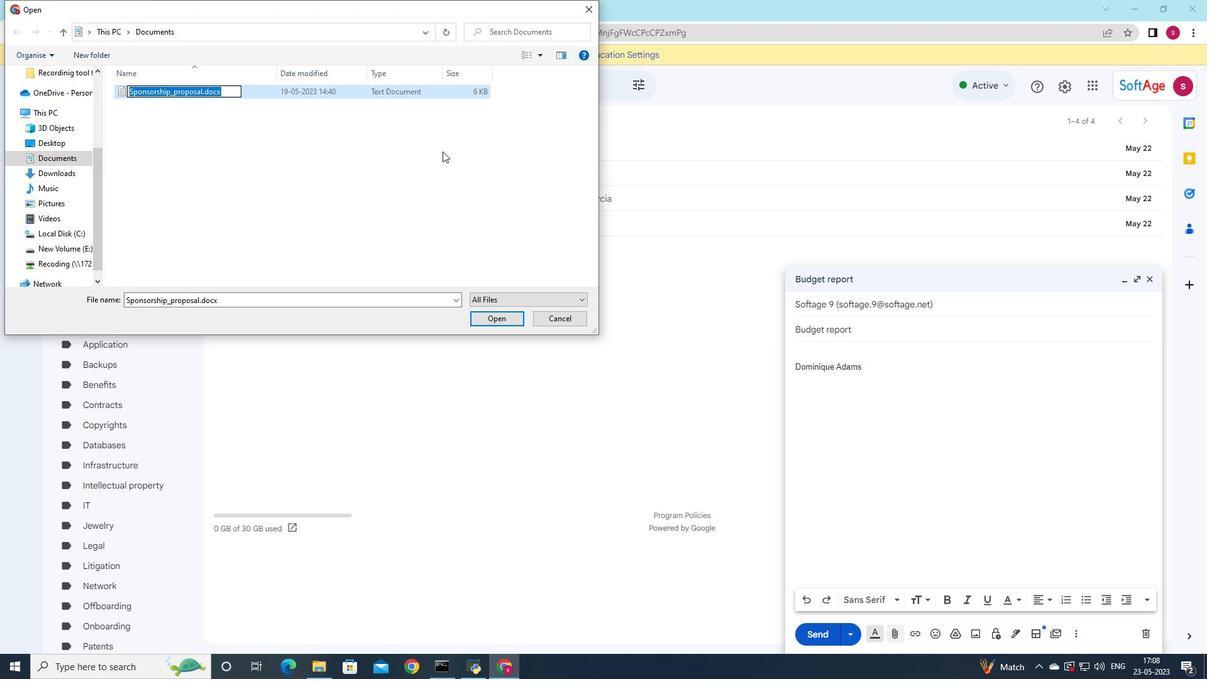 
Action: Key pressed <Key.shift><Key.shift><Key.shift><Key.shift><Key.shift><Key.shift><Key.shift><Key.shift><Key.shift><Key.shift><Key.shift><Key.shift><Key.shift><Key.shift><Key.shift><Key.shift>I<Key.space>am<Key.space>writing<Key.space><Key.backspace><Key.backspace><Key.backspace><Key.backspace><Key.backspace><Key.backspace><Key.backspace><Key.backspace><Key.backspace><Key.backspace><Key.backspace><Key.backspace><Key.backspace><Key.shift>Product<Key.shift><Key.shift><Key.shift><Key.shift><Key.shift><Key.shift>_catalog.o<Key.backspace>pdf
Screenshot: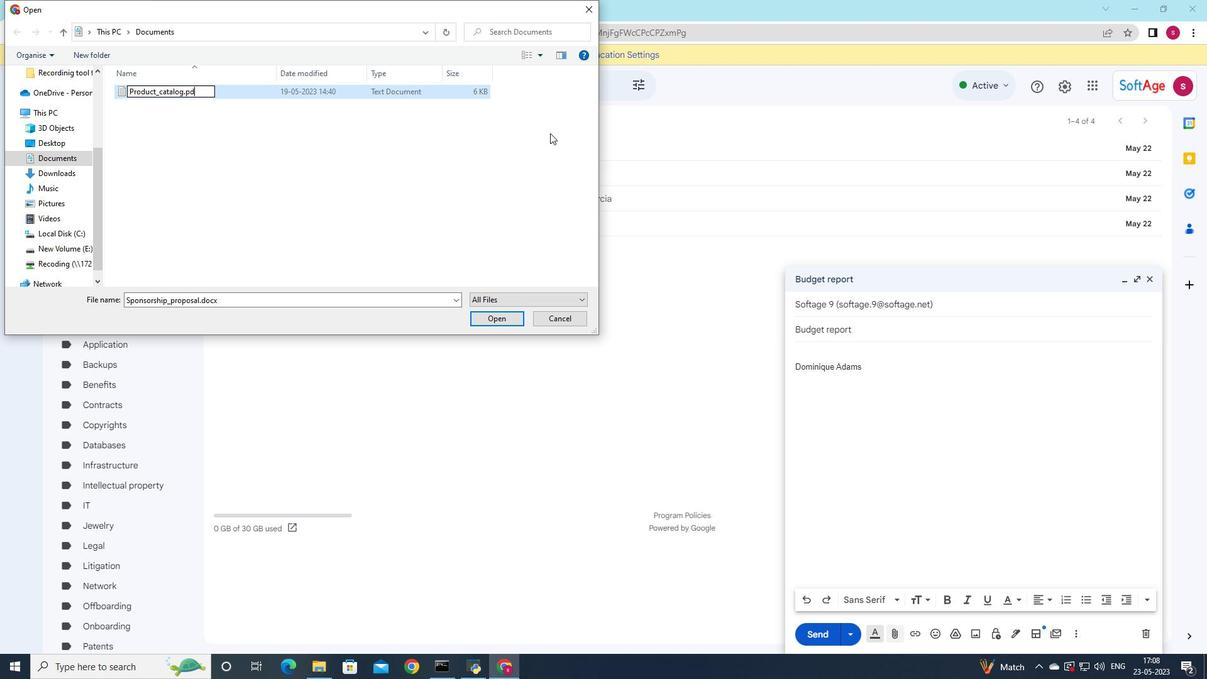 
Action: Mouse moved to (271, 89)
Screenshot: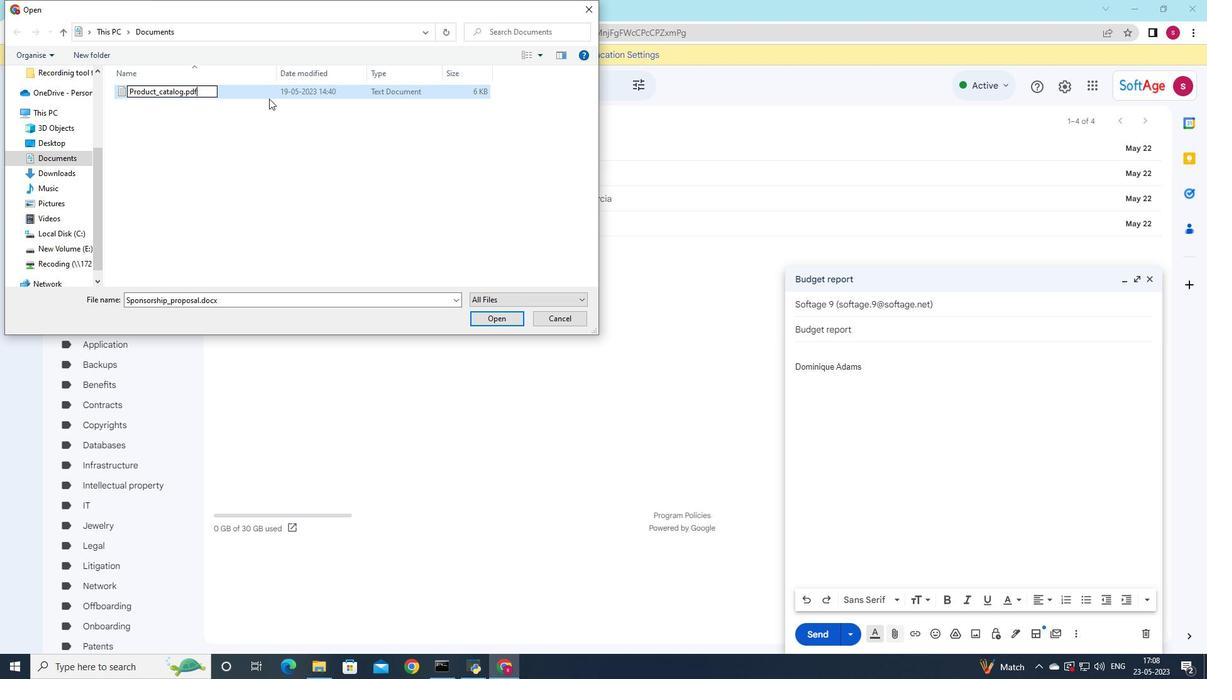 
Action: Mouse pressed left at (271, 89)
Screenshot: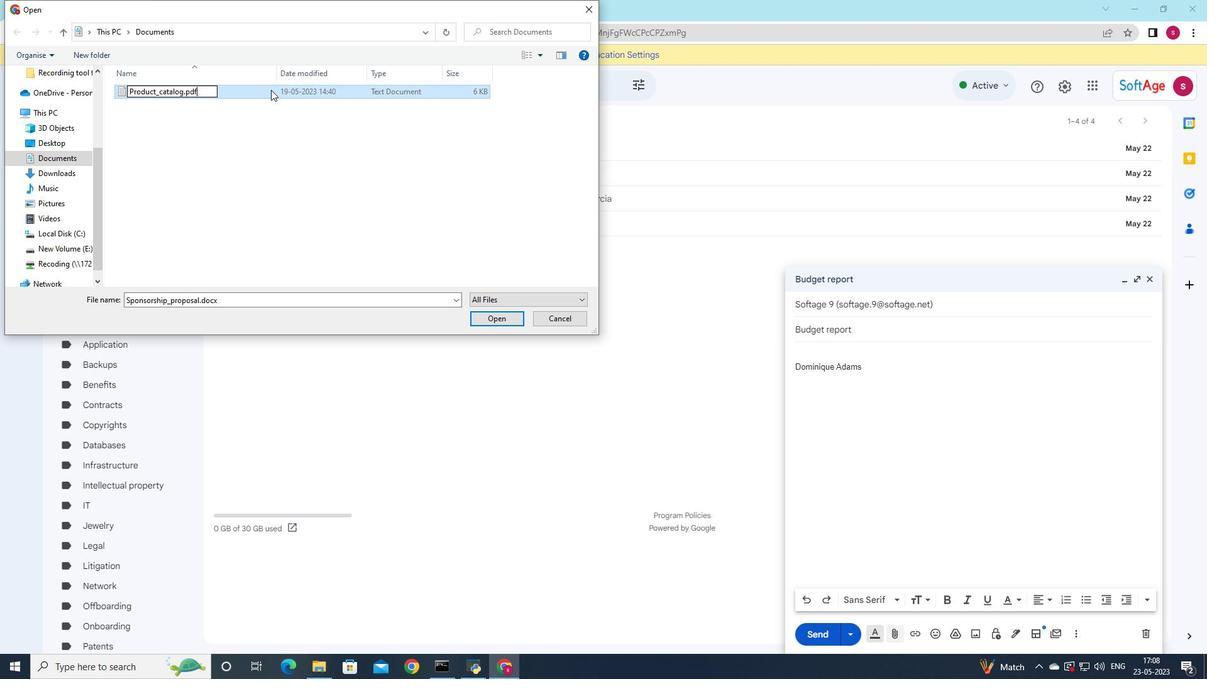 
Action: Mouse moved to (473, 320)
Screenshot: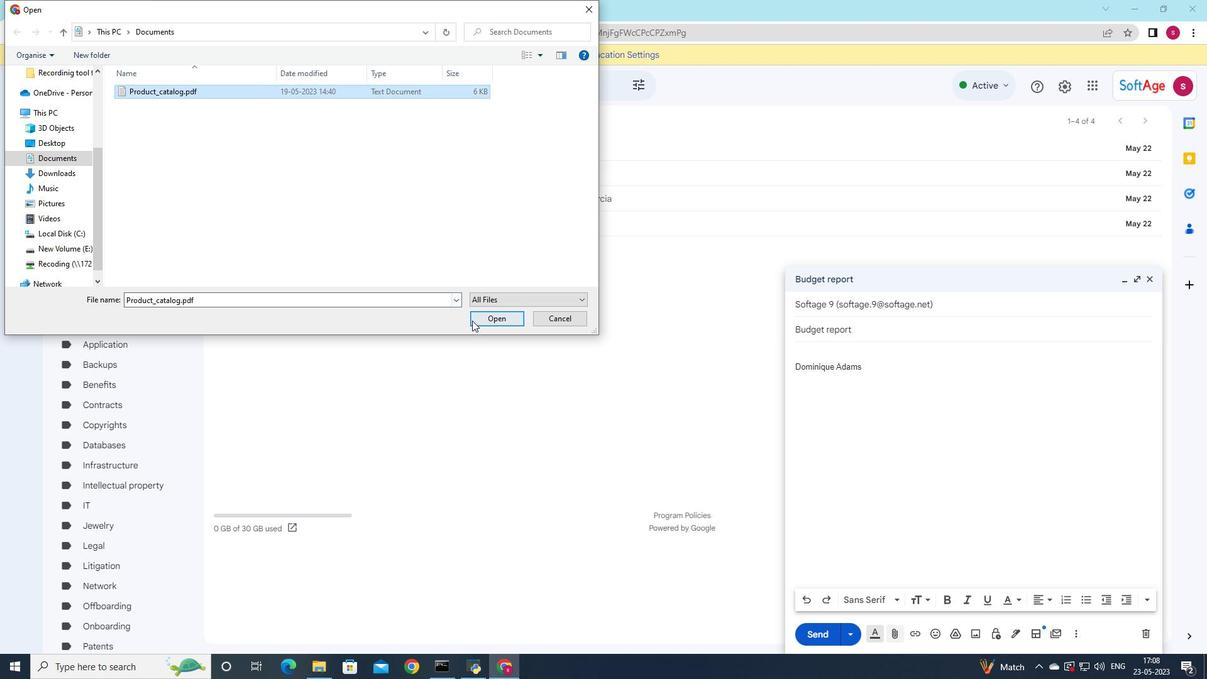 
Action: Mouse pressed left at (473, 320)
Screenshot: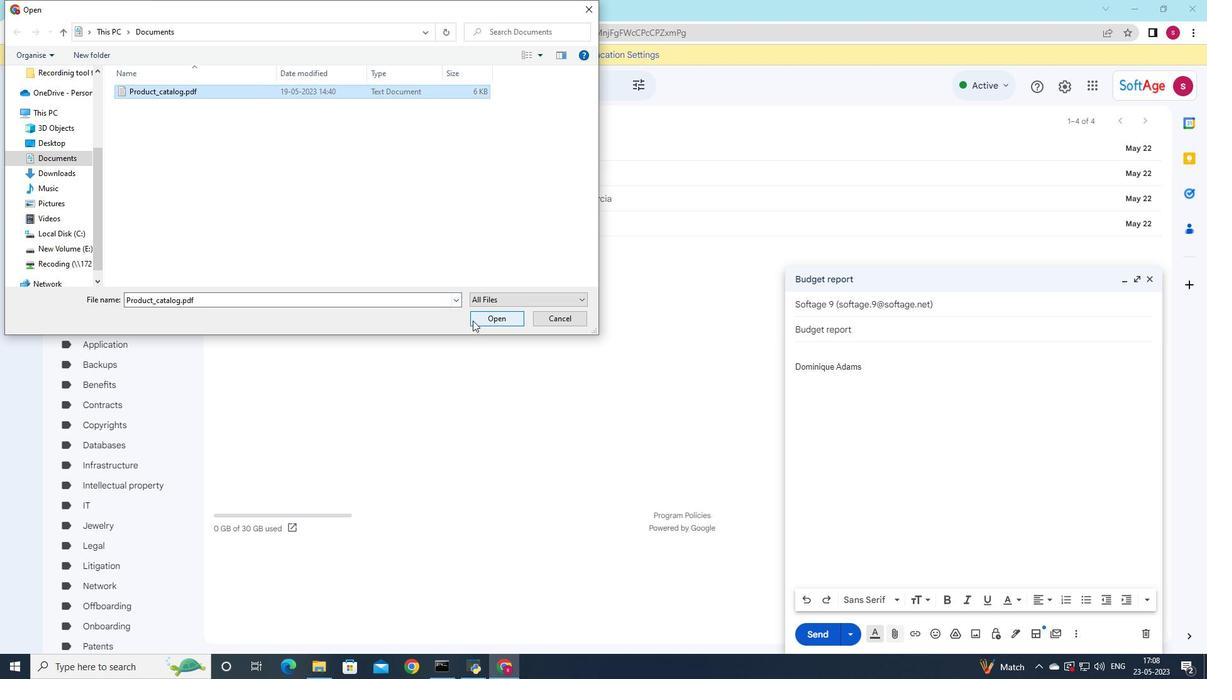 
Action: Mouse moved to (824, 347)
Screenshot: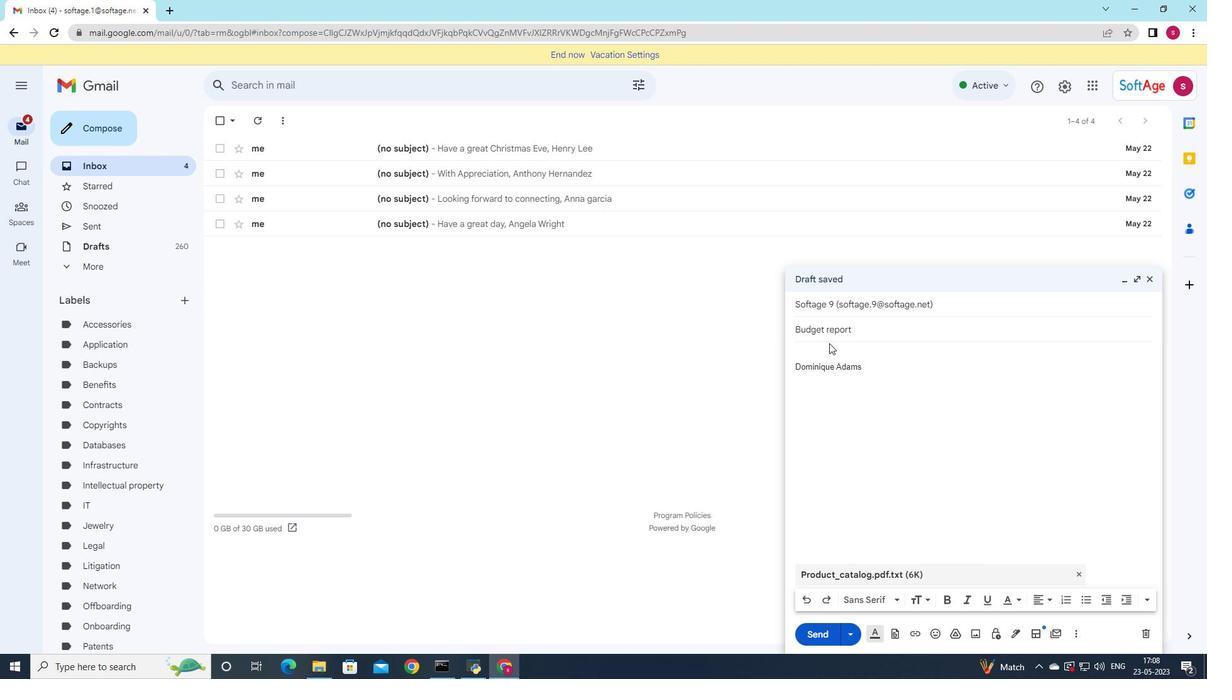 
Action: Key pressed <Key.shift><Key.shift><Key.shift><Key.shift><Key.shift><Key.shift>I<Key.space>amm<Key.backspace><Key.space>writing<Key.space>to<Key.space>inform<Key.space>you<Key.space>that<Key.space>there<Key.space>will<Key.space>be<Key.space>ab<Key.backspace><Key.space>delay<Key.space>in<Key.space>the<Key.space>shipment
Screenshot: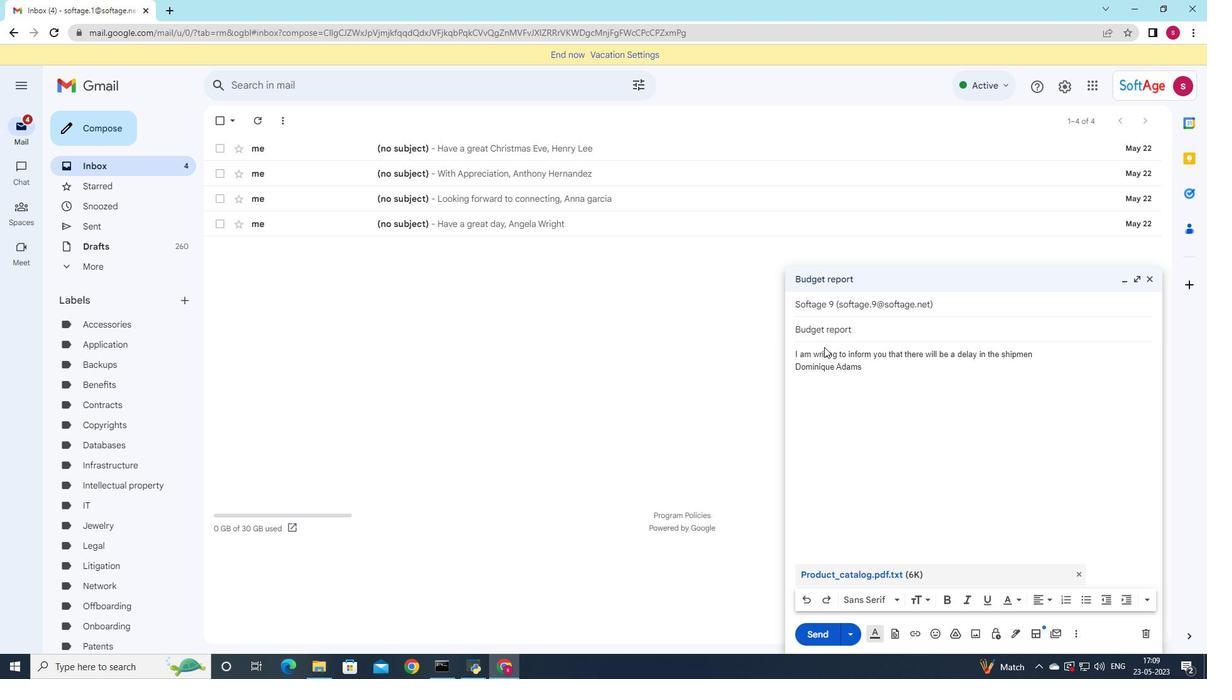 
Action: Mouse moved to (806, 602)
Screenshot: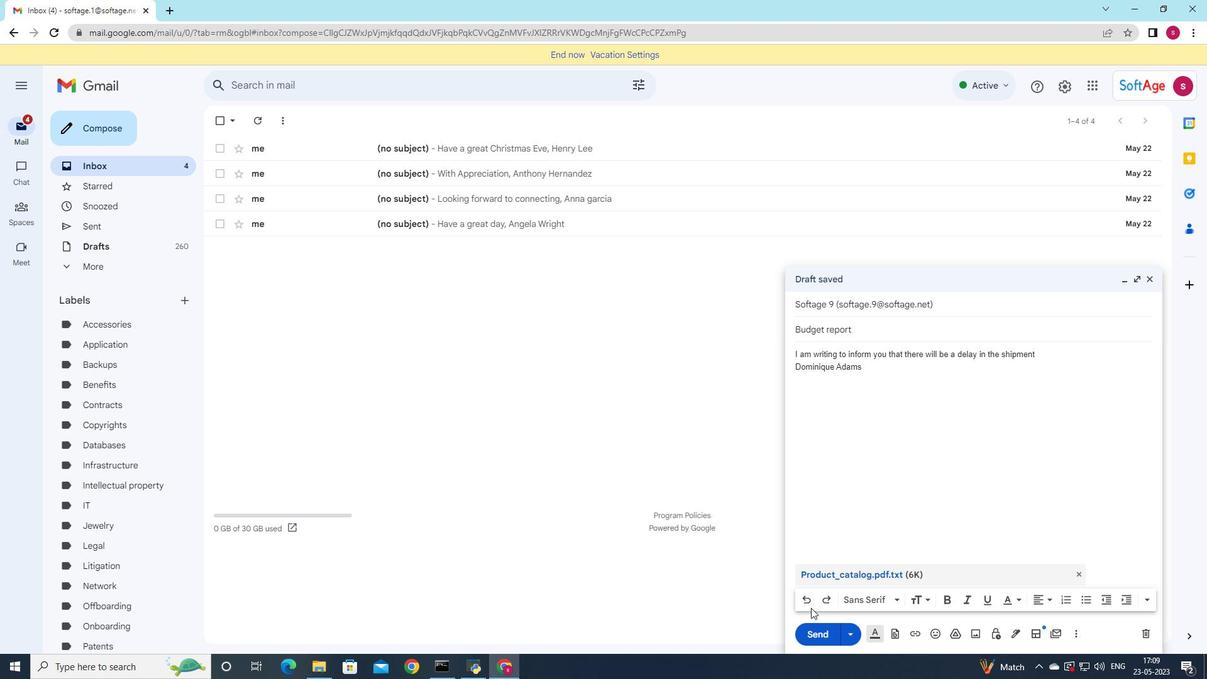 
Action: Mouse pressed left at (806, 602)
Screenshot: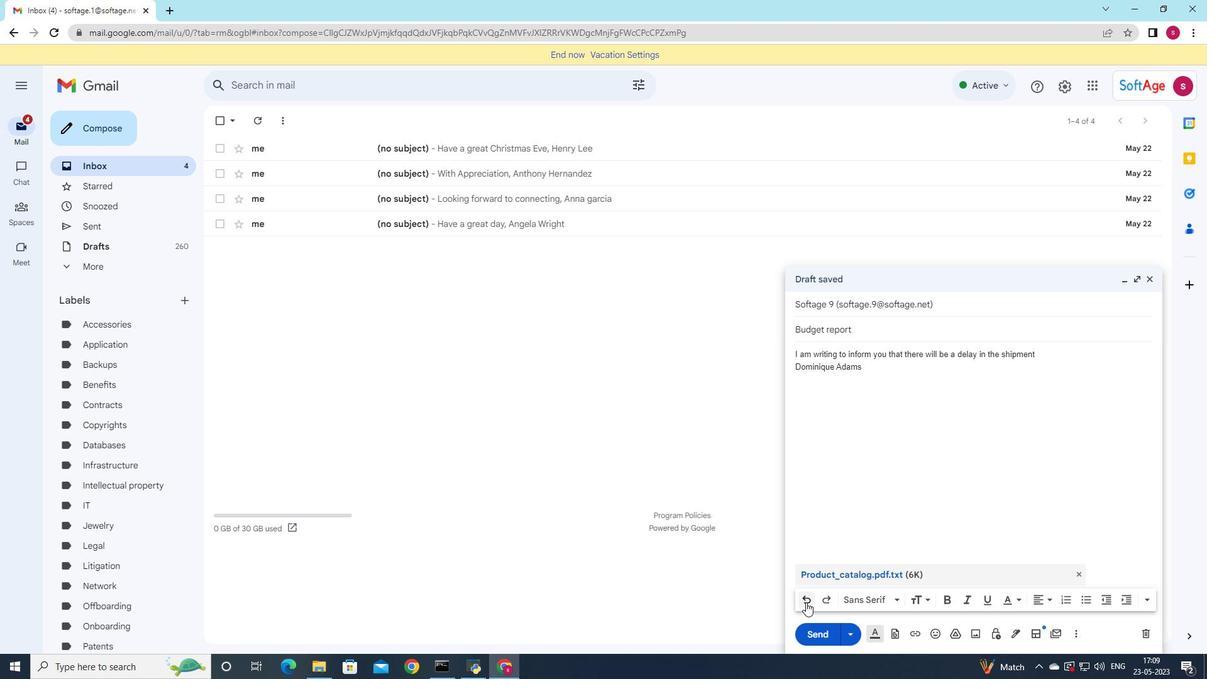 
Action: Mouse pressed left at (806, 602)
Screenshot: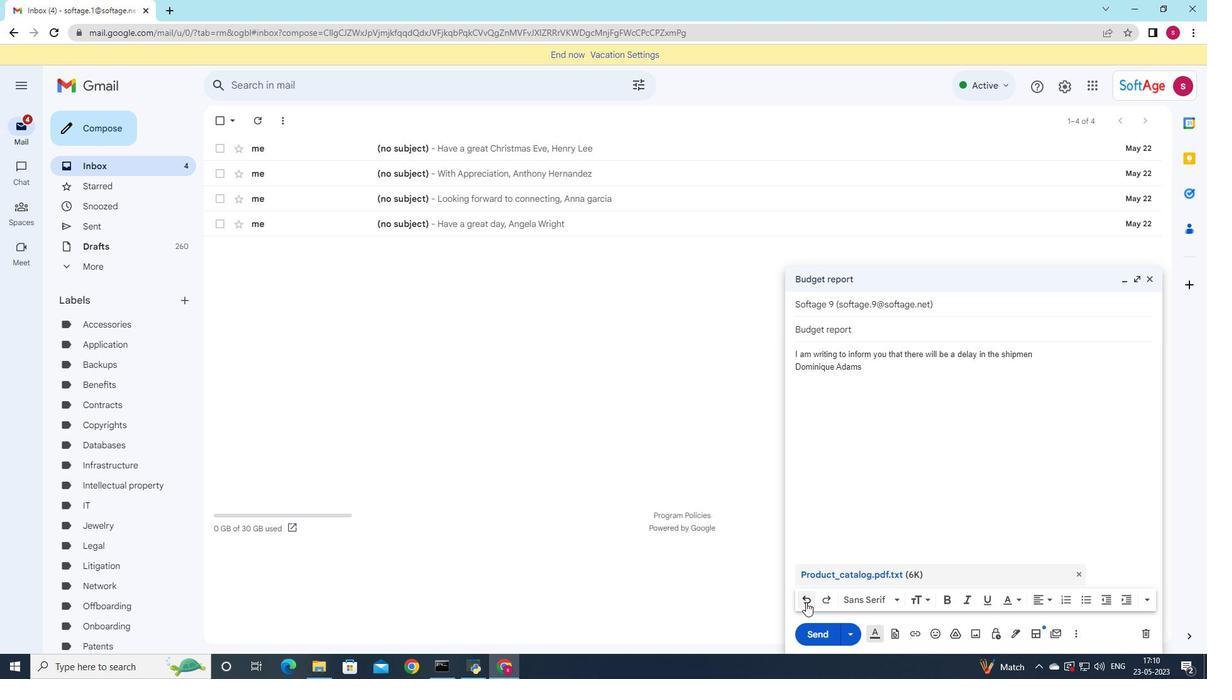 
Action: Mouse pressed left at (806, 602)
Screenshot: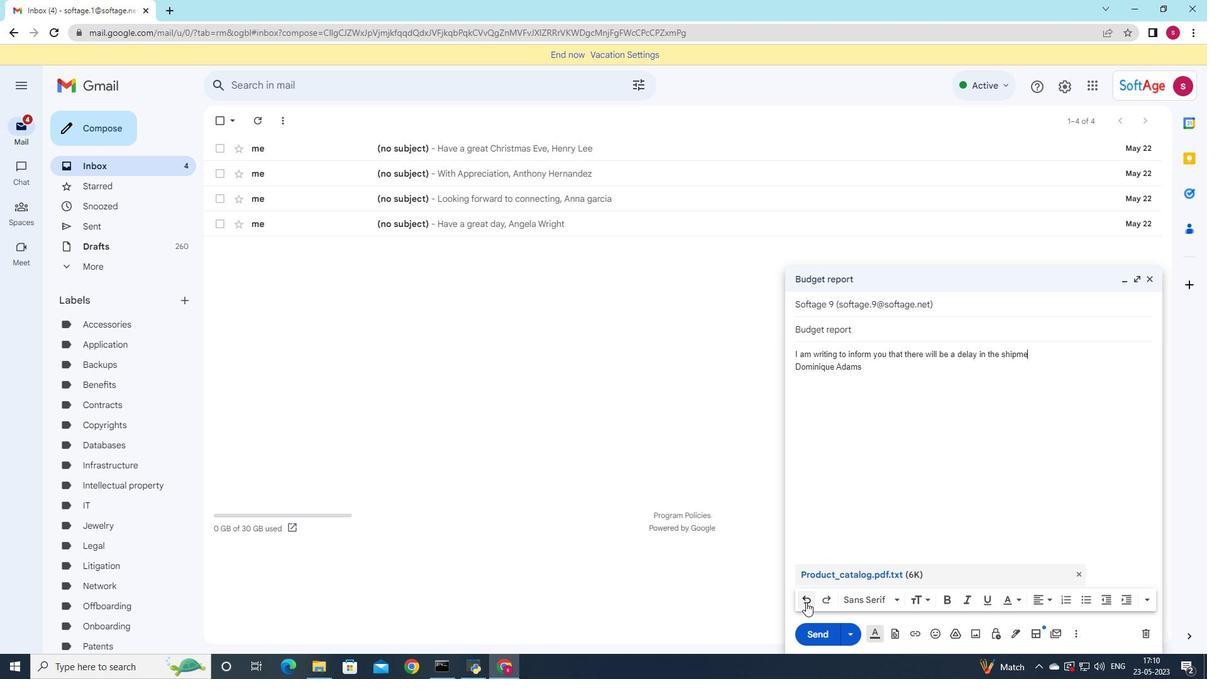 
Action: Mouse pressed left at (806, 602)
Screenshot: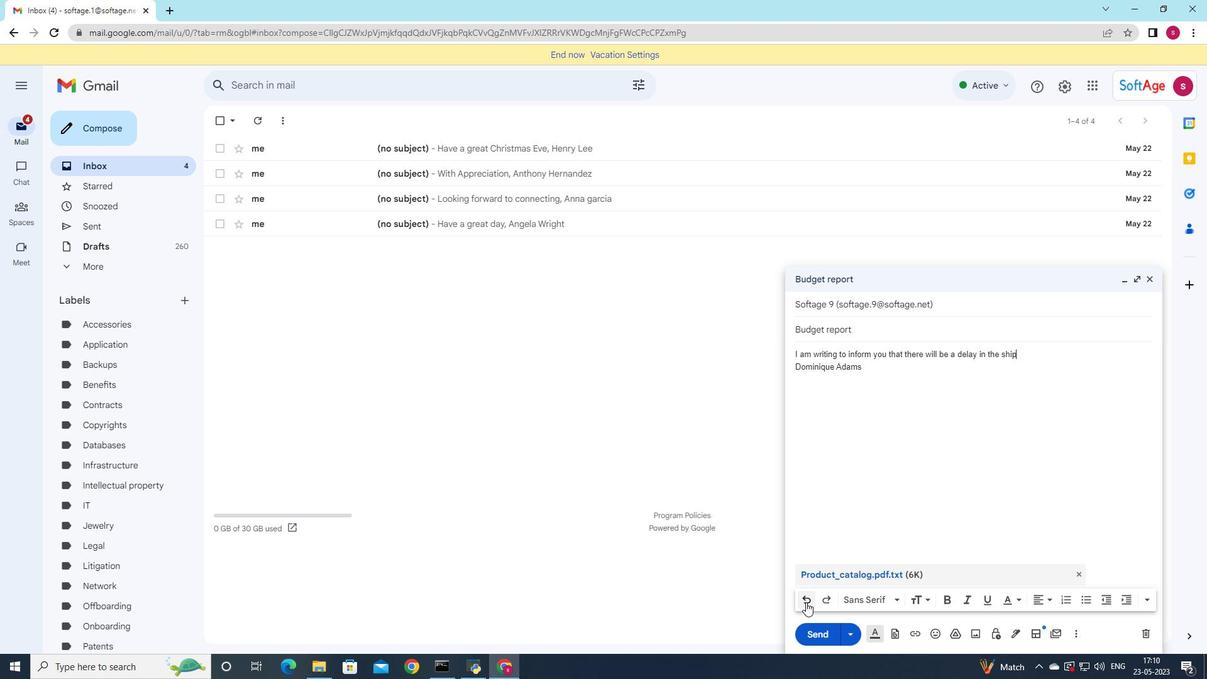 
Action: Mouse pressed left at (806, 602)
Screenshot: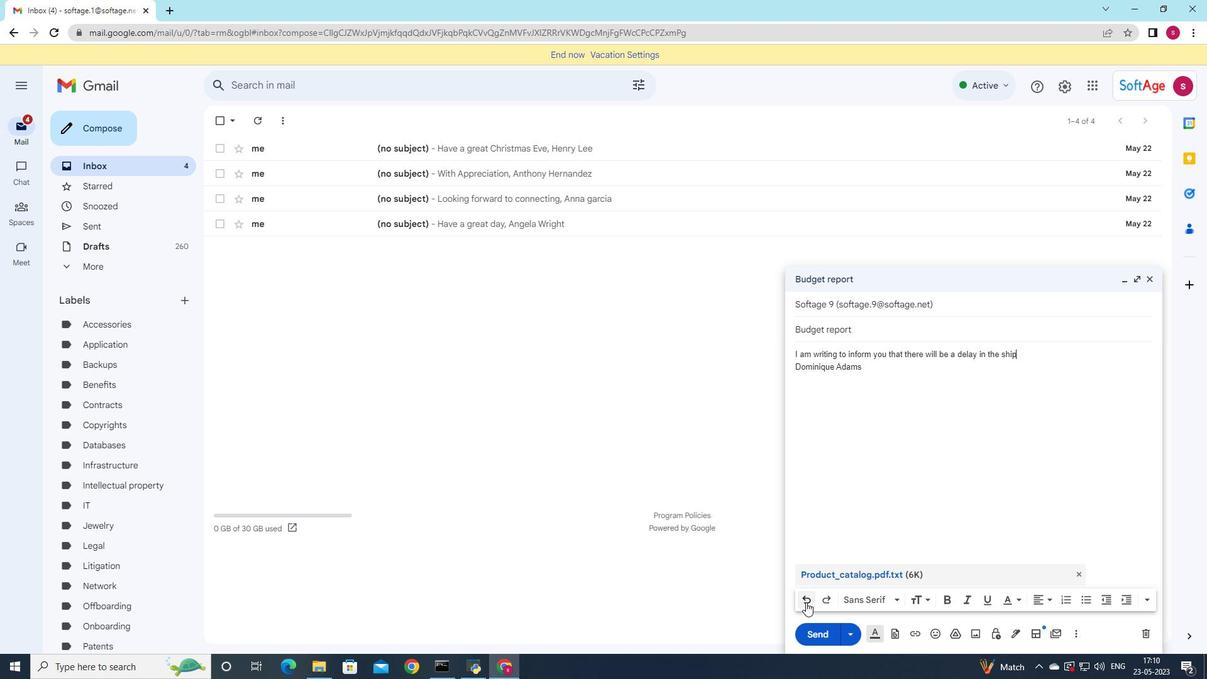 
Action: Mouse pressed left at (806, 602)
Screenshot: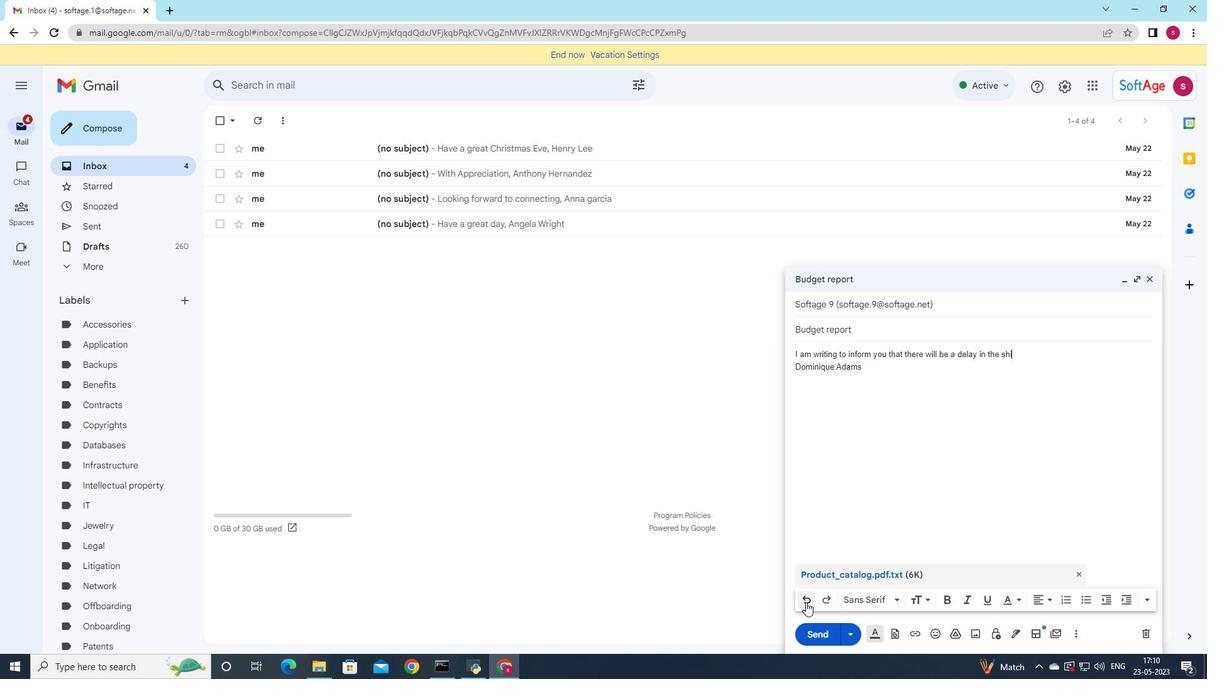 
Action: Mouse pressed left at (806, 602)
Screenshot: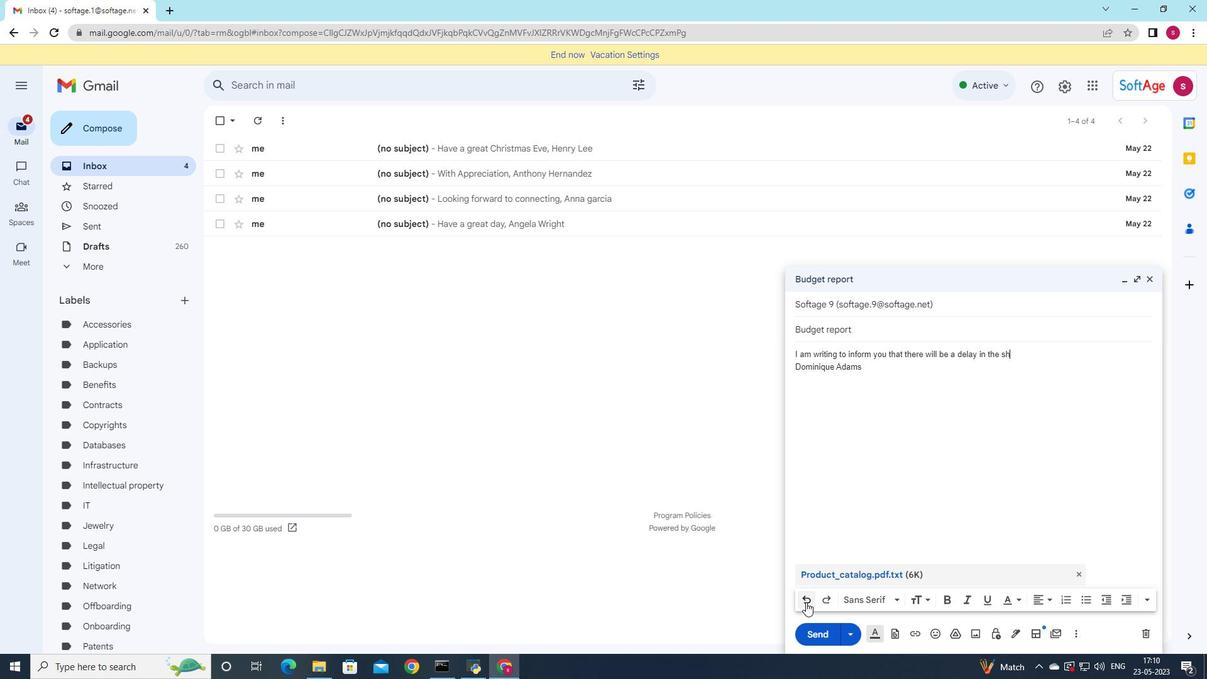
Action: Mouse pressed left at (806, 602)
Screenshot: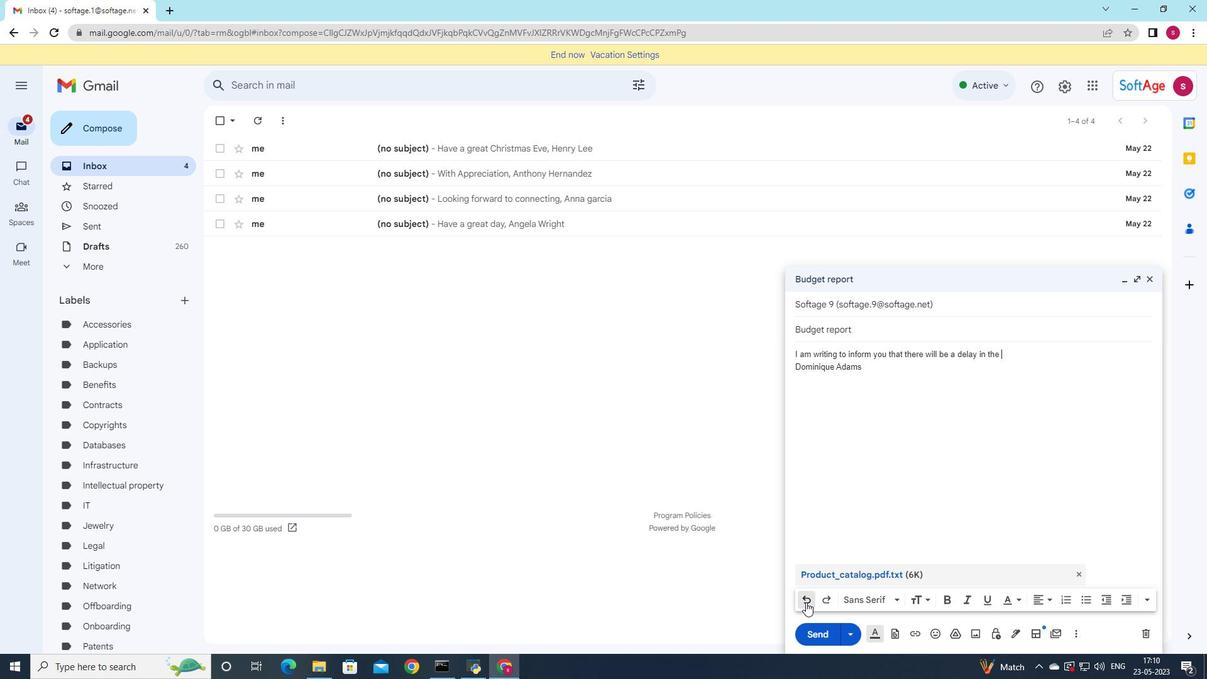 
Action: Mouse pressed left at (806, 602)
Screenshot: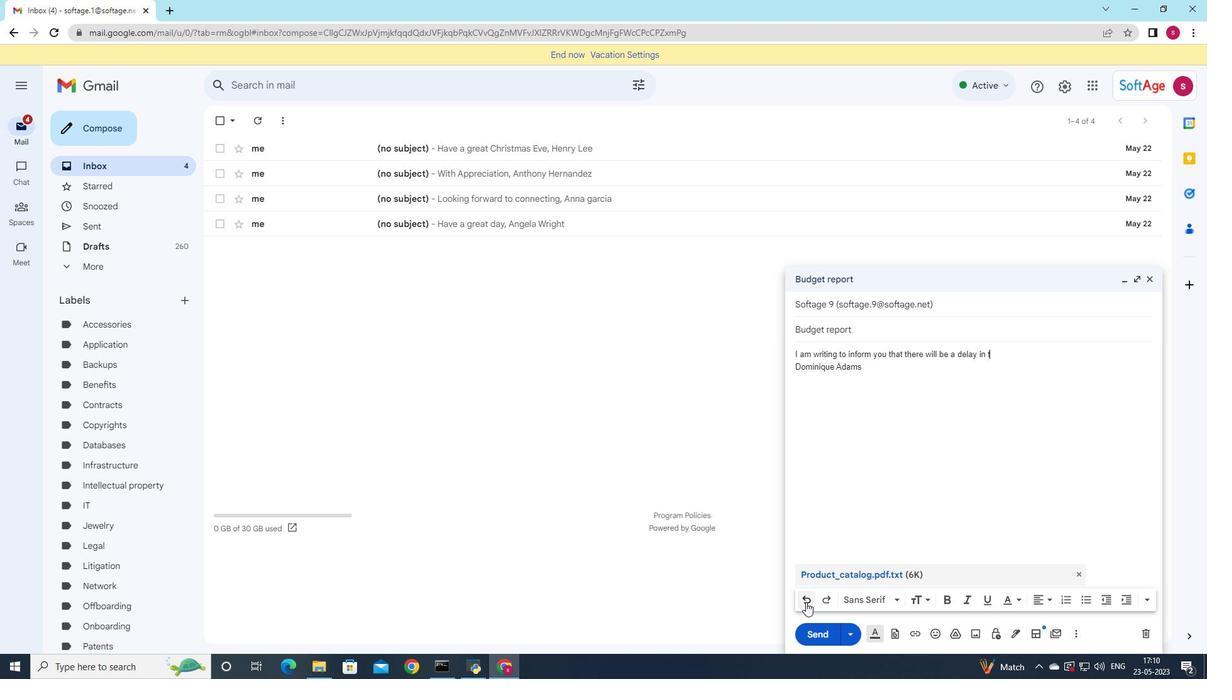 
Action: Mouse pressed left at (806, 602)
Screenshot: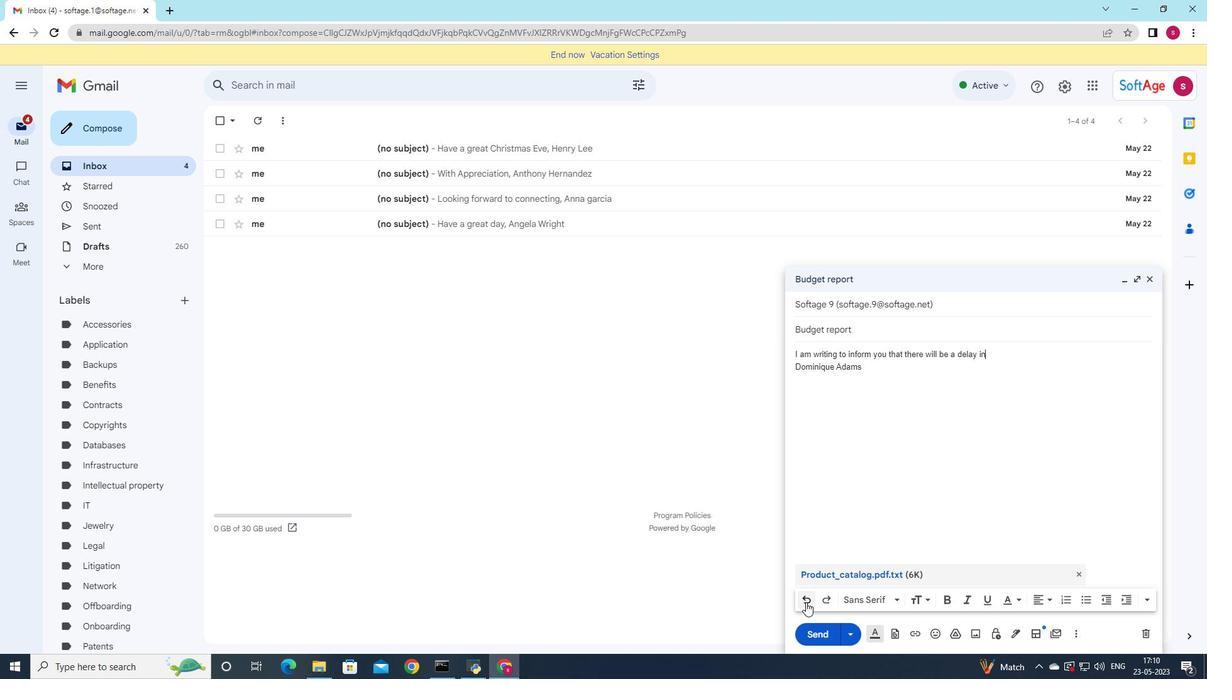 
Action: Mouse pressed left at (806, 602)
Screenshot: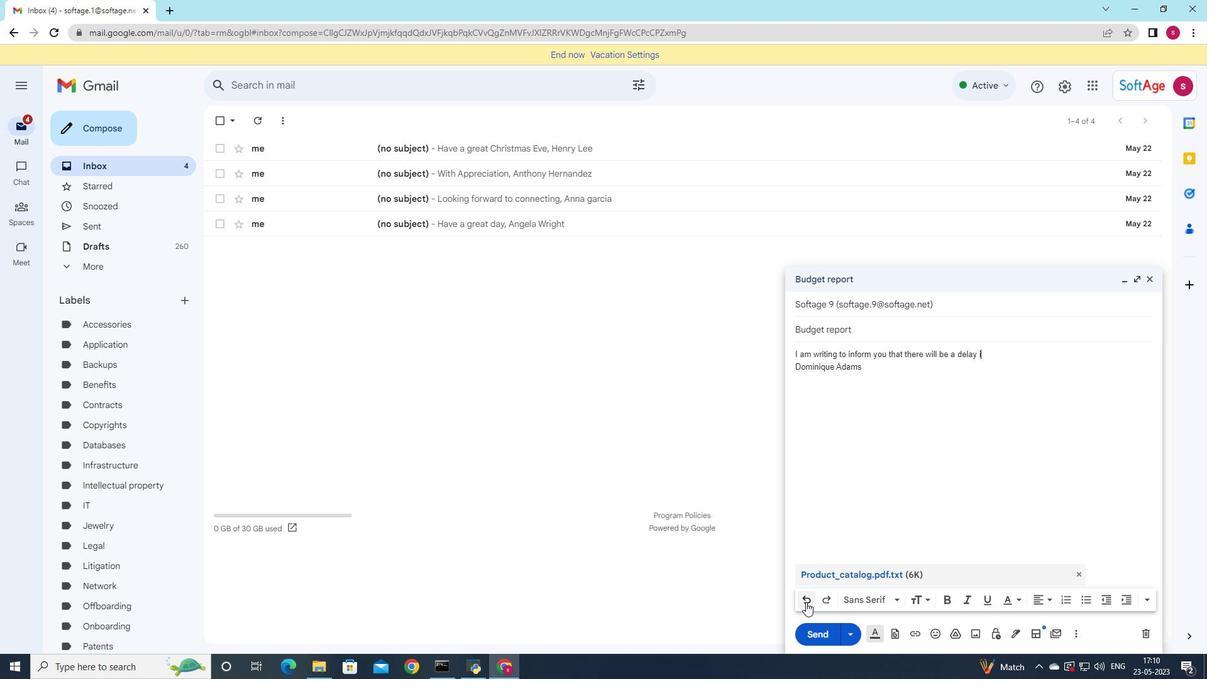 
Action: Mouse pressed left at (806, 602)
Screenshot: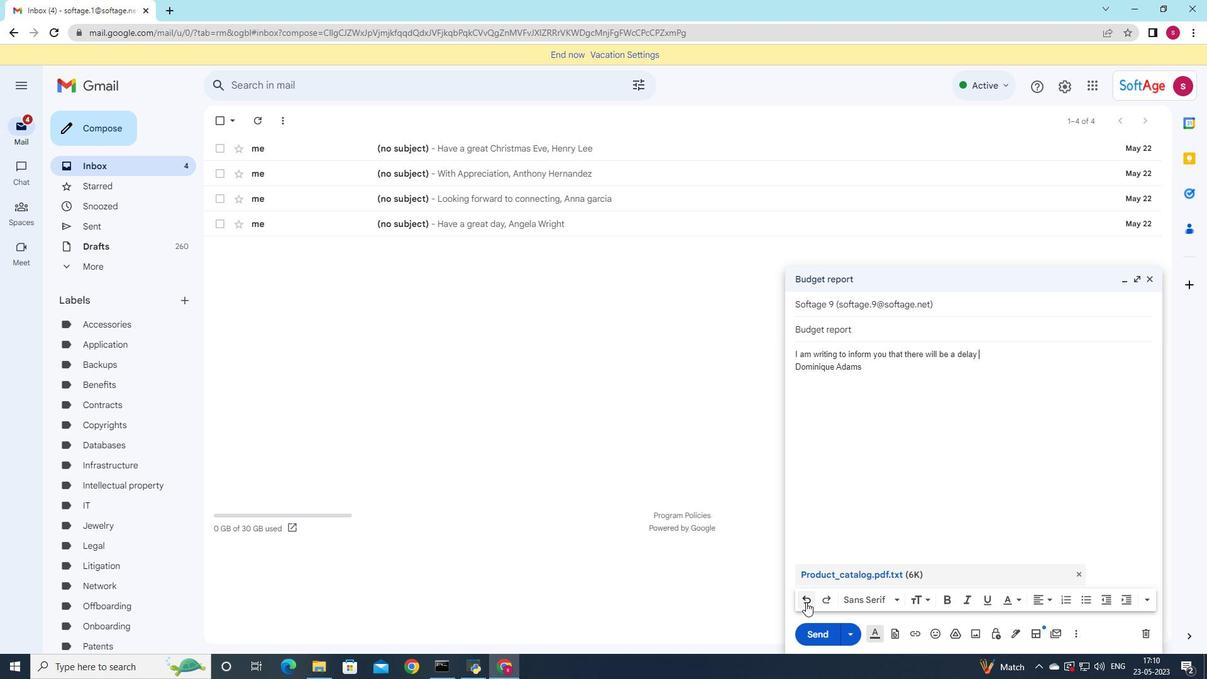 
Action: Mouse pressed left at (806, 602)
Screenshot: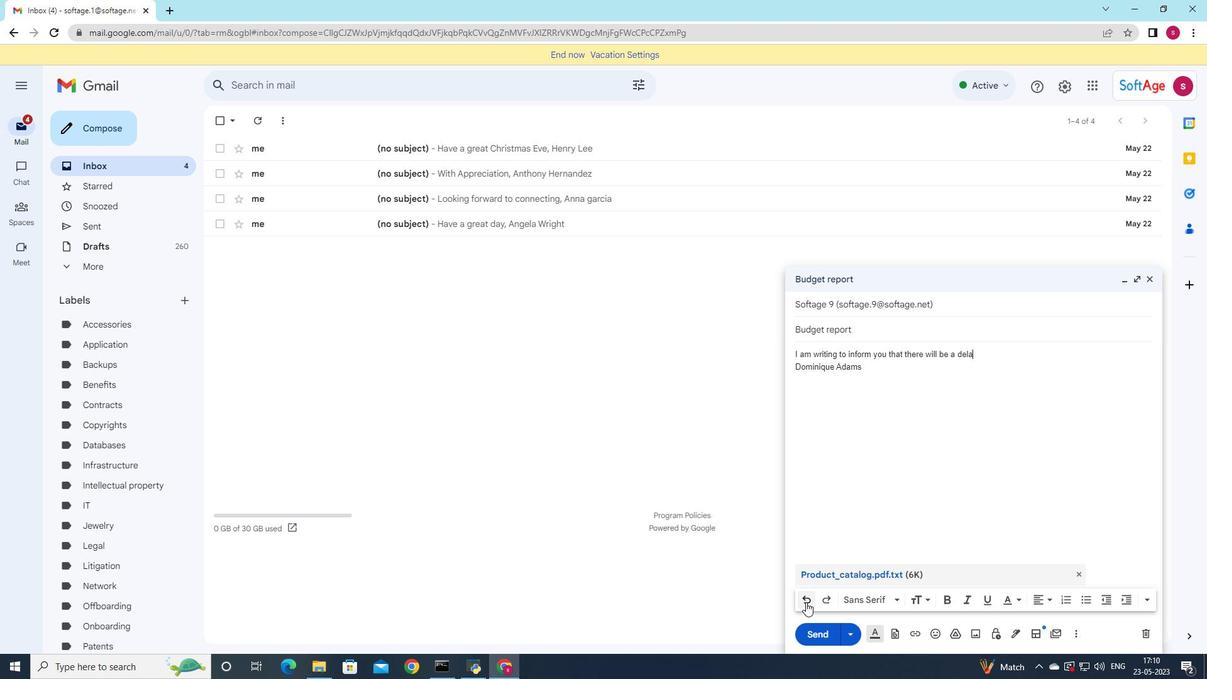 
Action: Mouse pressed left at (806, 602)
Screenshot: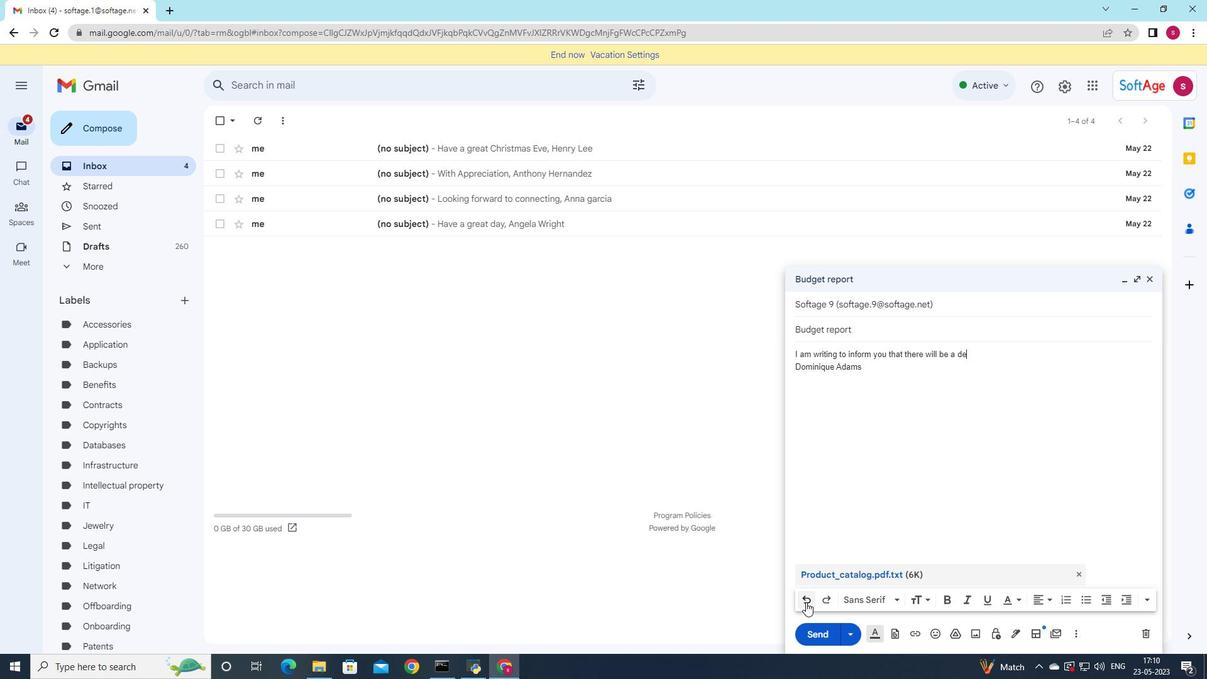 
Action: Mouse pressed left at (806, 602)
Screenshot: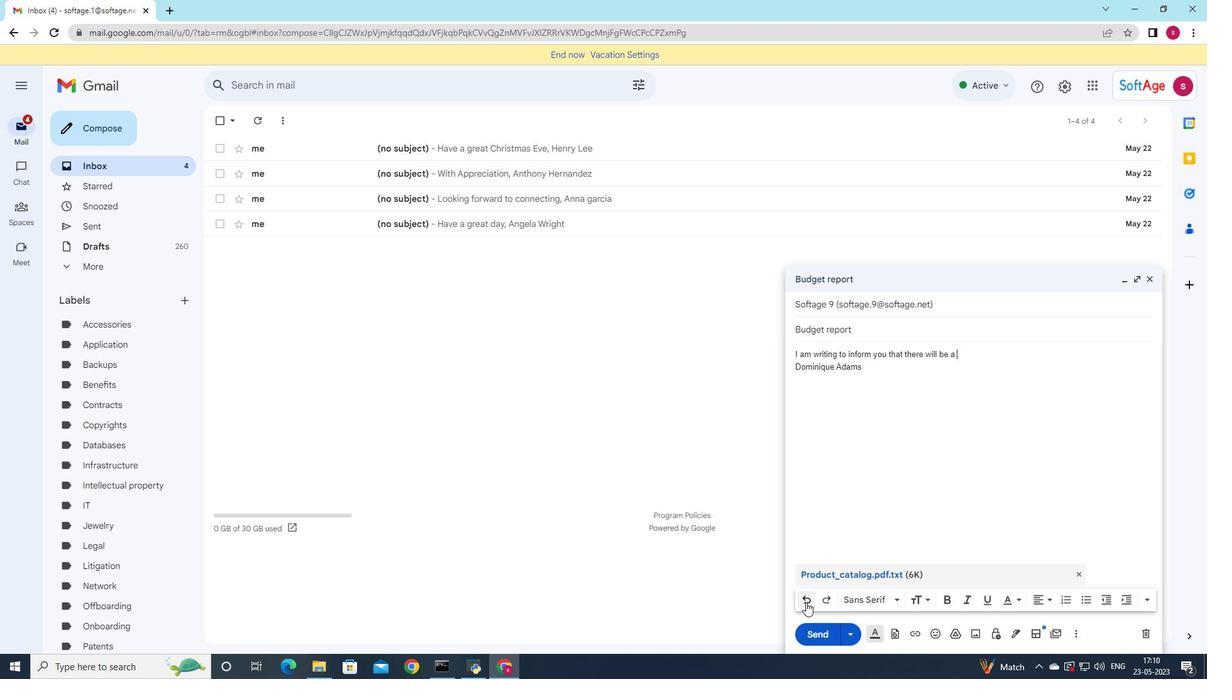 
Action: Mouse pressed left at (806, 602)
Screenshot: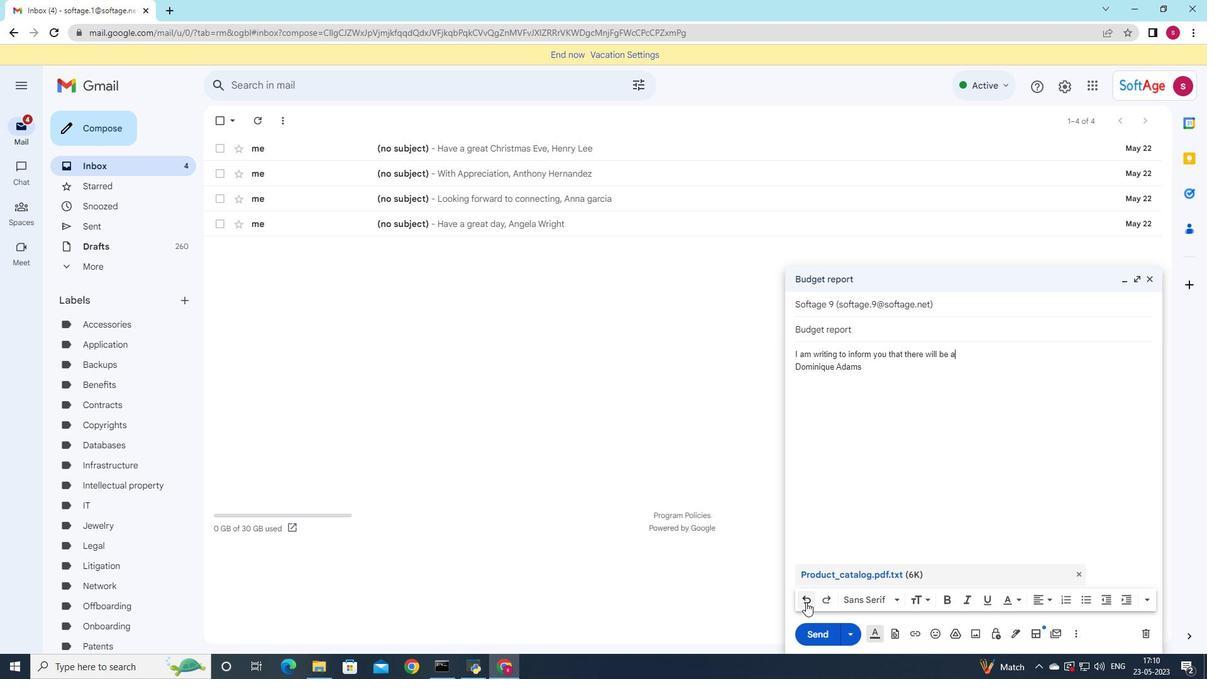 
Action: Mouse pressed left at (806, 602)
Screenshot: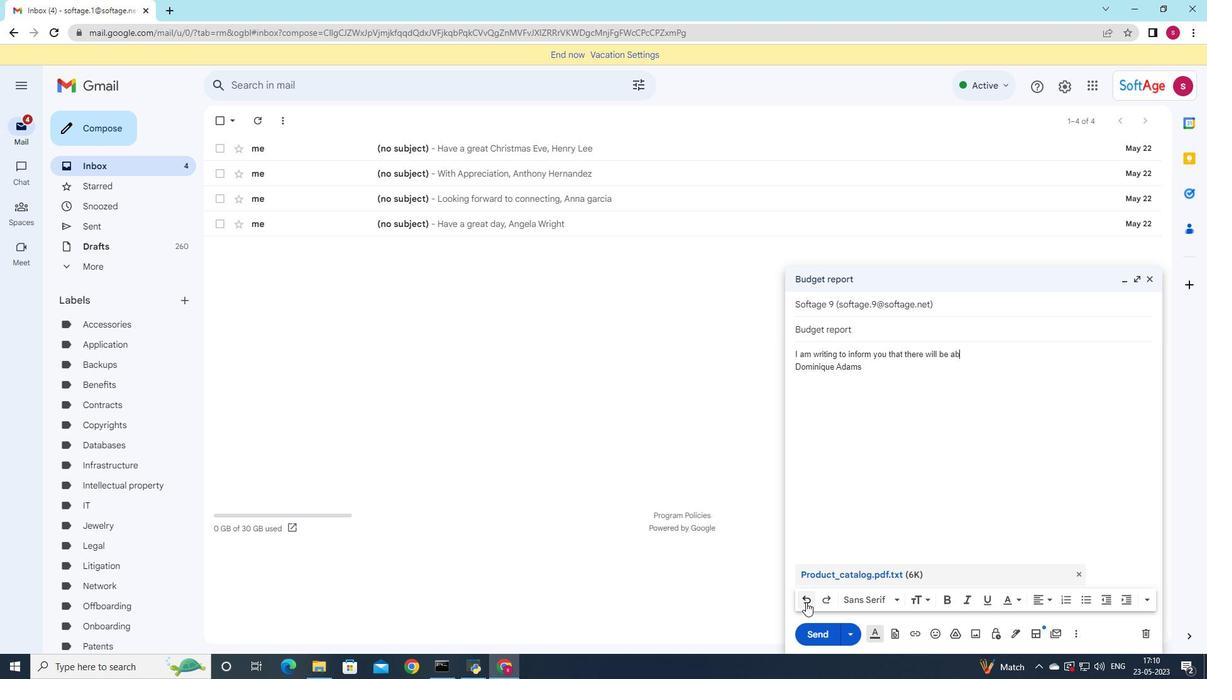 
Action: Mouse pressed left at (806, 602)
Screenshot: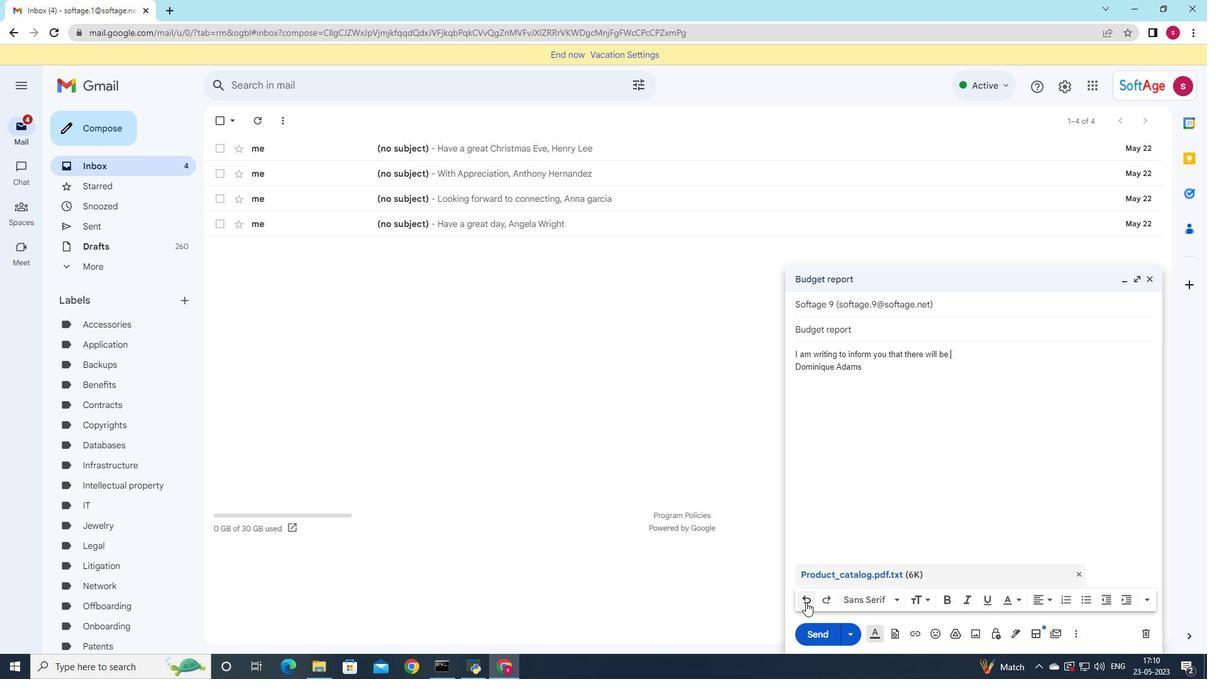 
Action: Mouse pressed left at (806, 602)
Screenshot: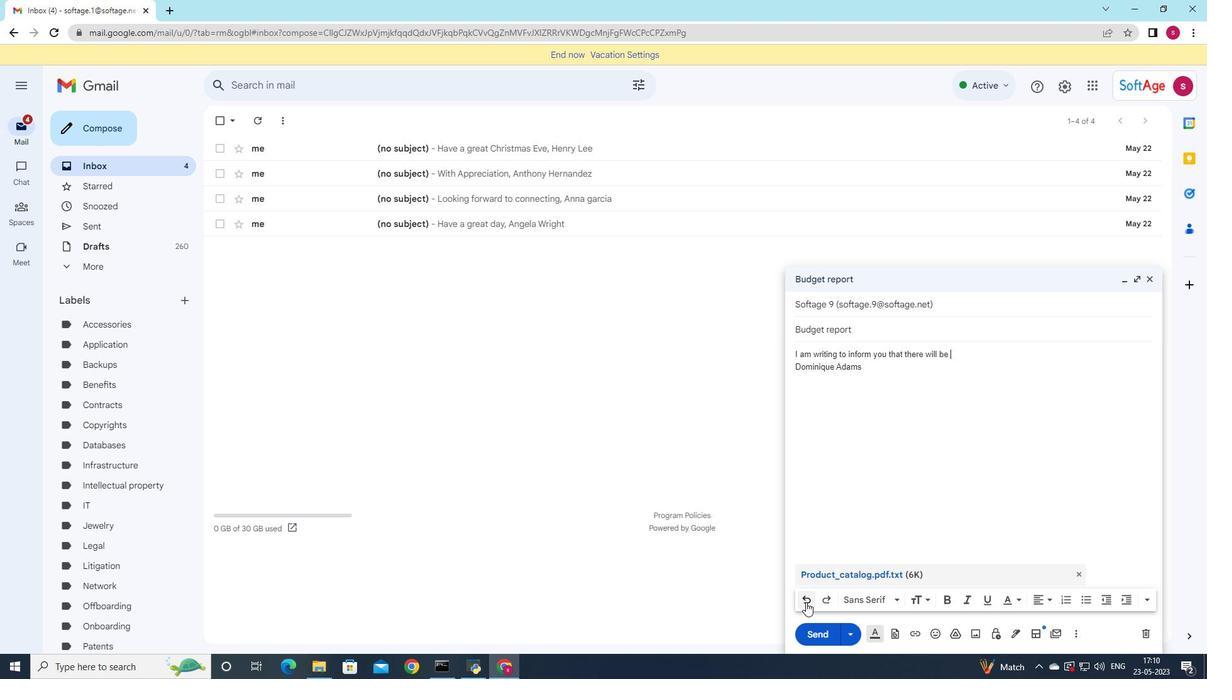 
Action: Mouse pressed left at (806, 602)
Screenshot: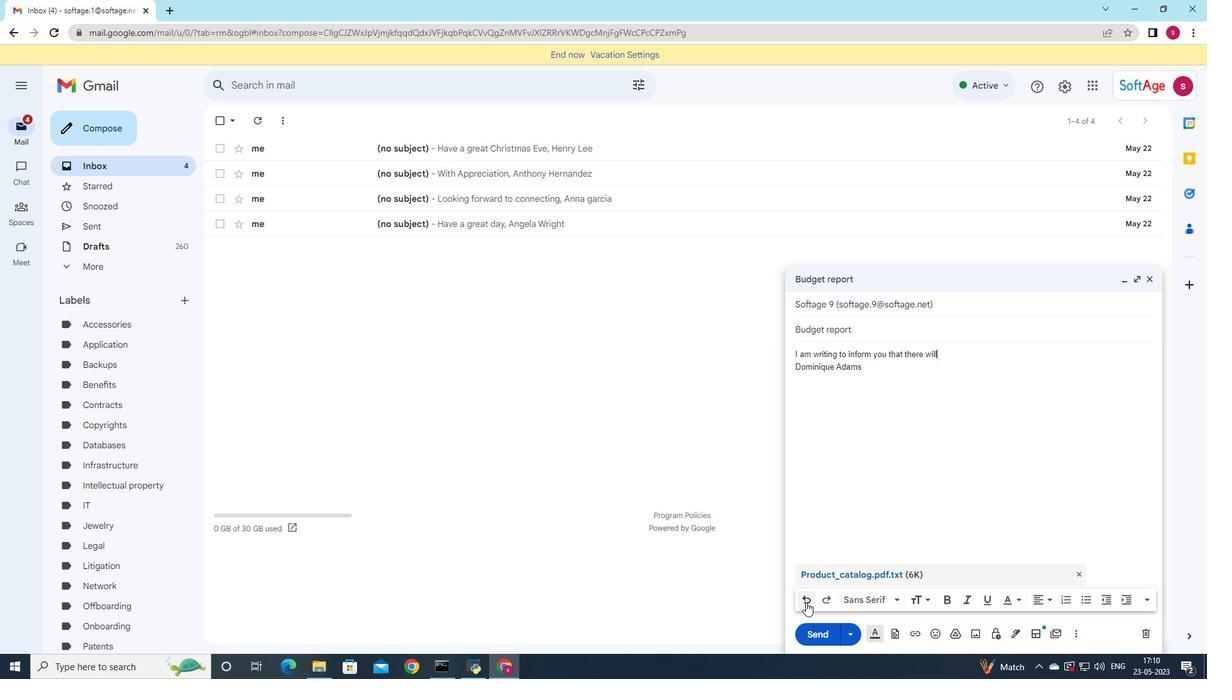 
Action: Mouse pressed left at (806, 602)
Screenshot: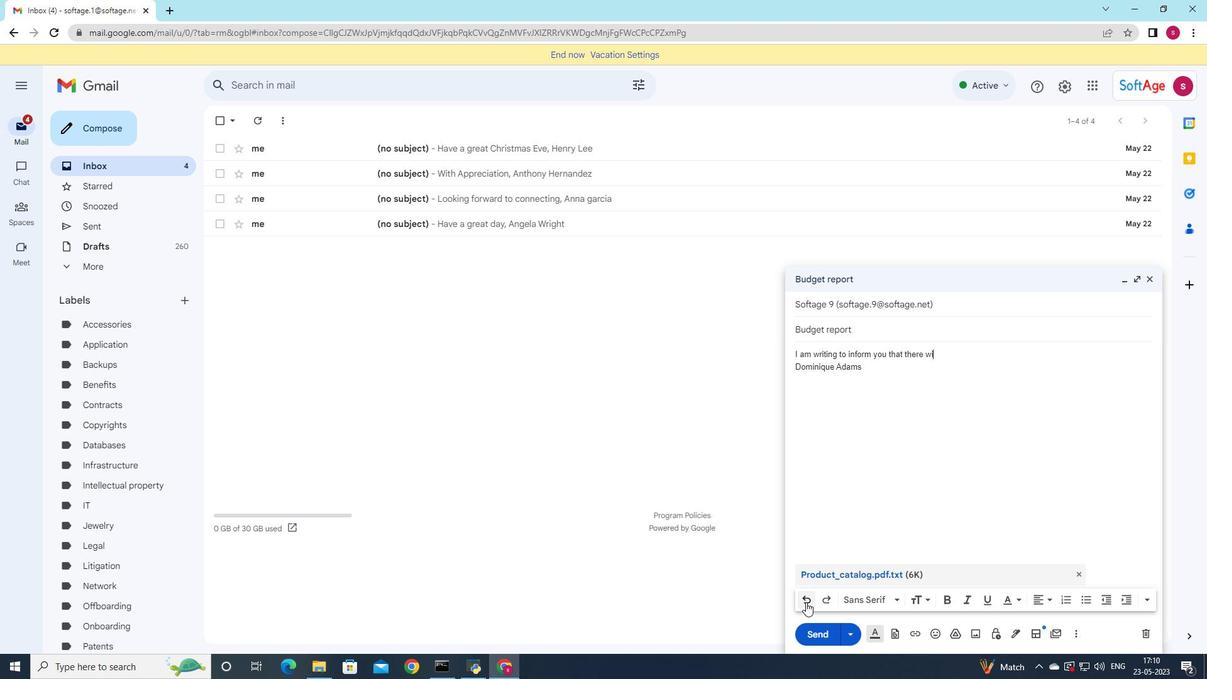 
Action: Mouse pressed left at (806, 602)
Screenshot: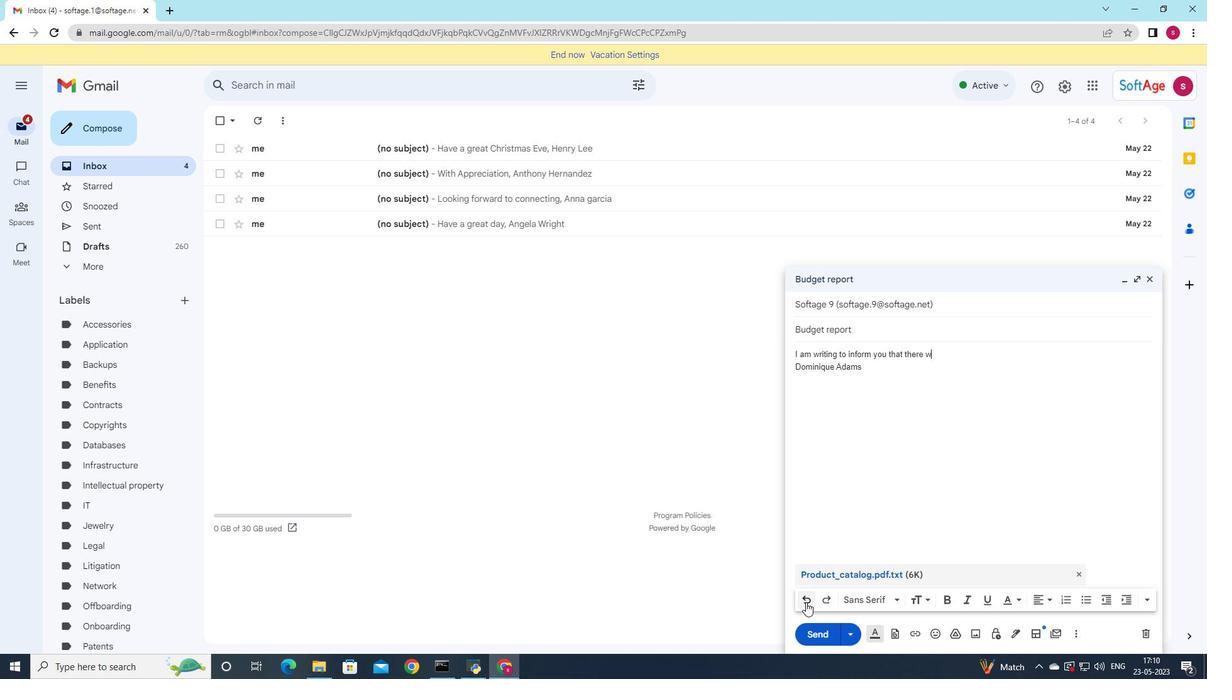 
Action: Mouse pressed left at (806, 602)
Screenshot: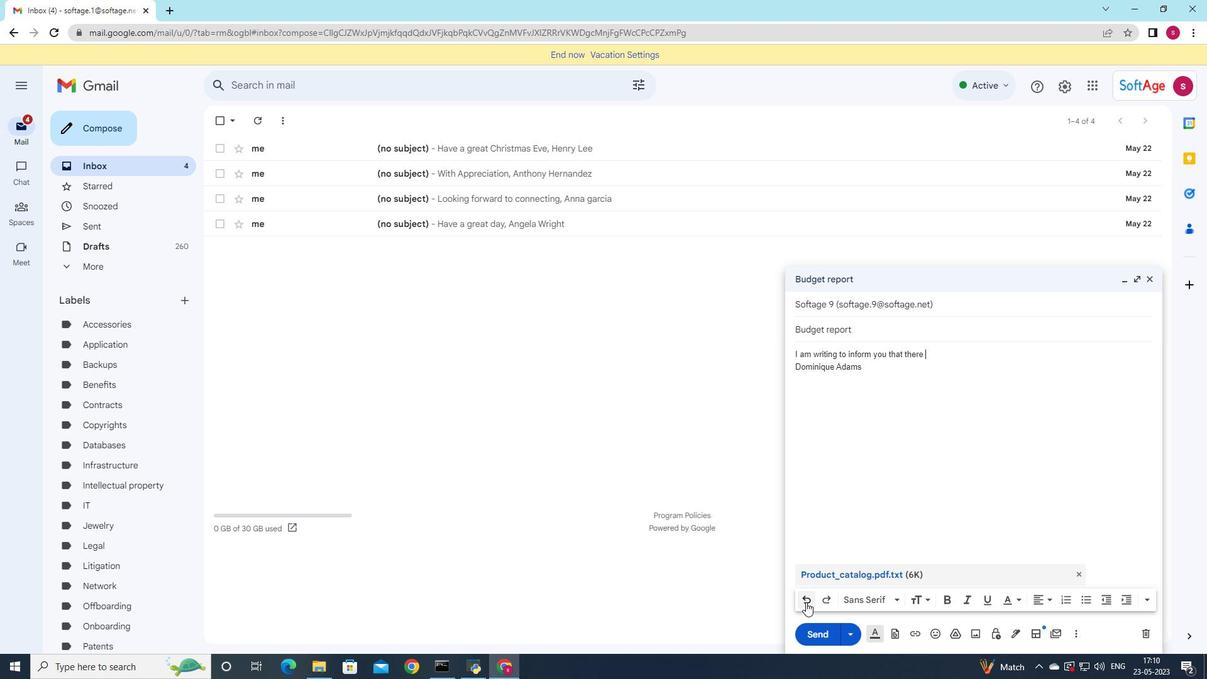 
Action: Mouse pressed left at (806, 602)
Screenshot: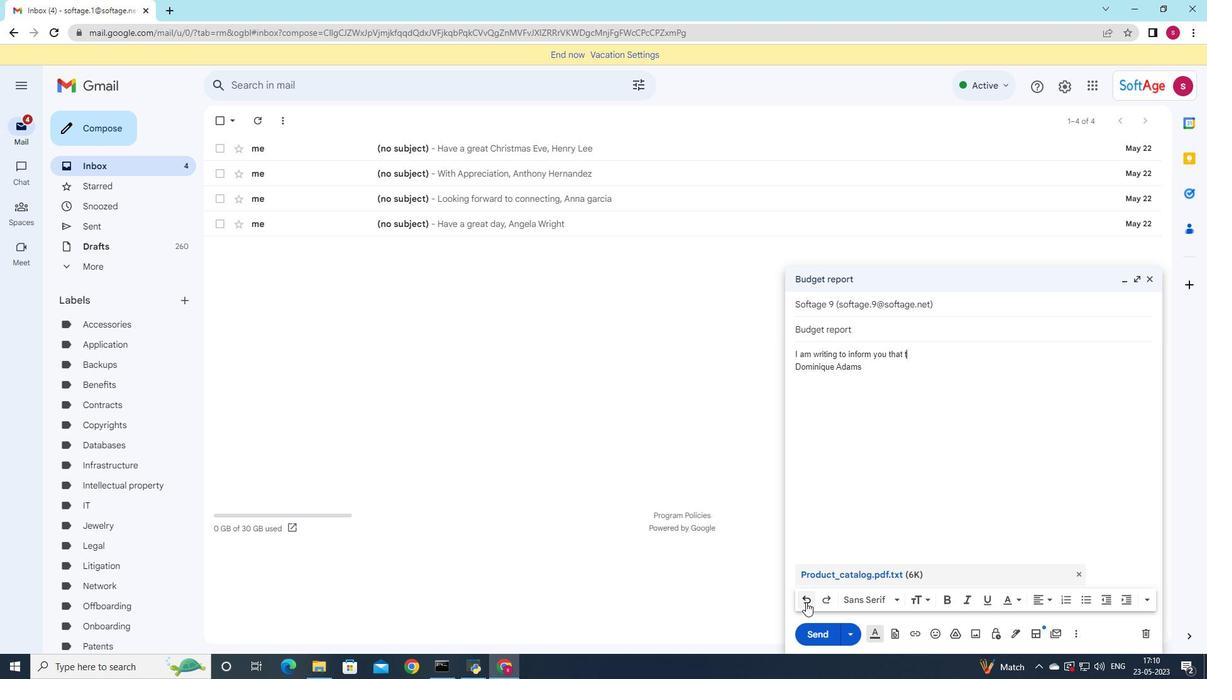 
Action: Mouse pressed left at (806, 602)
Screenshot: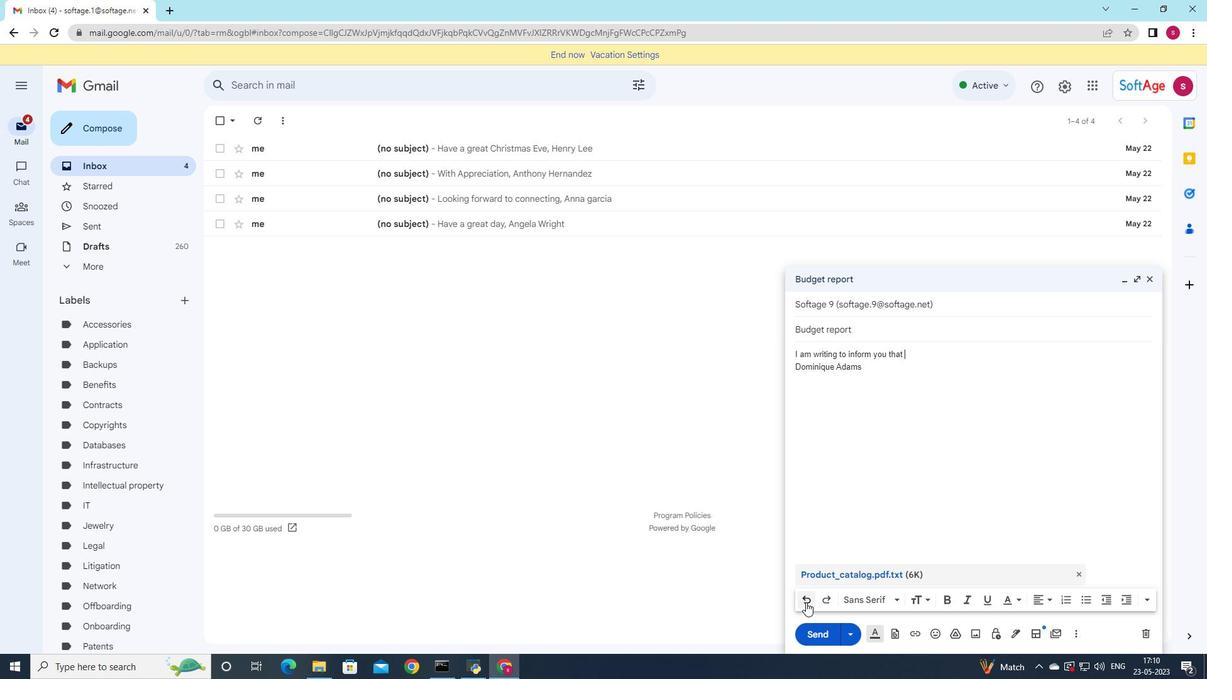 
Action: Mouse pressed left at (806, 602)
Screenshot: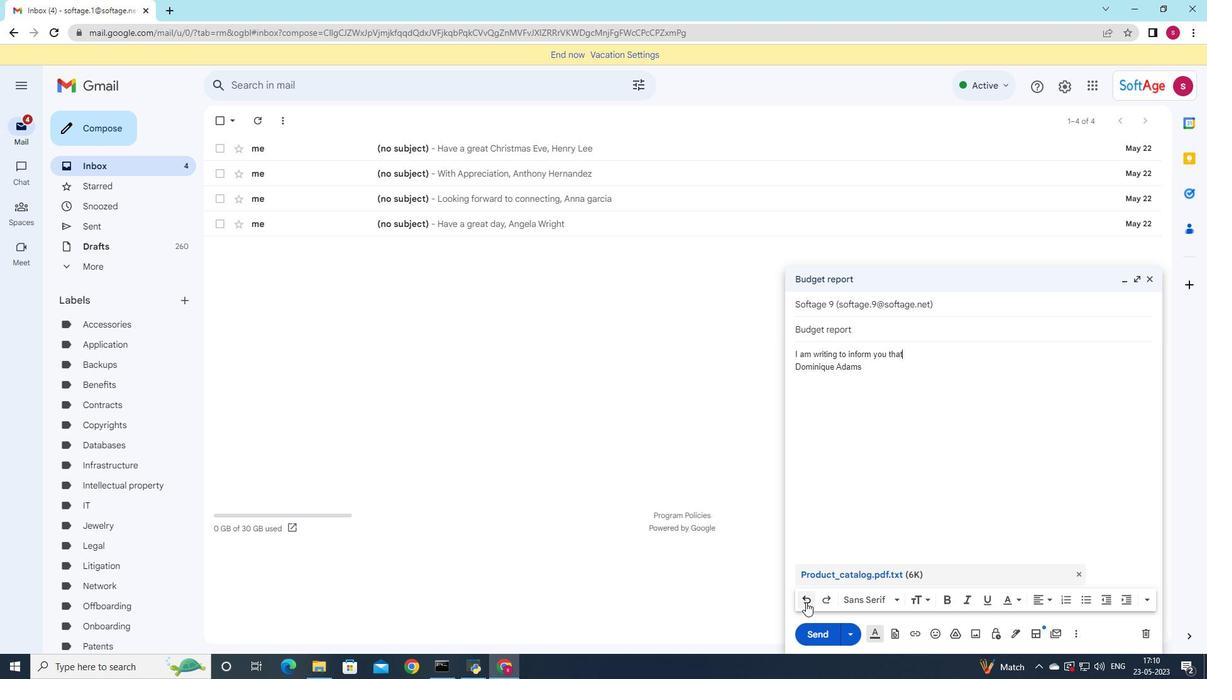 
Action: Mouse pressed left at (806, 602)
Screenshot: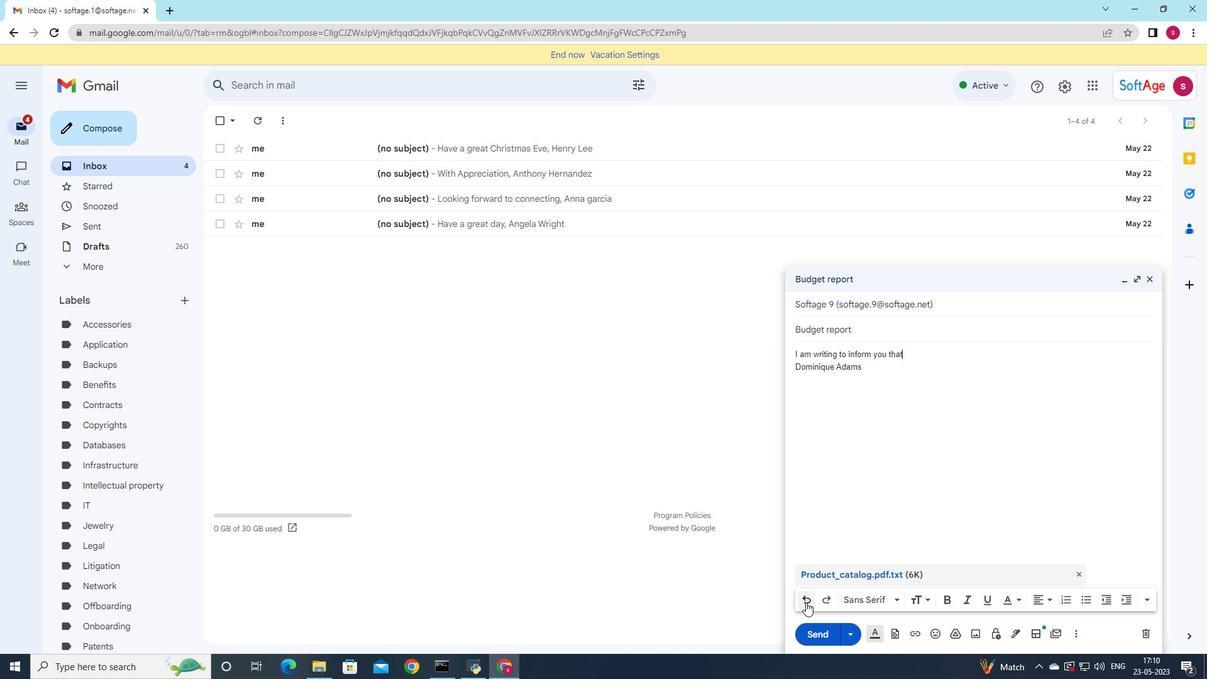 
Action: Mouse pressed left at (806, 602)
Screenshot: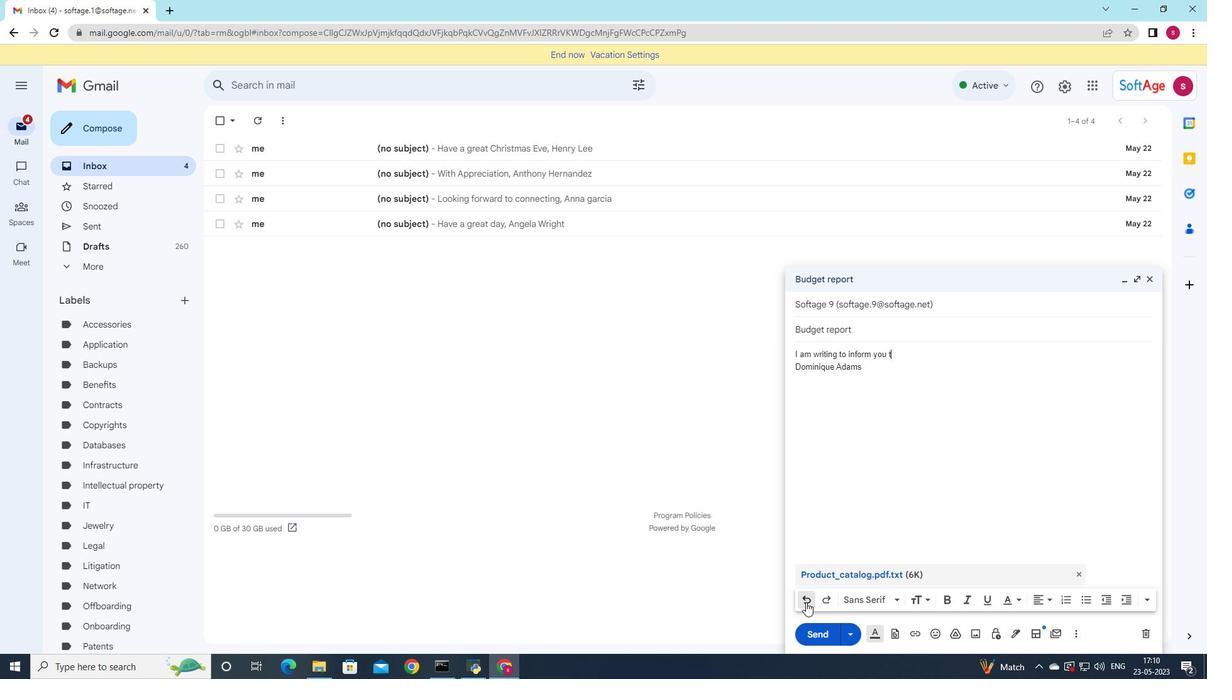 
Action: Mouse pressed left at (806, 602)
Screenshot: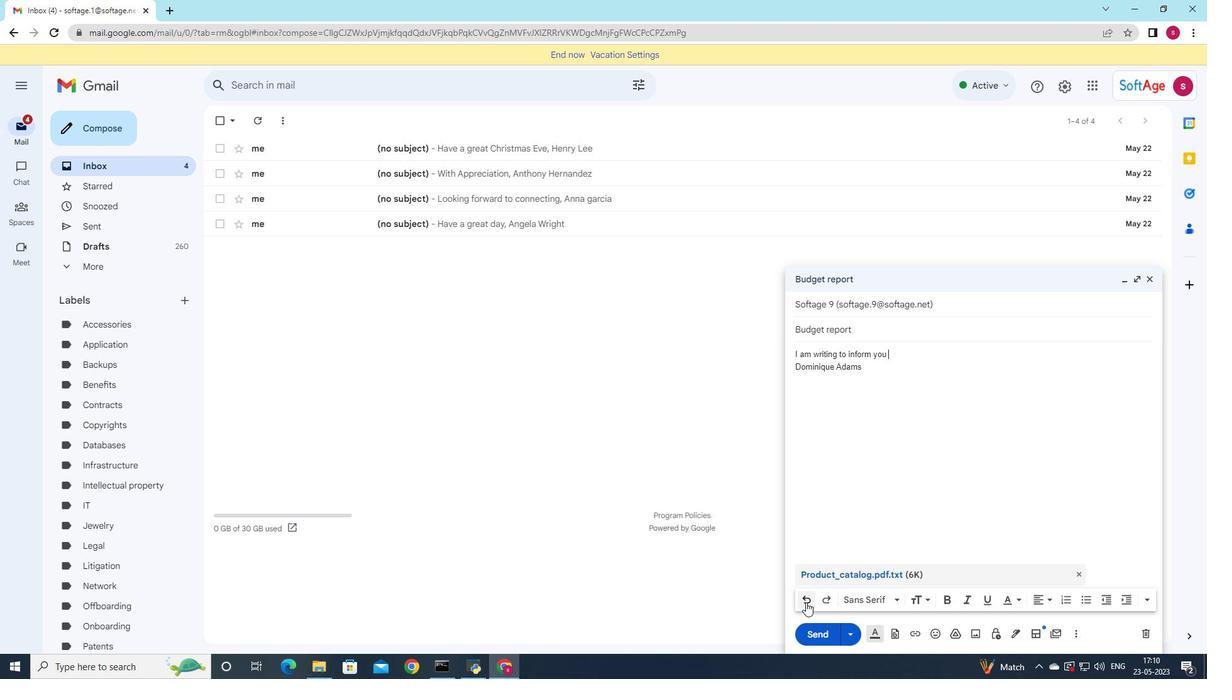 
Action: Mouse pressed left at (806, 602)
Screenshot: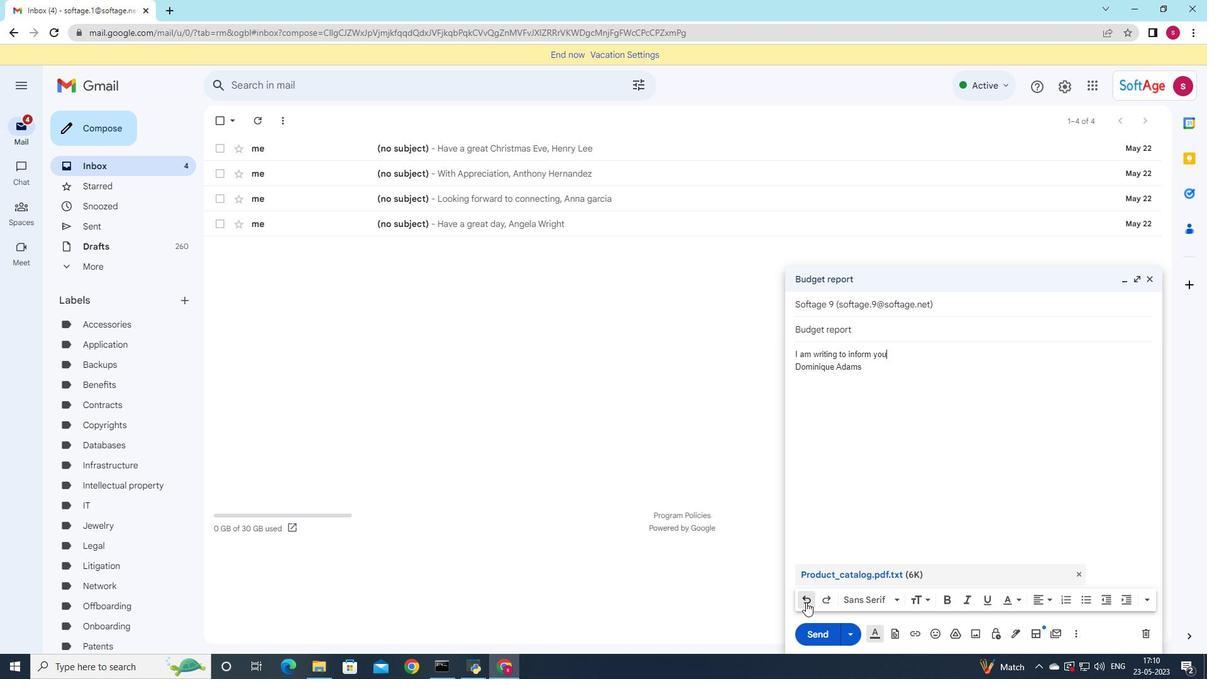 
Action: Mouse pressed left at (806, 602)
Screenshot: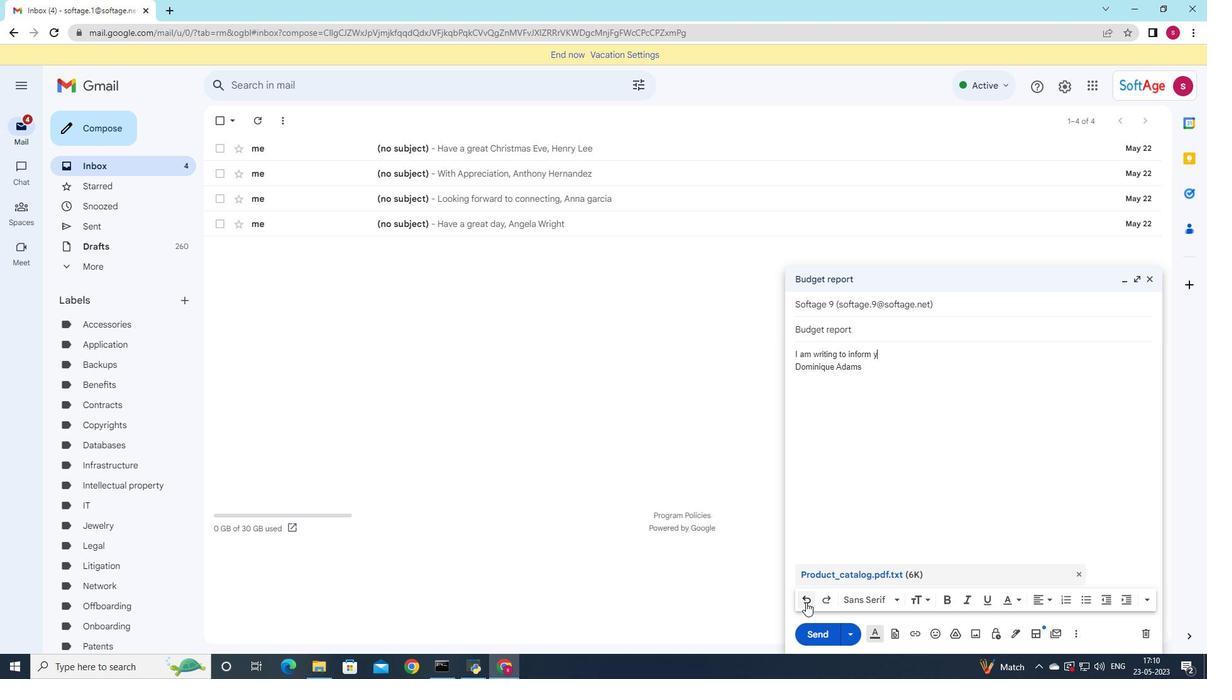 
Action: Mouse pressed left at (806, 602)
Screenshot: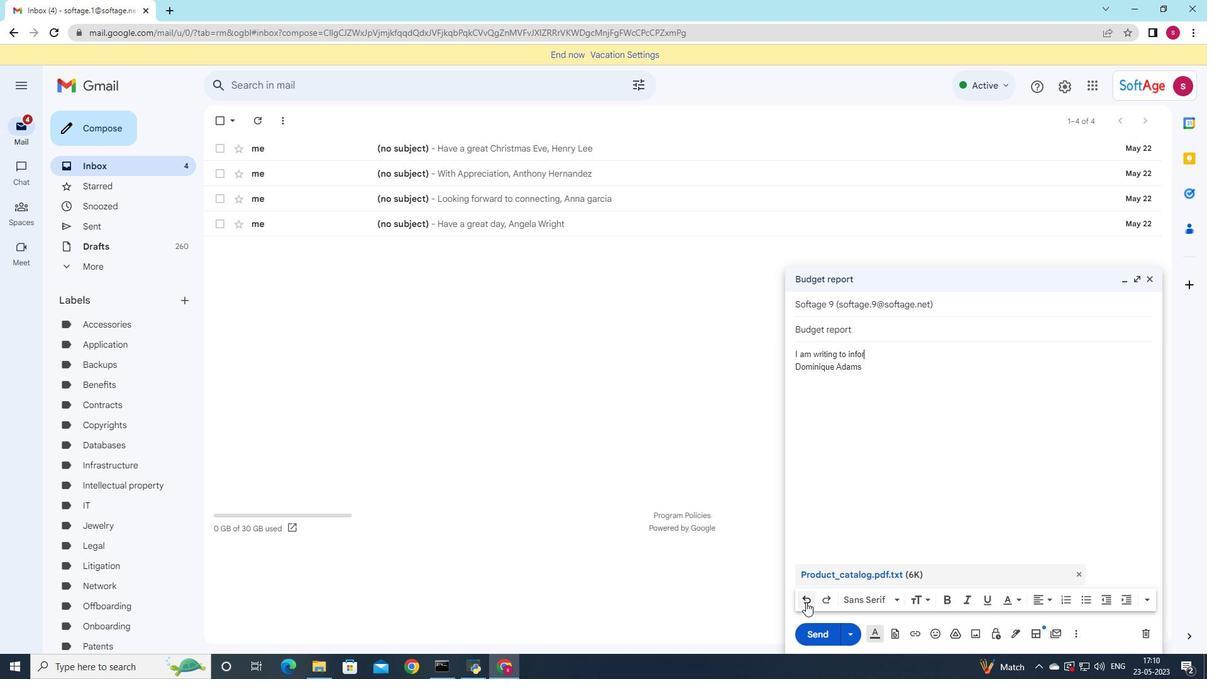 
Action: Mouse pressed left at (806, 602)
Screenshot: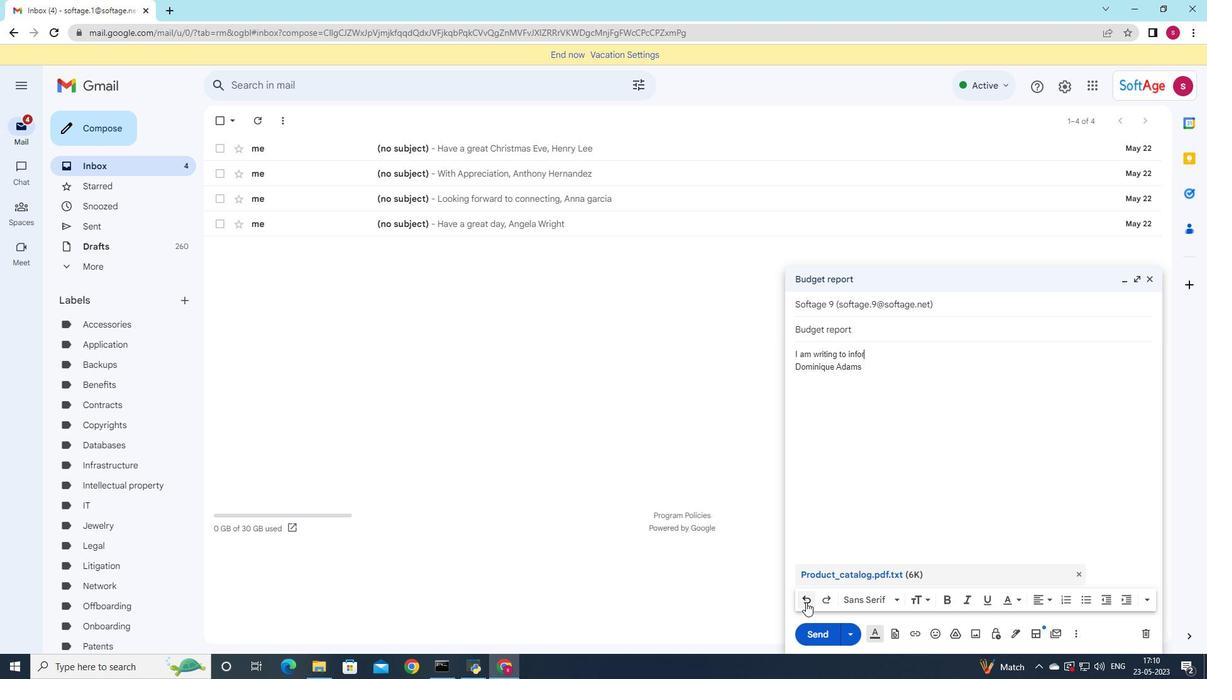 
Action: Mouse pressed left at (806, 602)
Screenshot: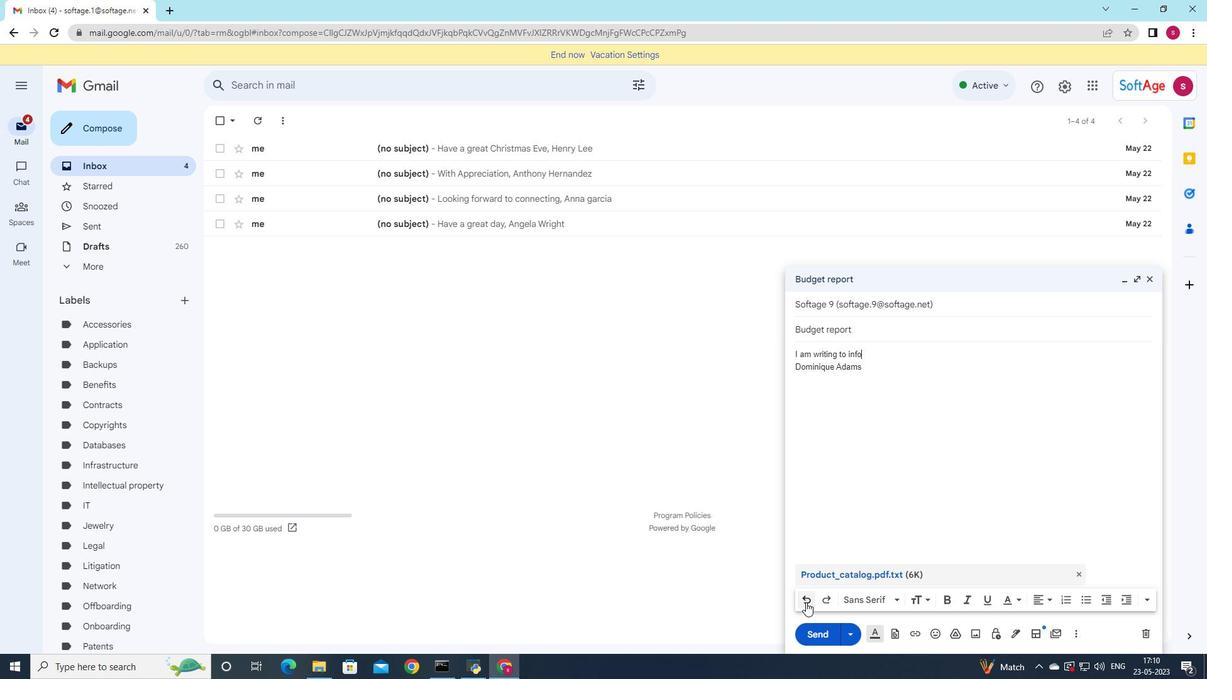 
Action: Mouse pressed left at (806, 602)
Screenshot: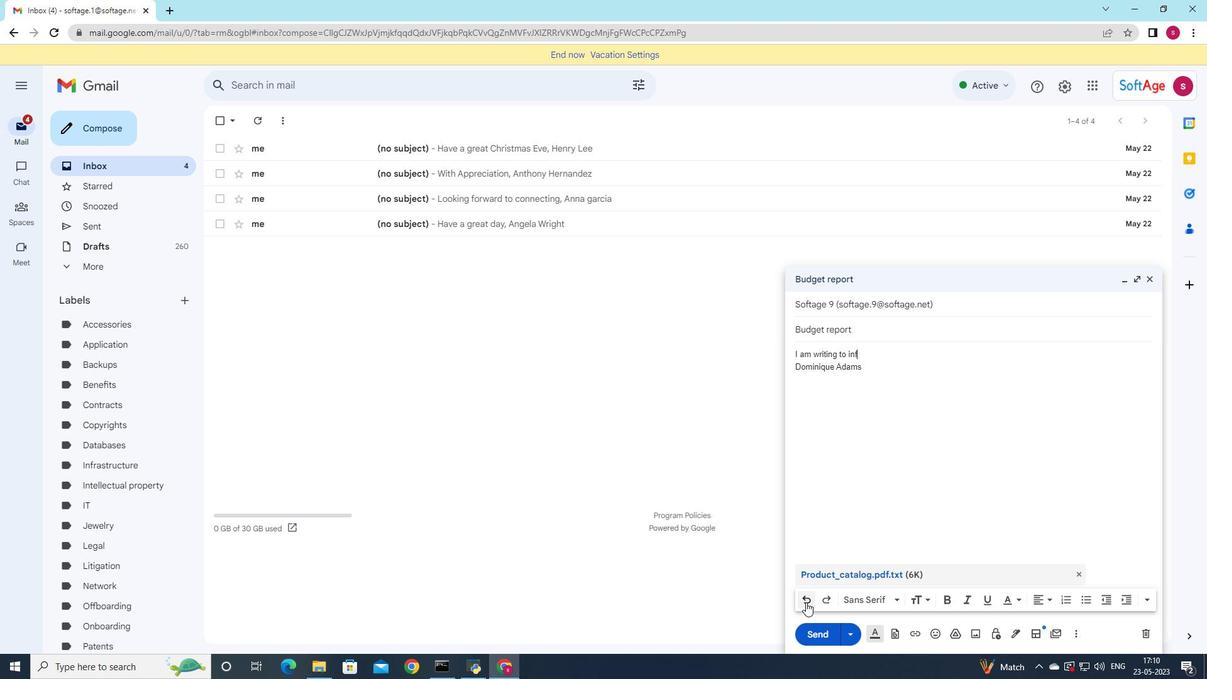 
Action: Mouse pressed left at (806, 602)
Screenshot: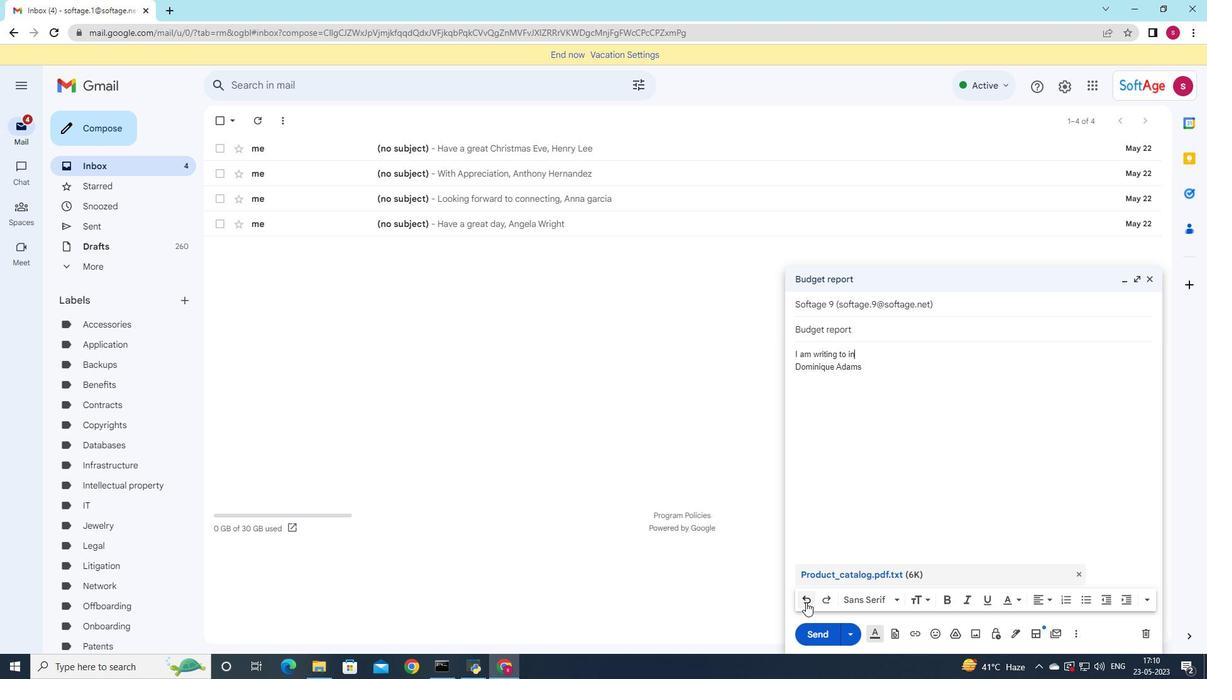 
Action: Mouse pressed left at (806, 602)
Screenshot: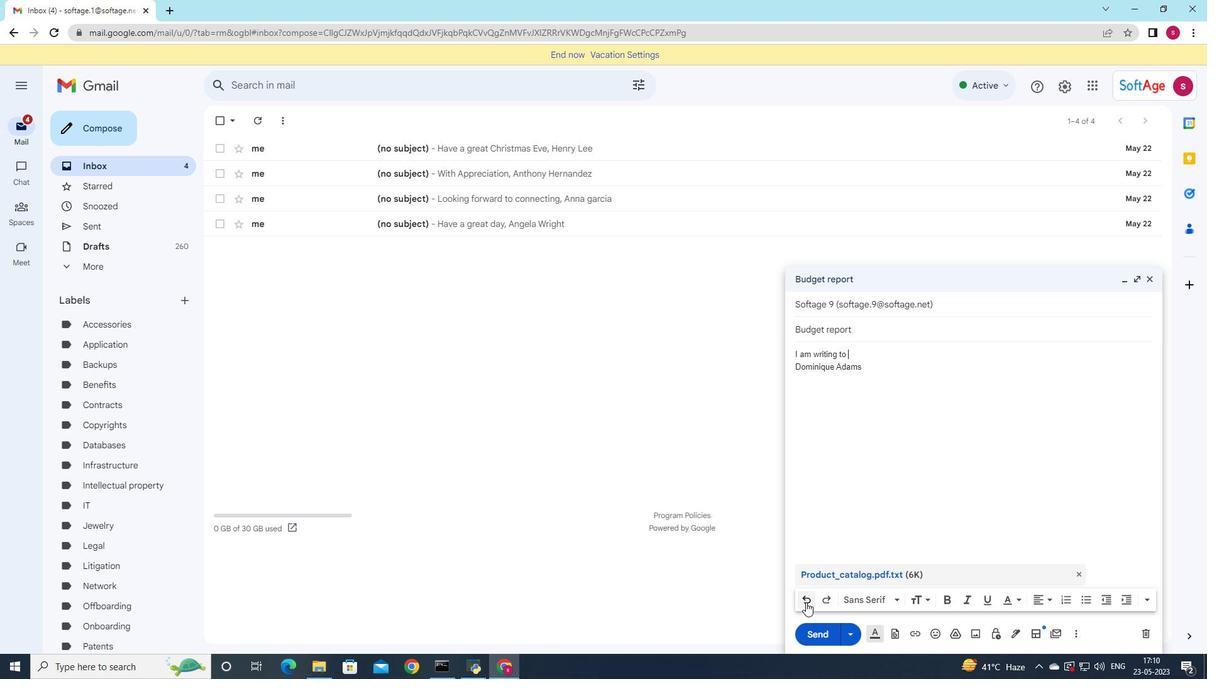 
Action: Mouse pressed left at (806, 602)
Screenshot: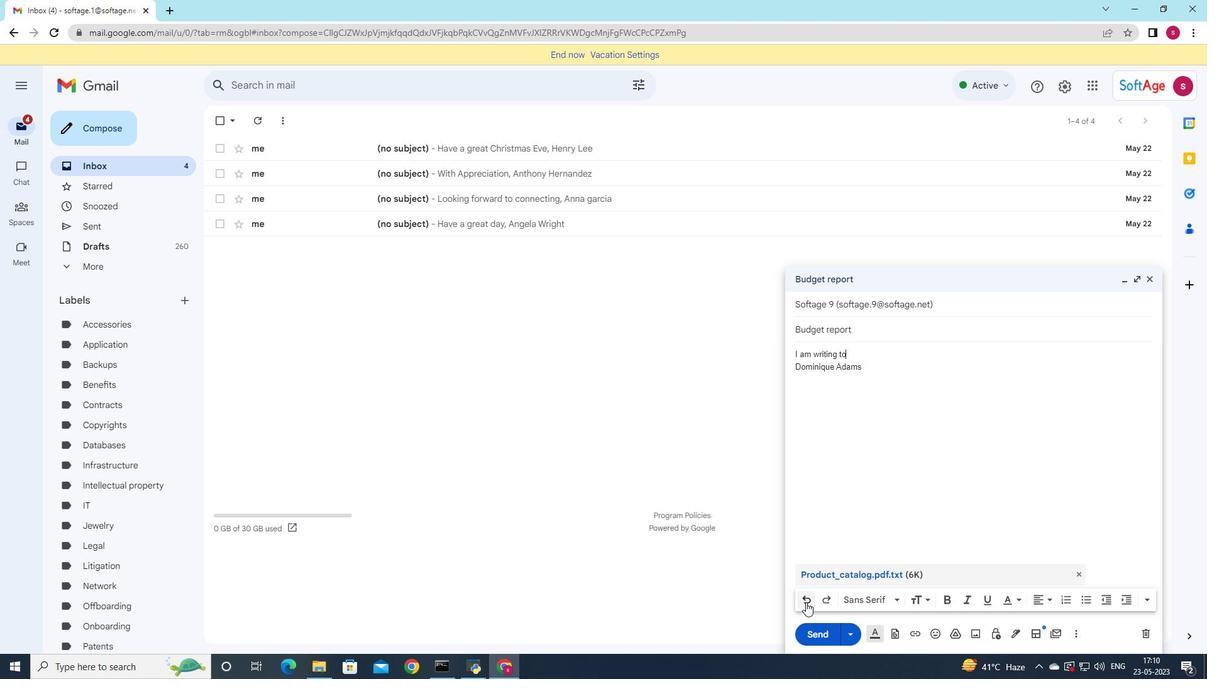 
Action: Mouse pressed left at (806, 602)
Screenshot: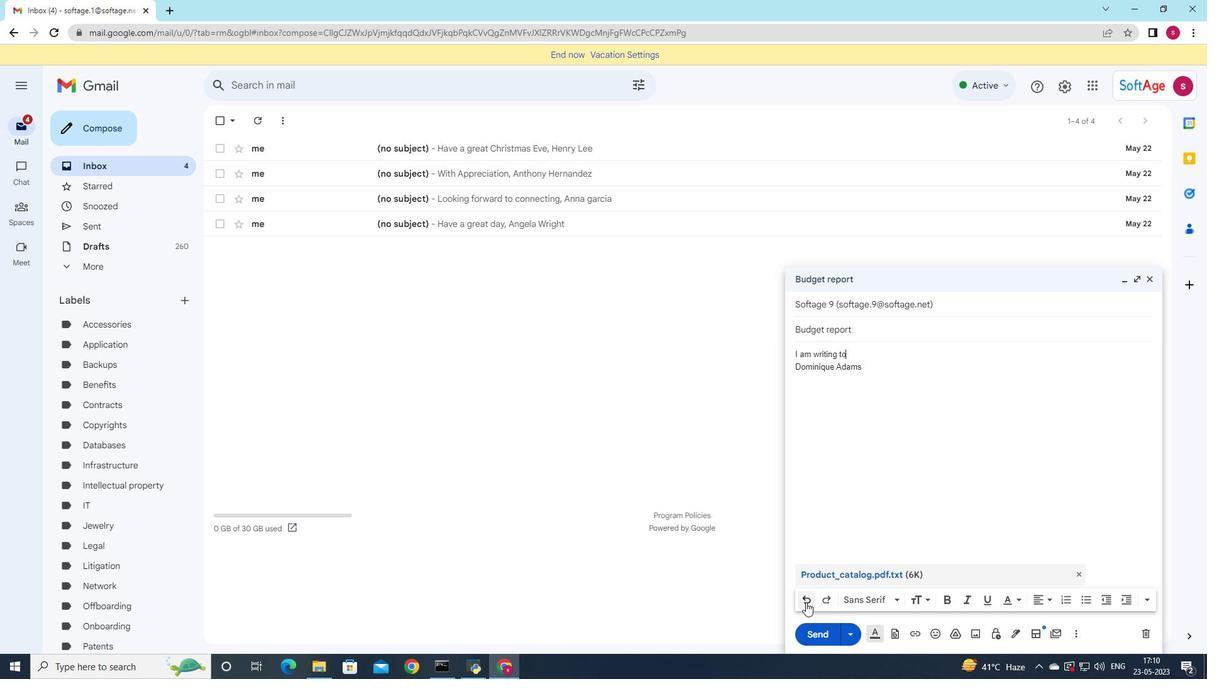 
Action: Mouse pressed left at (806, 602)
Screenshot: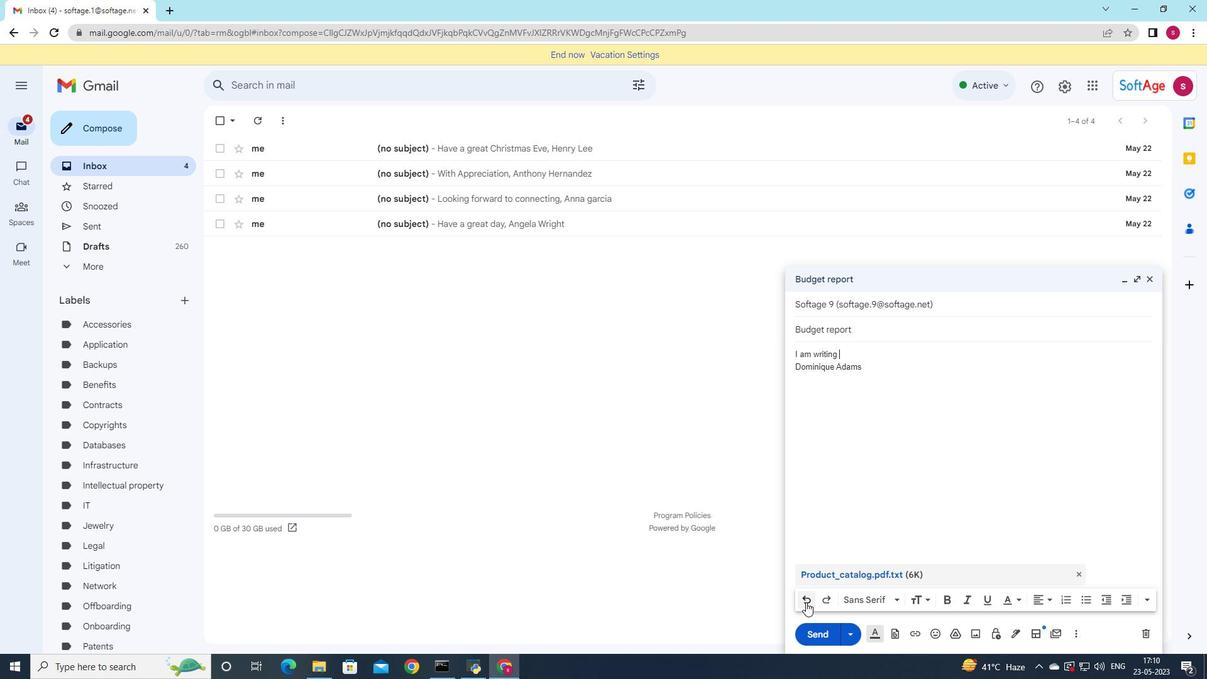 
Action: Mouse pressed left at (806, 602)
Screenshot: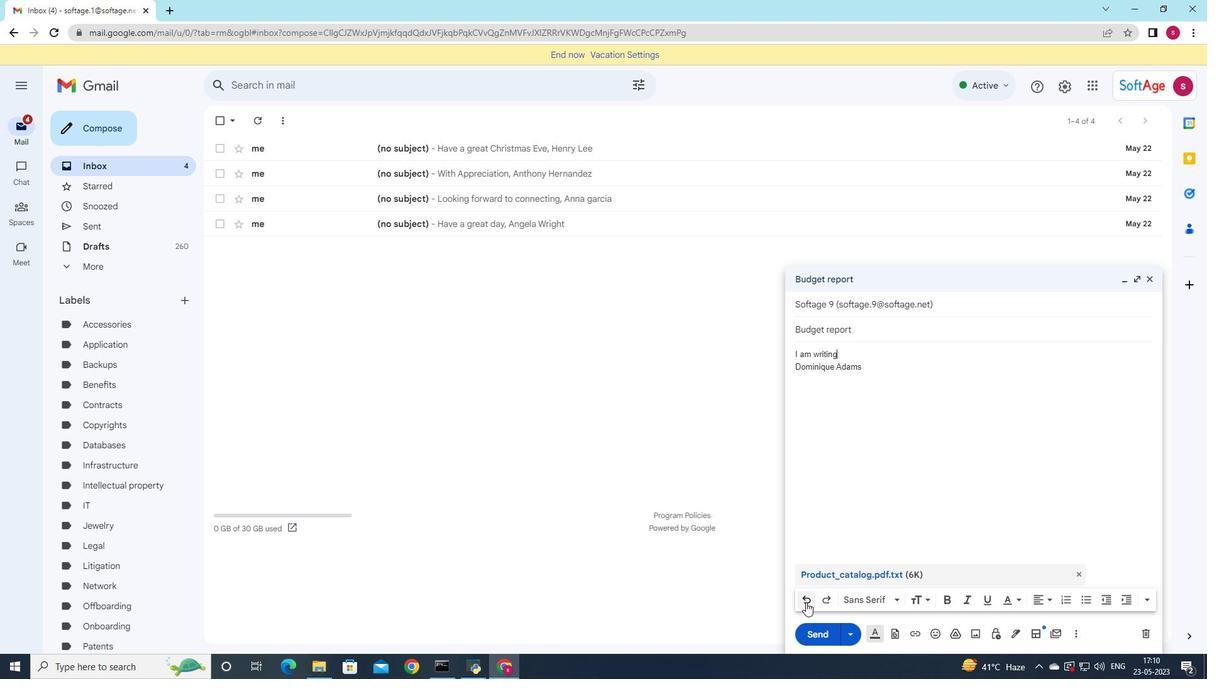 
Action: Mouse pressed left at (806, 602)
Screenshot: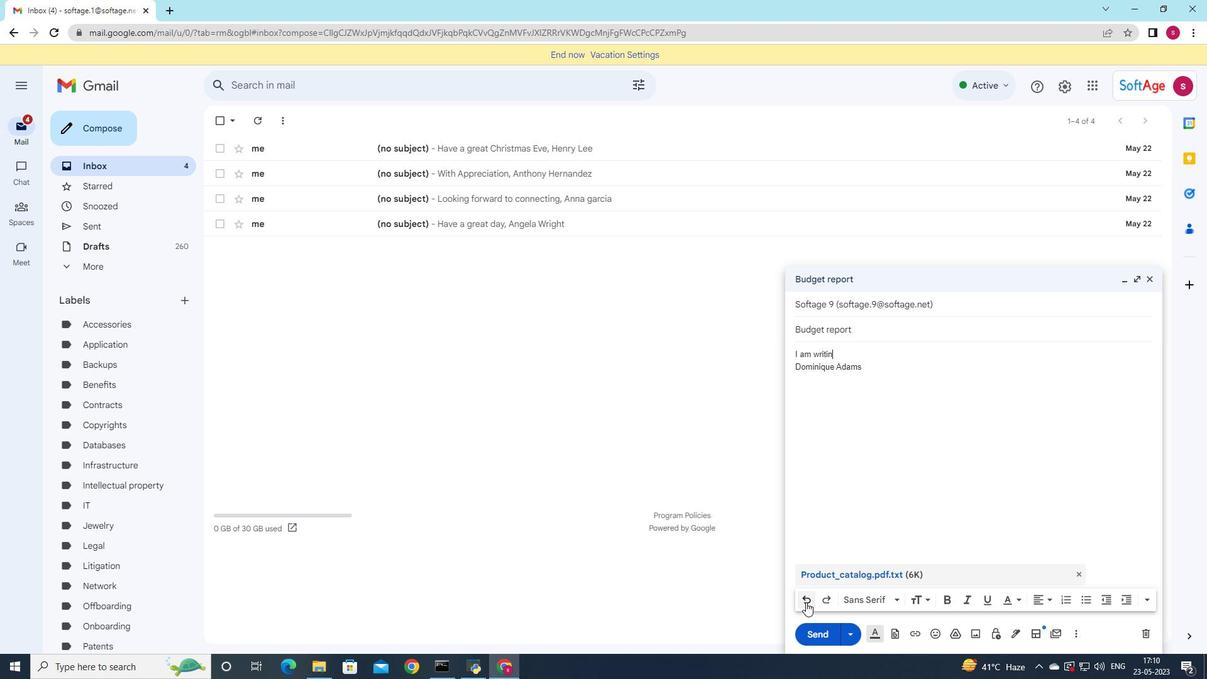 
Action: Mouse pressed left at (806, 602)
Screenshot: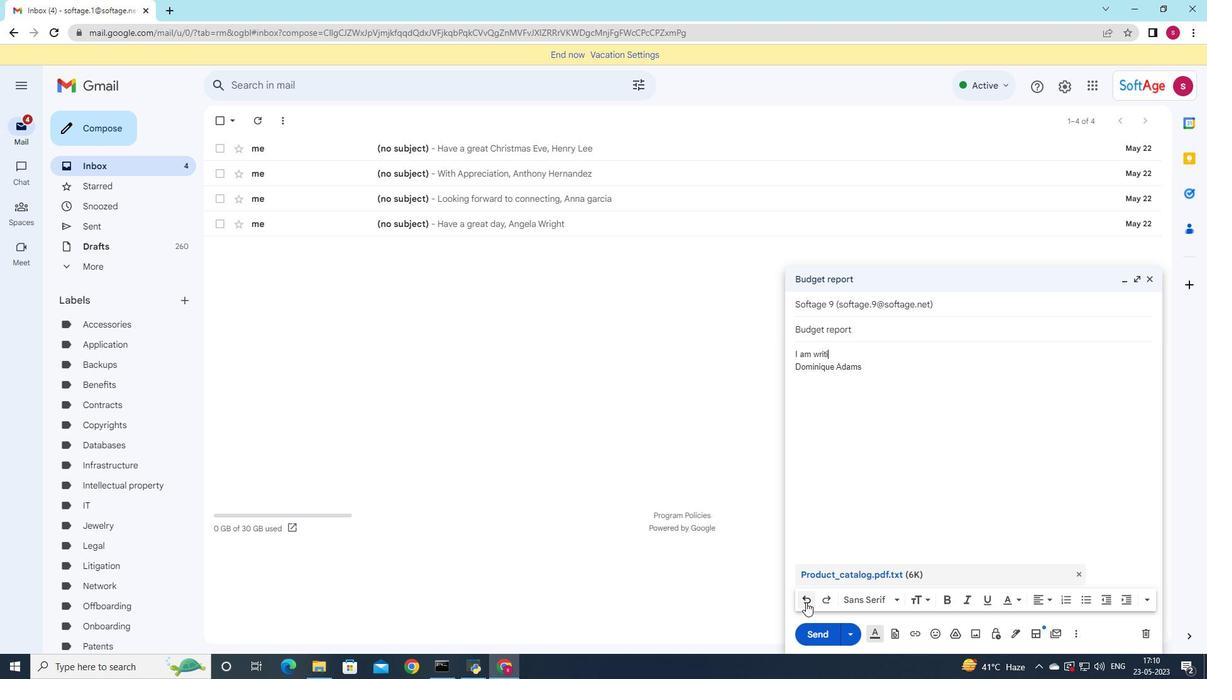 
Action: Mouse pressed left at (806, 602)
Screenshot: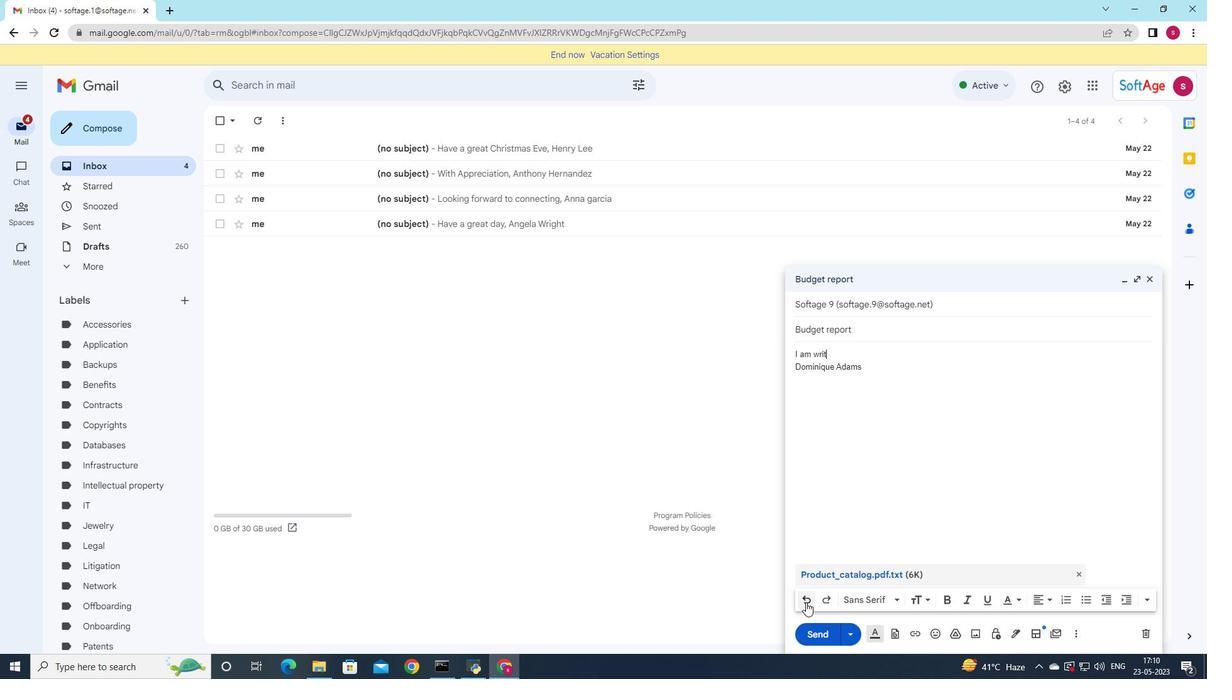 
Action: Mouse pressed left at (806, 602)
Screenshot: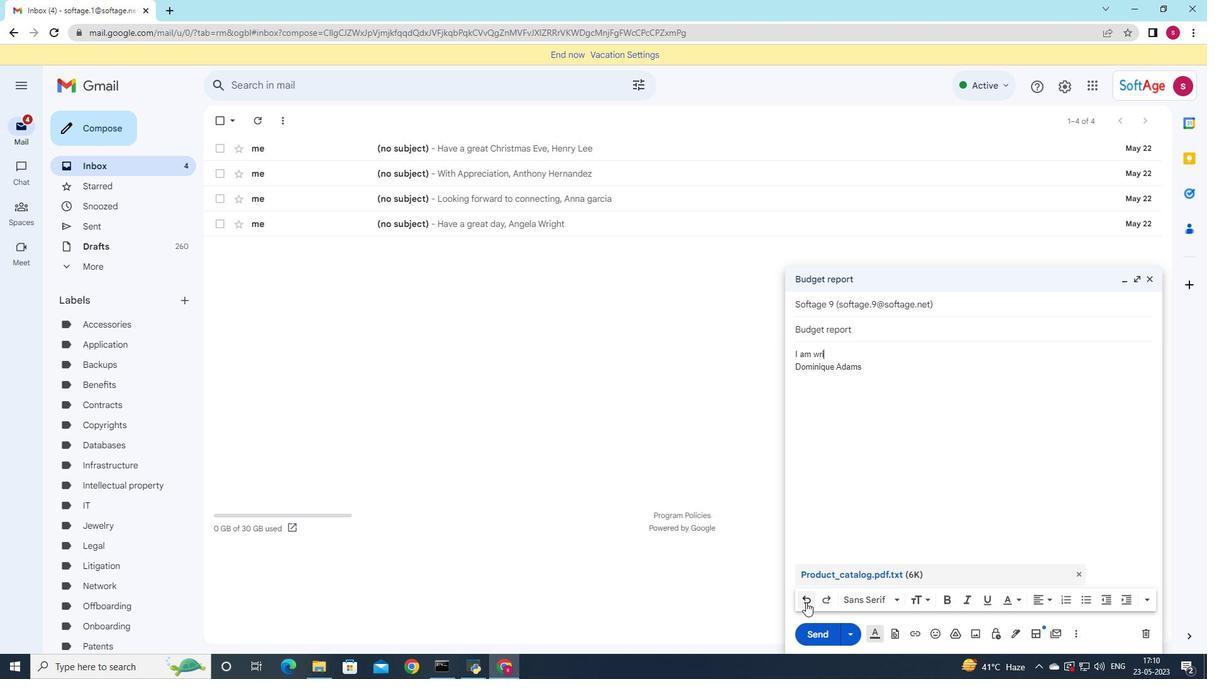 
Action: Mouse pressed left at (806, 602)
Screenshot: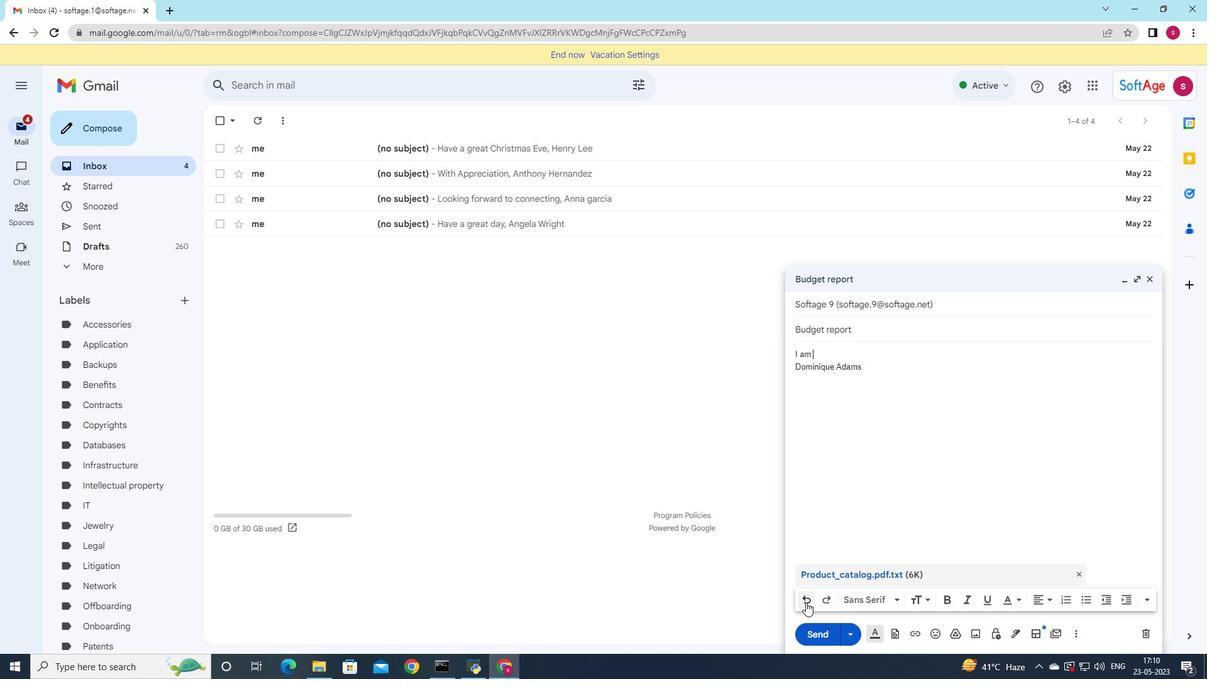 
Action: Mouse pressed left at (806, 602)
Screenshot: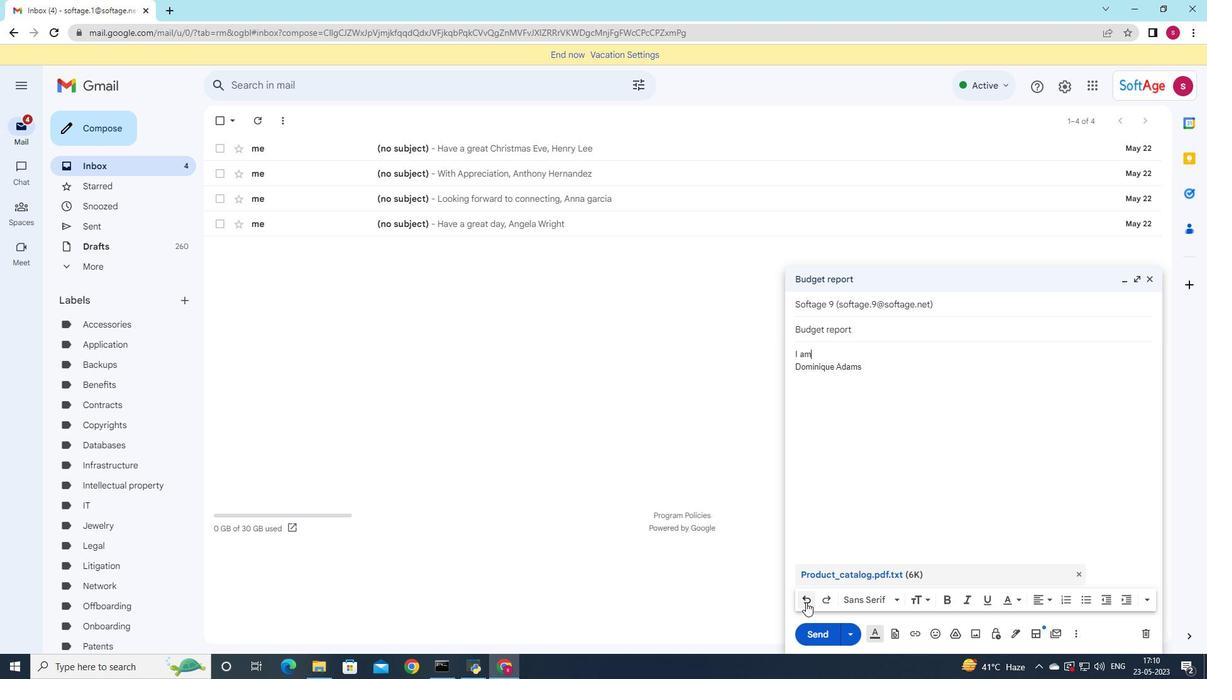 
Action: Mouse pressed left at (806, 602)
Screenshot: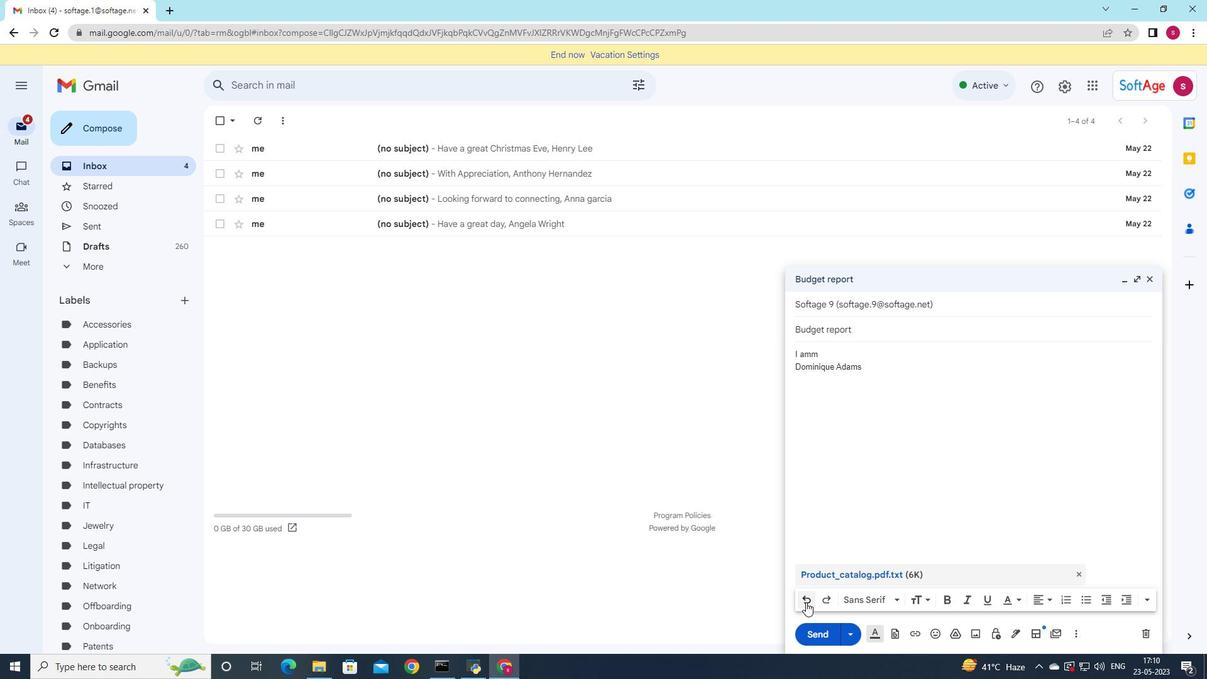 
Action: Mouse pressed left at (806, 602)
Screenshot: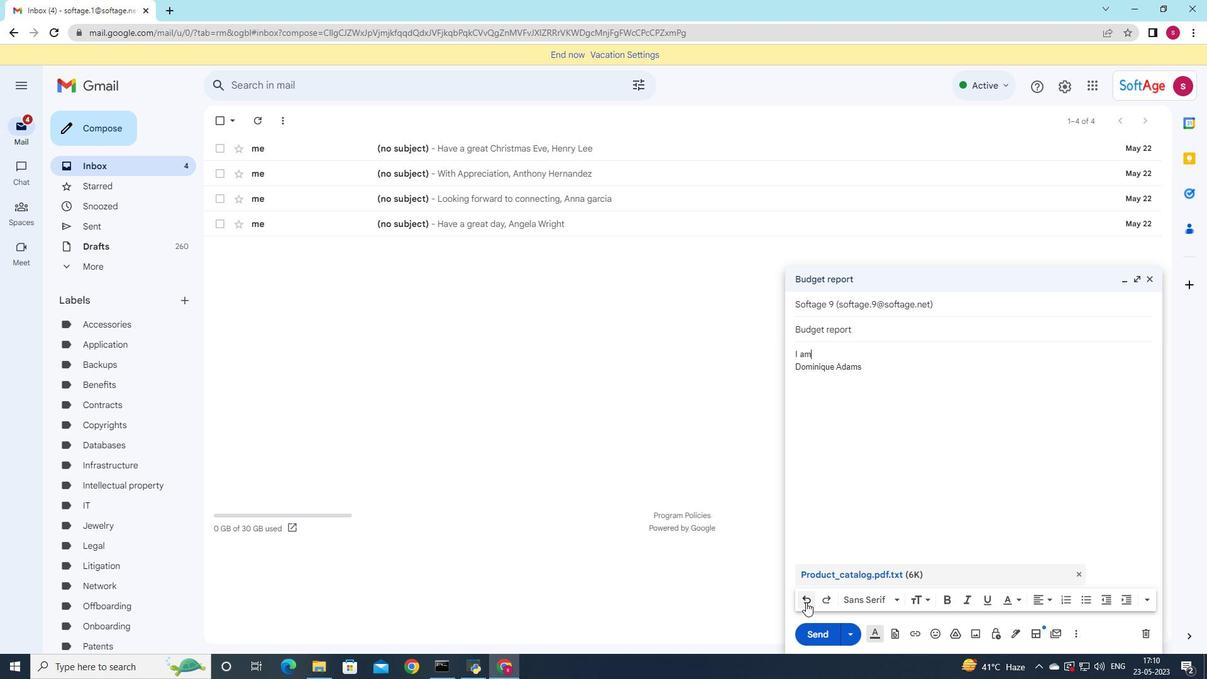 
Action: Mouse pressed left at (806, 602)
Screenshot: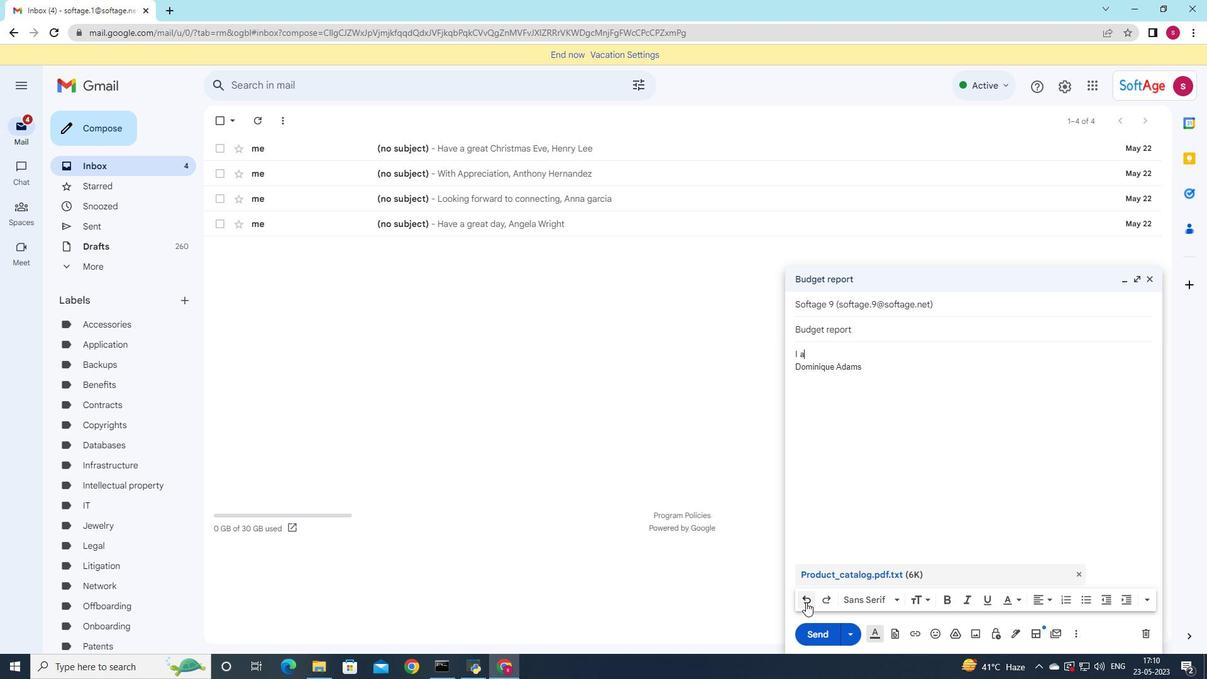 
Action: Mouse pressed left at (806, 602)
Screenshot: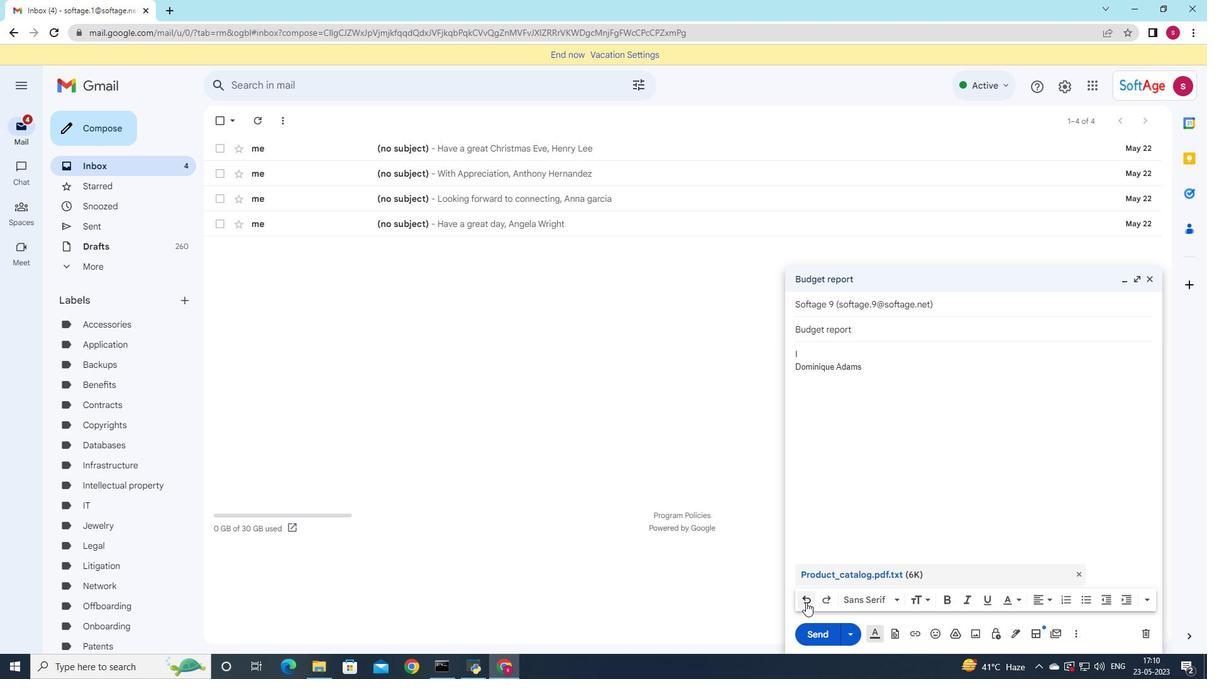 
Action: Key pressed <Key.shift>Please<Key.space>let<Key.space>me<Key.space>know<Key.space>if<Key.space>yoou<Key.space>have<Key.space>any<Key.space>feedback<Key.space>on<Key.space>this<Key.space>proposal<Key.space>
Screenshot: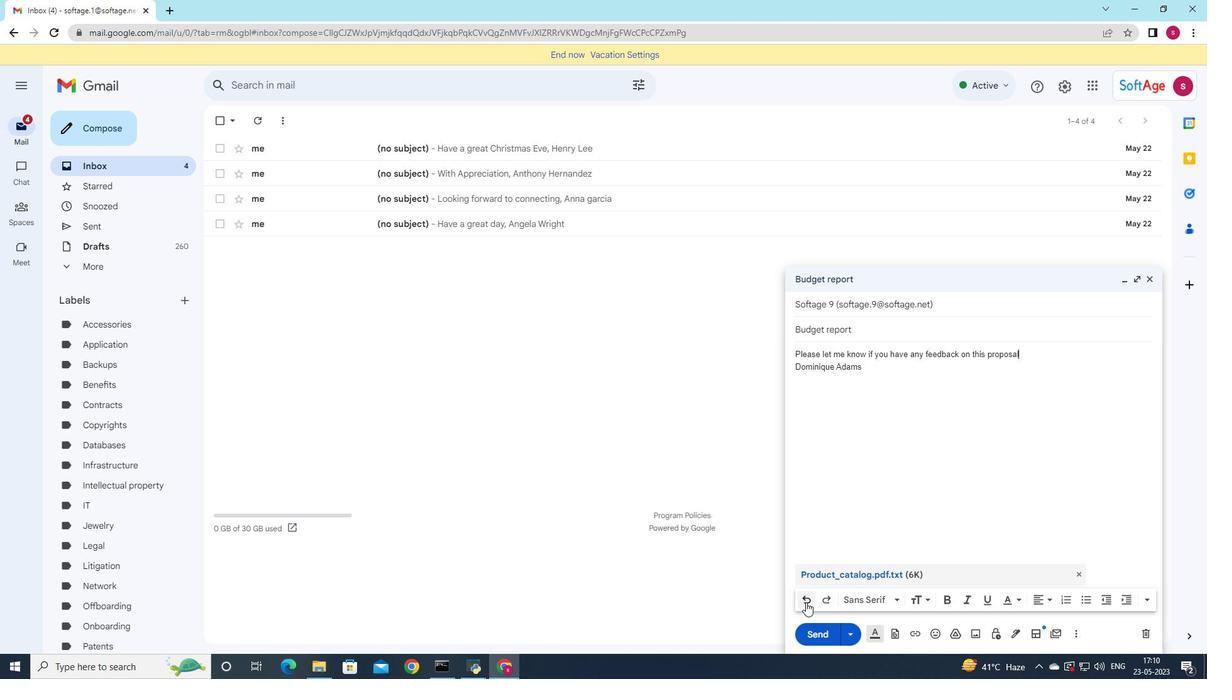 
Action: Mouse moved to (811, 627)
Screenshot: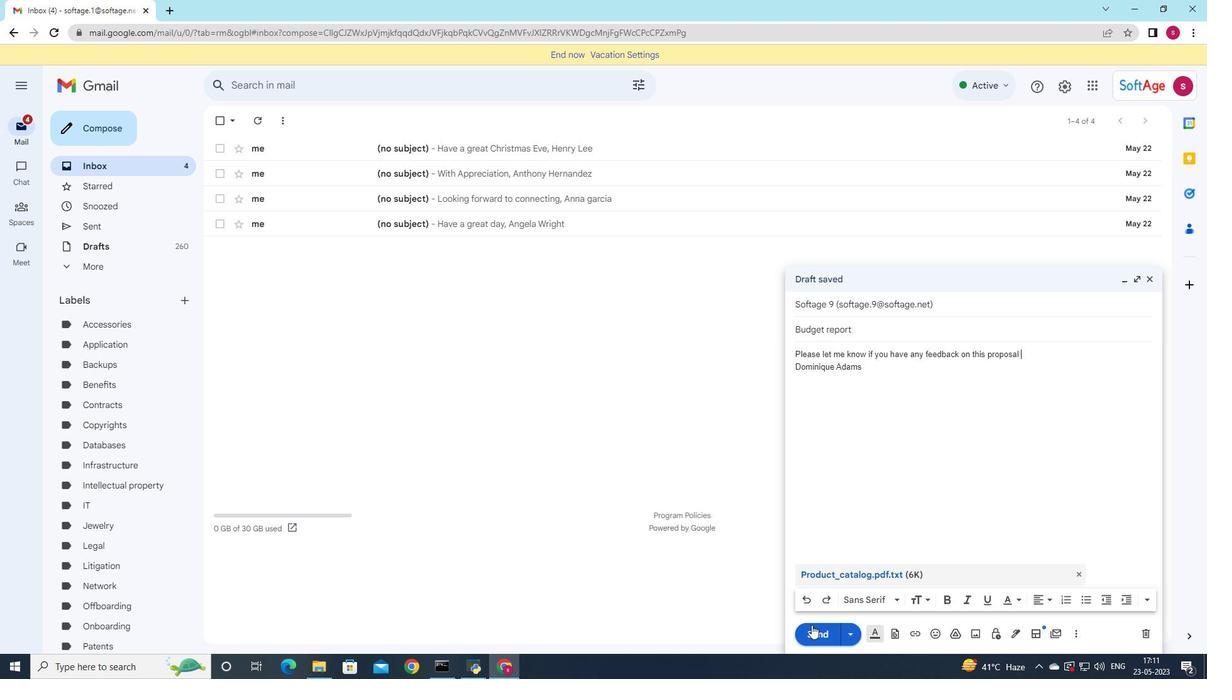 
Action: Mouse pressed left at (811, 627)
Screenshot: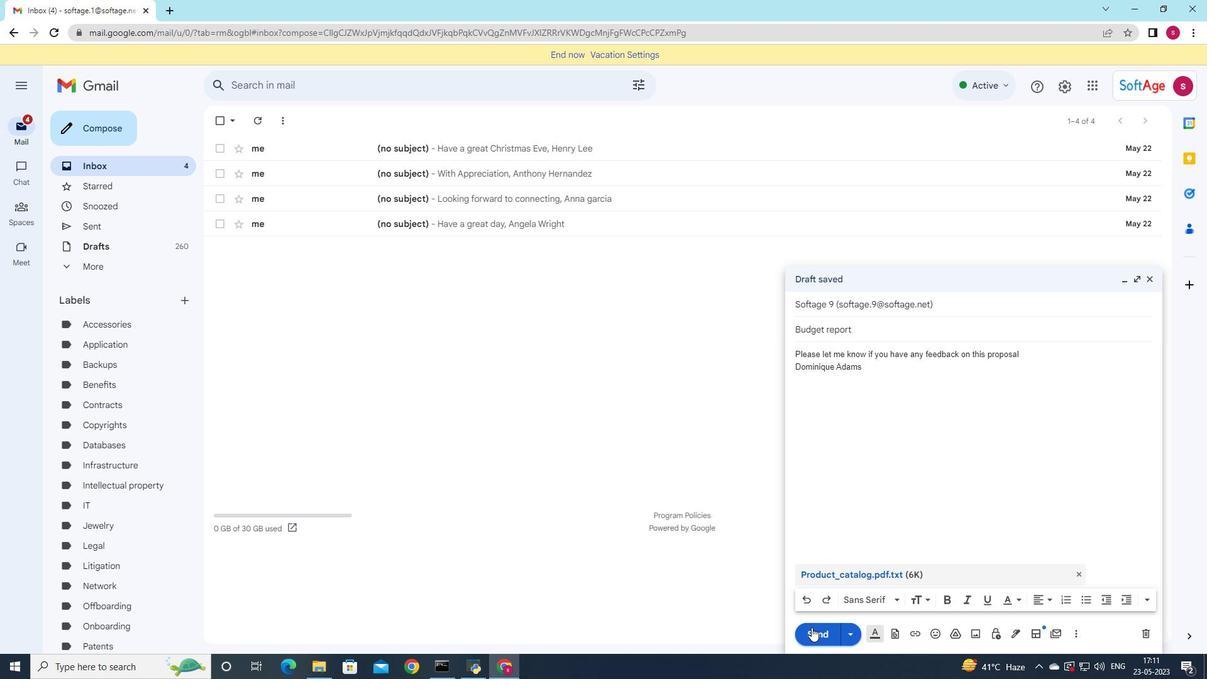 
Action: Mouse moved to (106, 220)
Screenshot: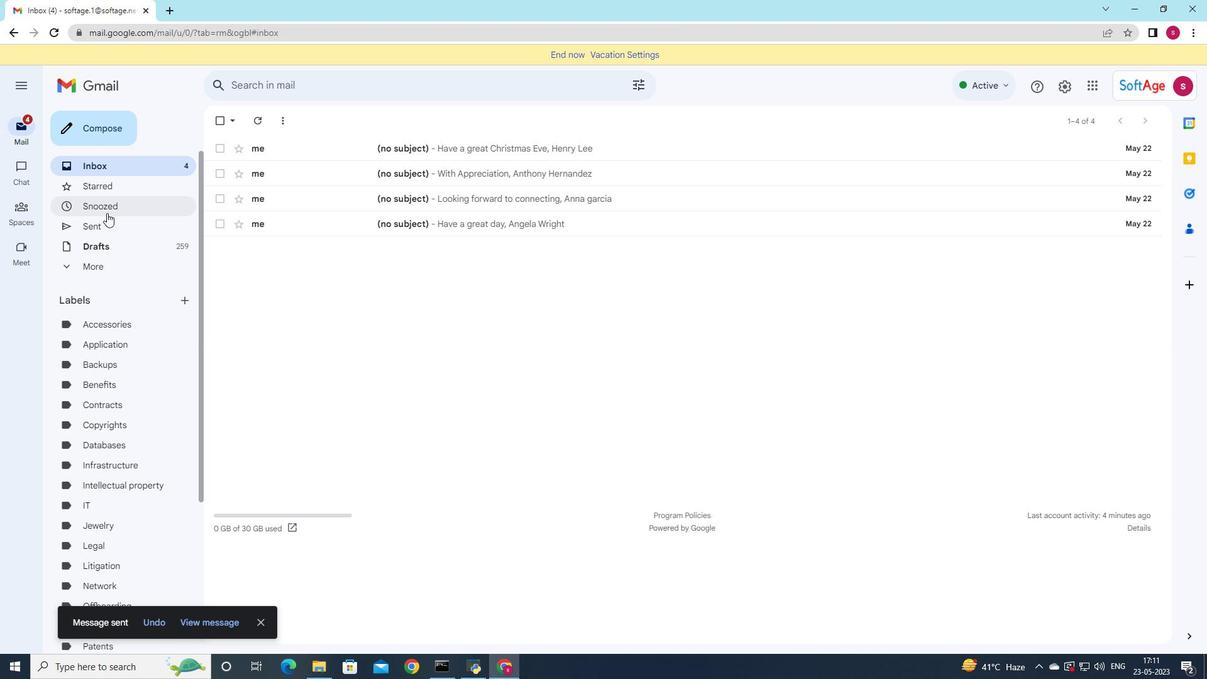 
Action: Mouse pressed left at (106, 220)
Screenshot: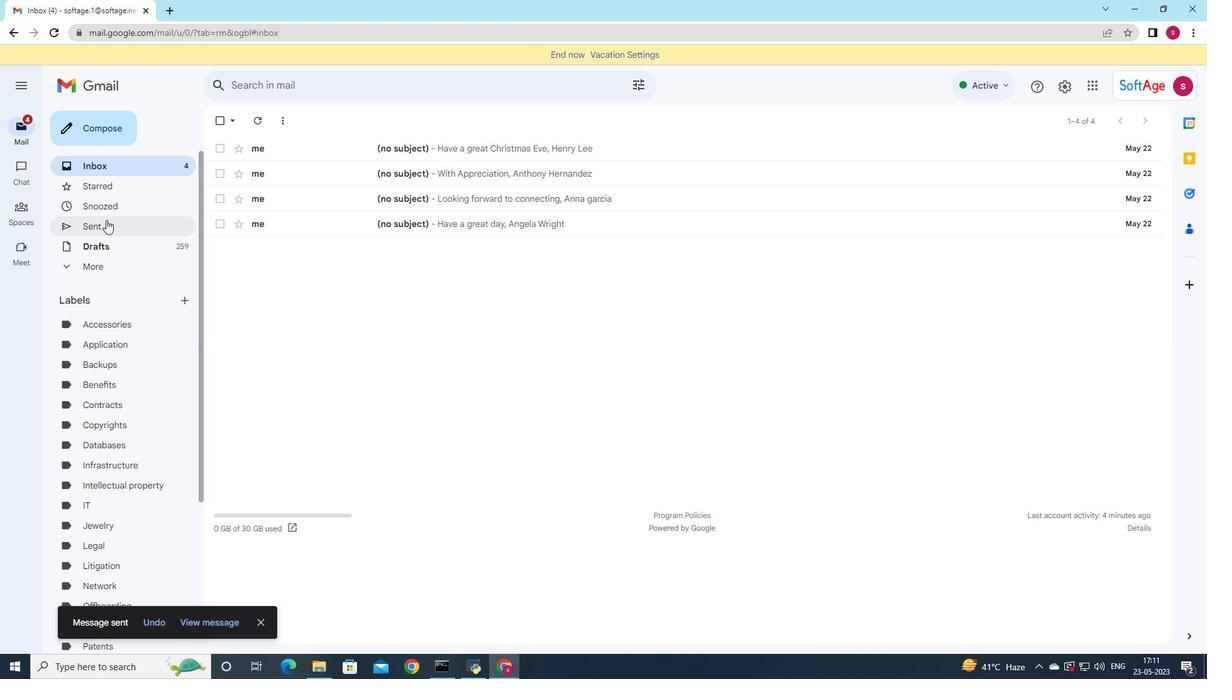 
Action: Mouse moved to (509, 198)
Screenshot: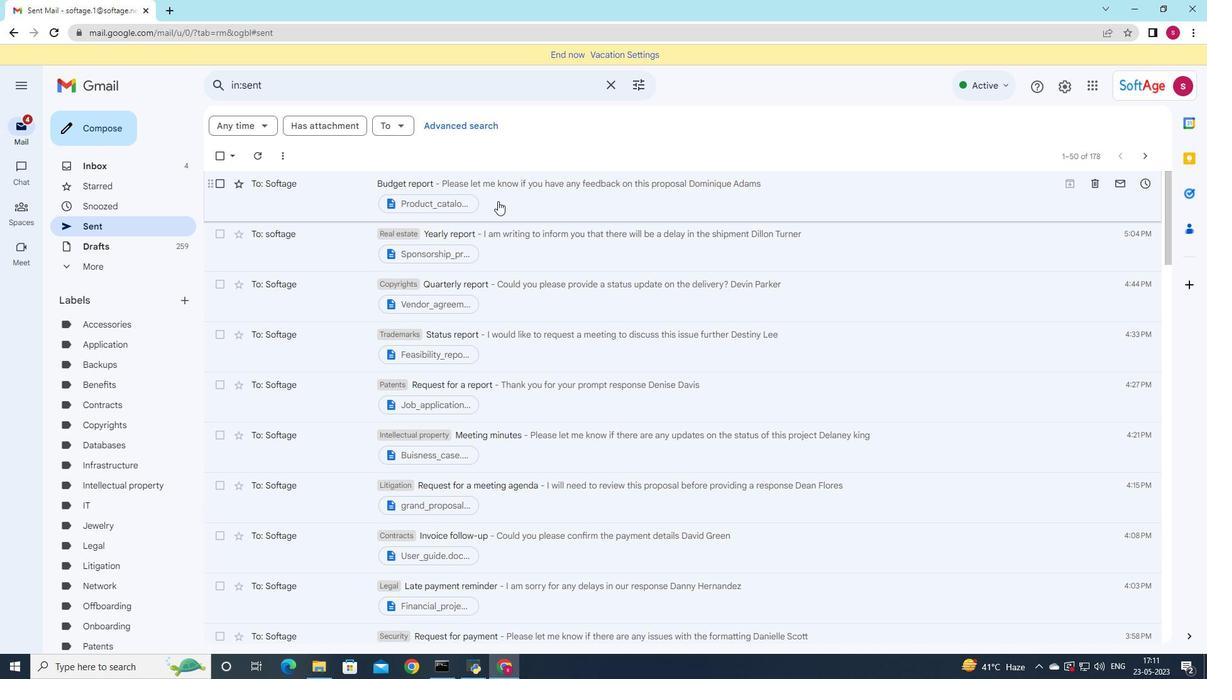 
Action: Mouse pressed left at (509, 198)
Screenshot: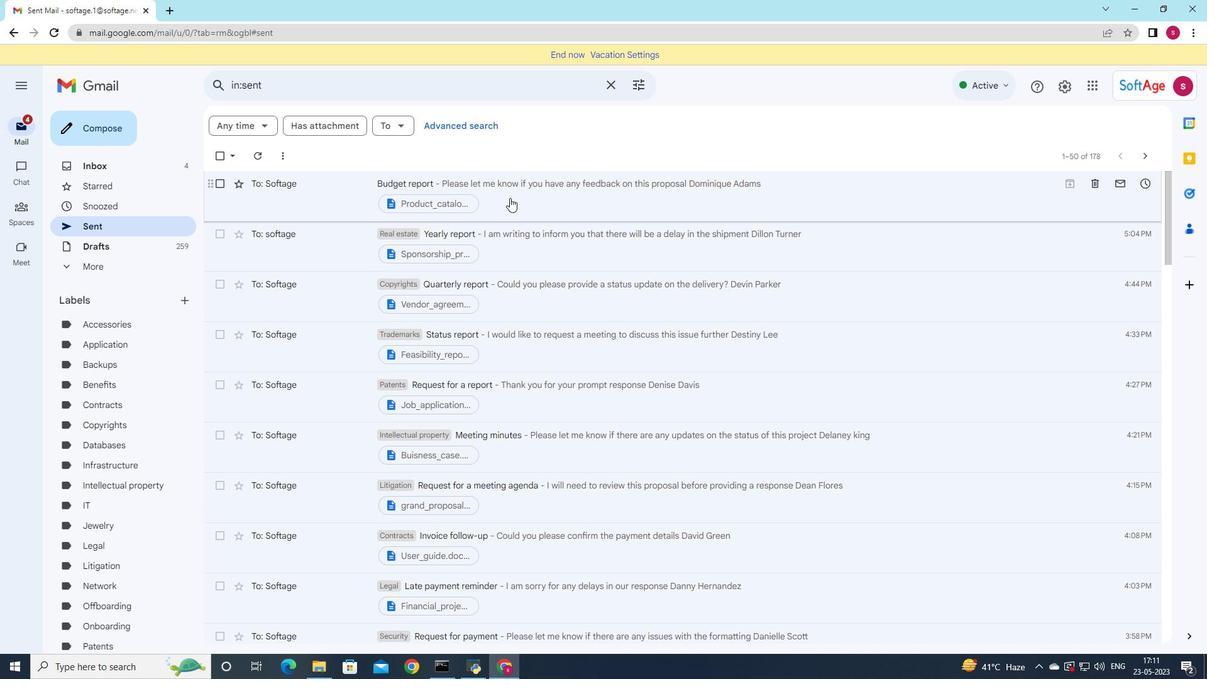 
Action: Mouse moved to (470, 123)
Screenshot: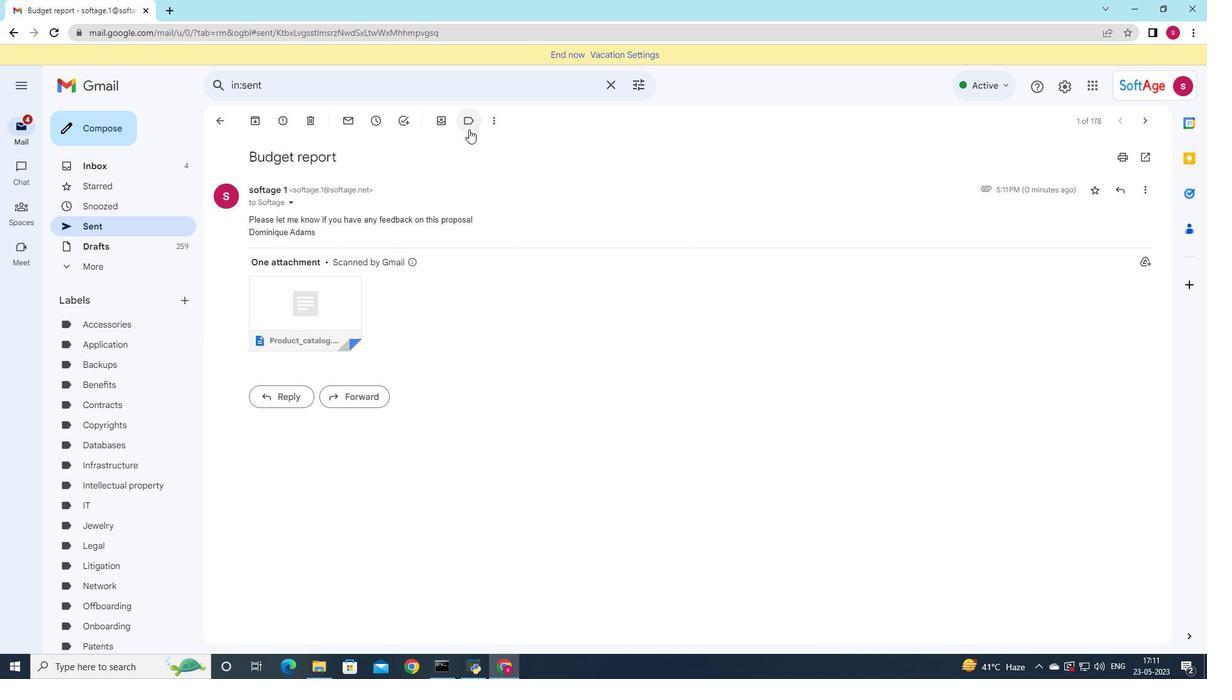 
Action: Mouse pressed left at (470, 123)
Screenshot: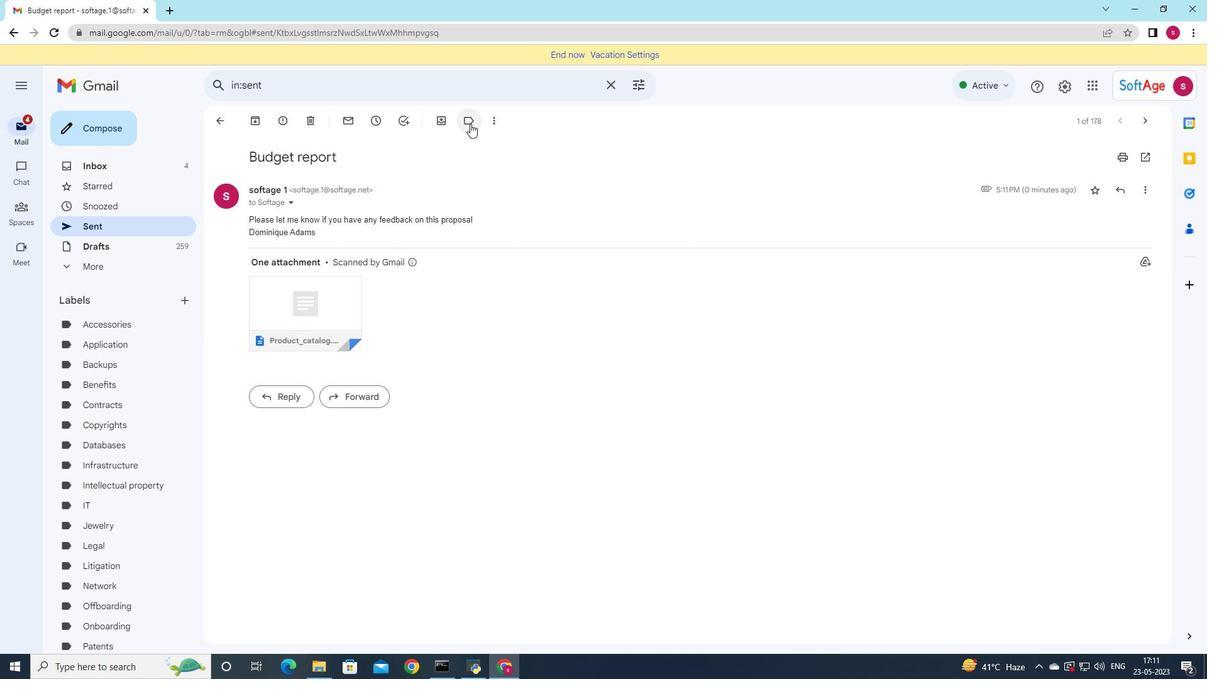 
Action: Mouse moved to (540, 352)
Screenshot: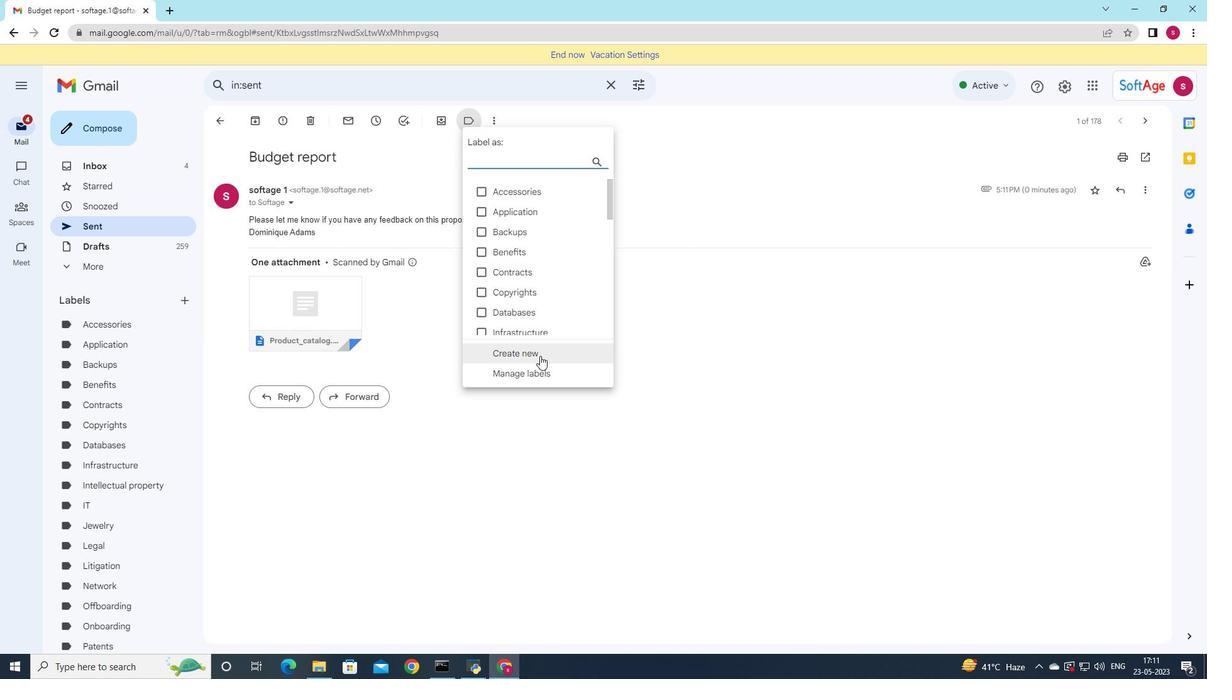 
Action: Mouse pressed left at (540, 352)
Screenshot: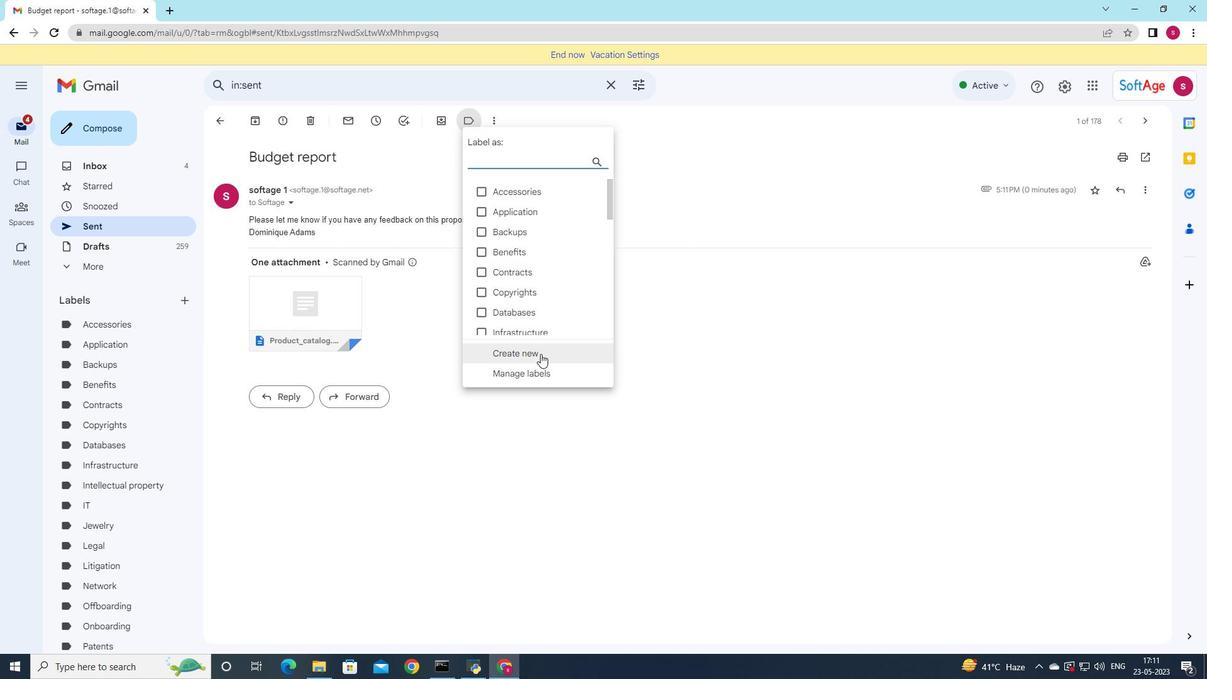 
Action: Mouse moved to (589, 326)
Screenshot: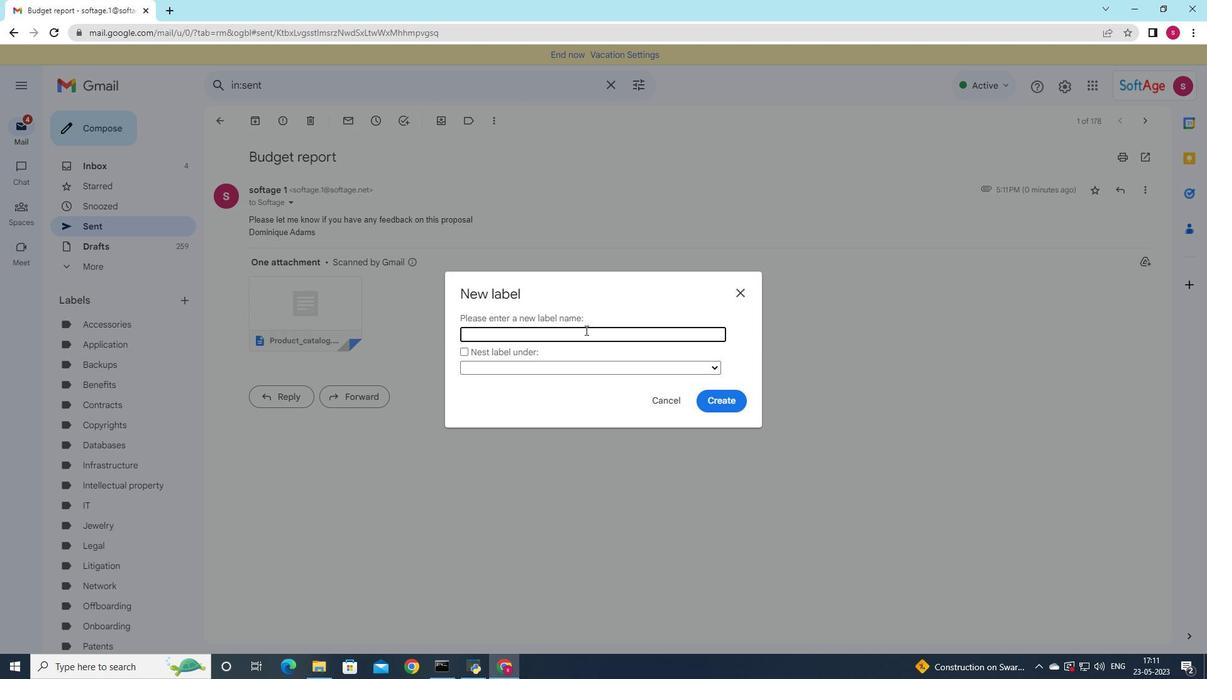 
Action: Key pressed <Key.shift>Properties
Screenshot: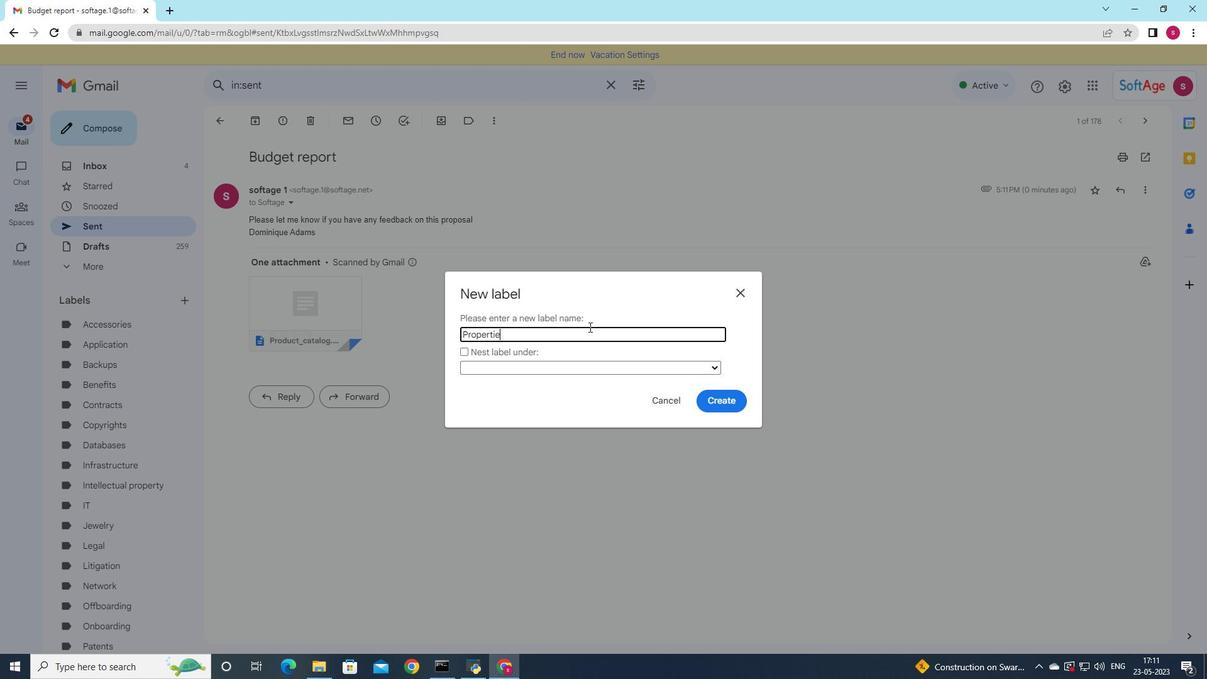 
Action: Mouse moved to (728, 409)
Screenshot: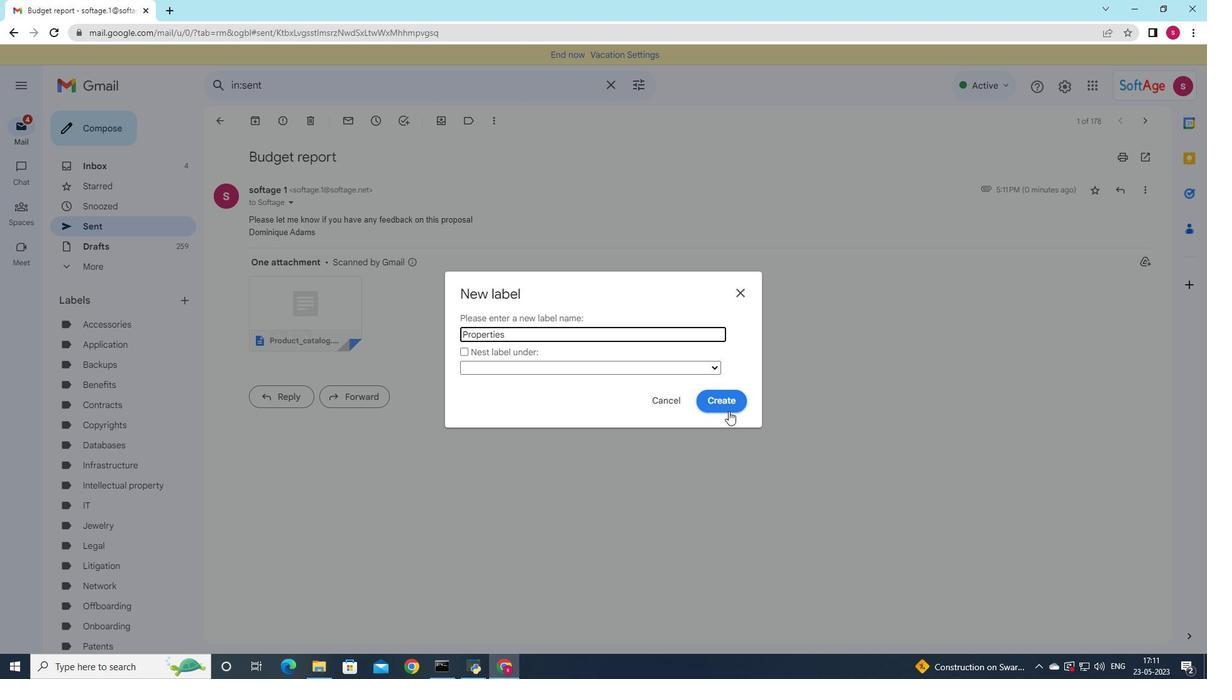 
Action: Mouse pressed left at (728, 409)
Screenshot: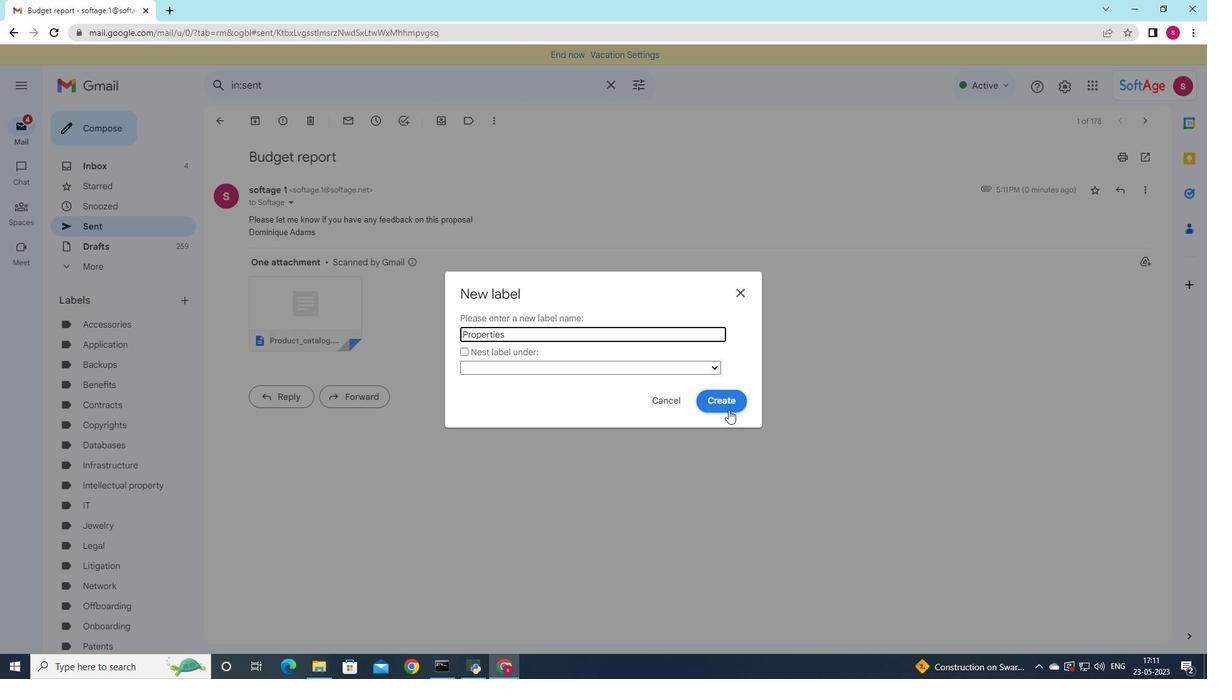 
Action: Mouse moved to (521, 229)
Screenshot: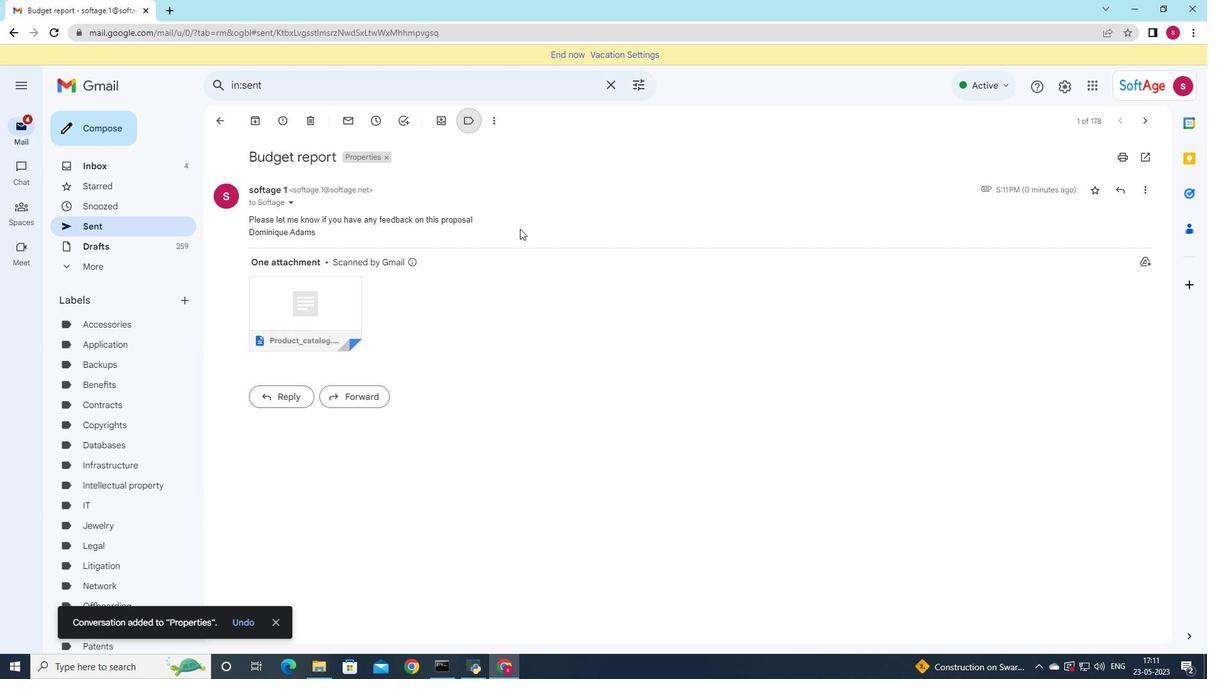 
